 Task: Find a hotel in Neropolis, Brazil for 8 guests from 26 Aug to 10 Sep with 6 bedrooms, 6 beds, 6 bathrooms, price range ₹10,000 - ₹15,000, and amenities including Wifi, Free parking, TV, and Self check-in.
Action: Mouse moved to (487, 119)
Screenshot: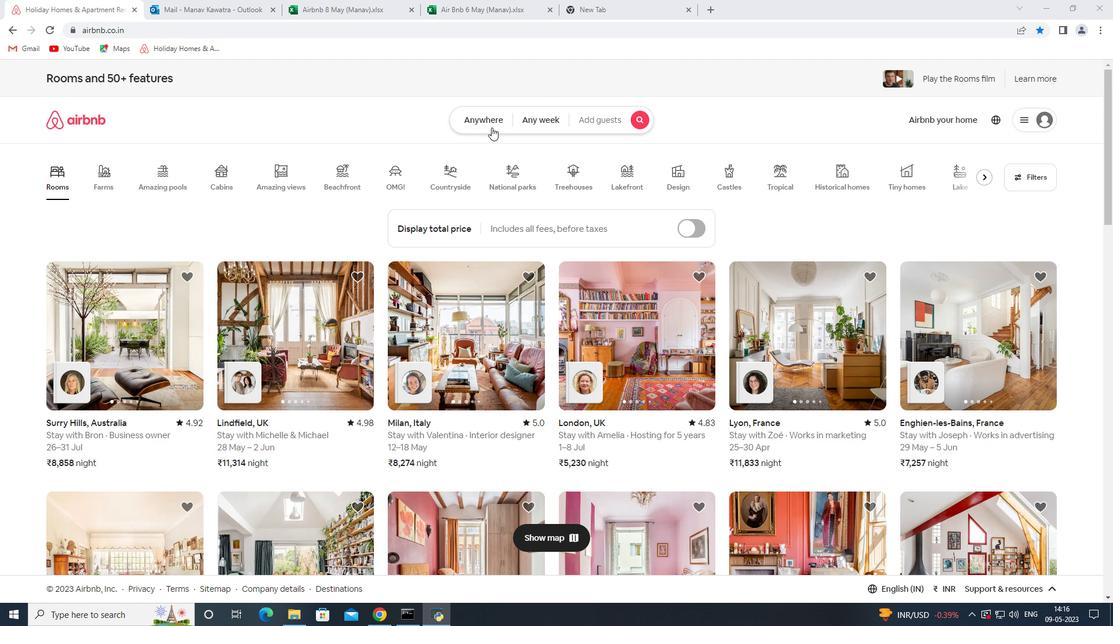 
Action: Mouse pressed left at (487, 119)
Screenshot: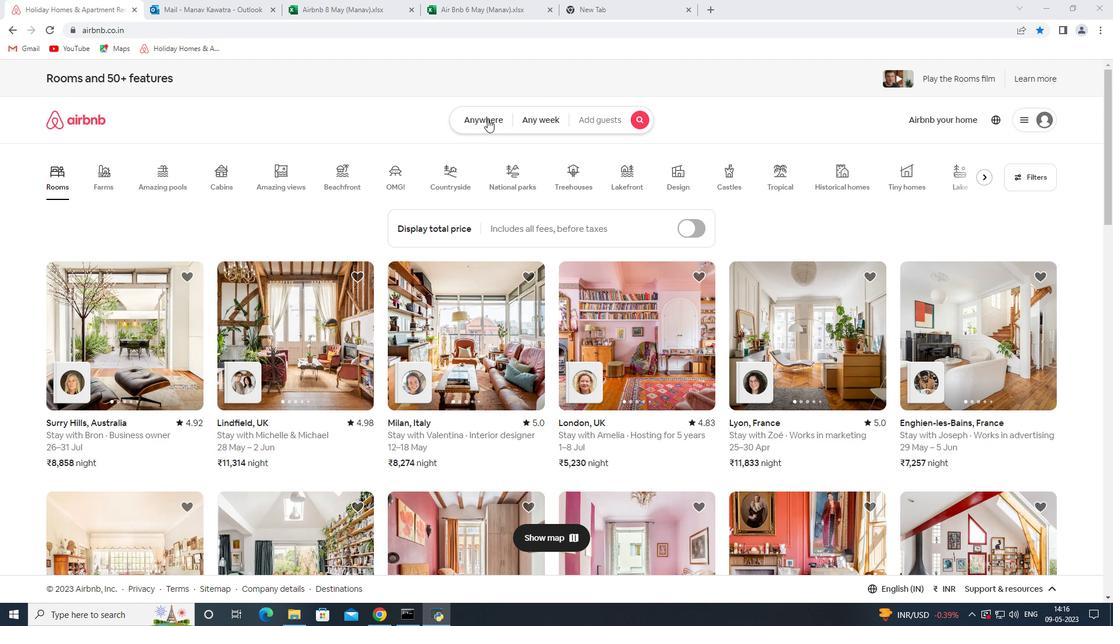 
Action: Mouse moved to (420, 165)
Screenshot: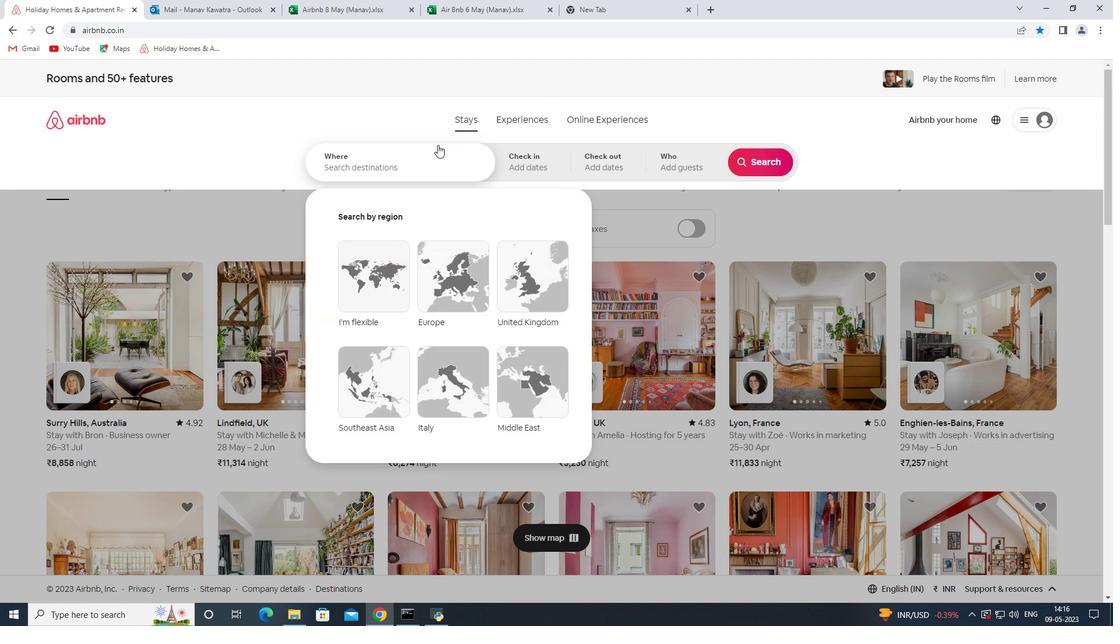 
Action: Mouse pressed left at (420, 165)
Screenshot: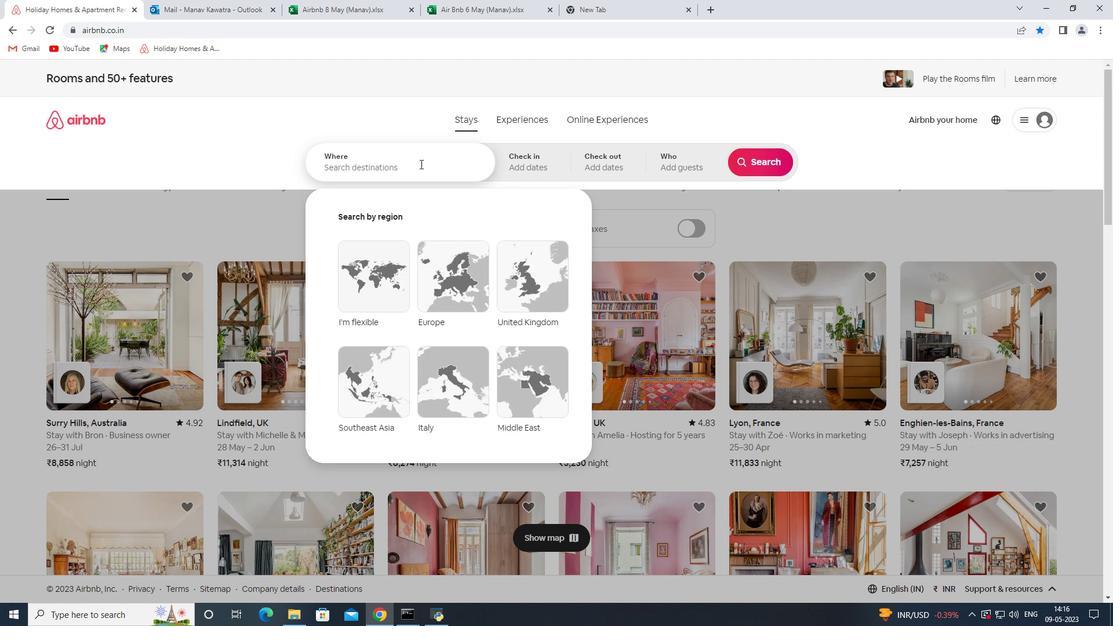 
Action: Key pressed <Key.shift>Neropolis<Key.space><Key.shift><Key.shift><Key.shift><Key.shift><Key.shift><Key.shift><Key.shift><Key.shift><Key.shift><Key.shift><Key.shift><Key.shift><Key.shift><Key.shift><Key.shift><Key.shift><Key.shift><Key.shift><Key.shift><Key.shift><Key.shift><Key.shift><Key.shift><Key.shift>Brazil<Key.space><Key.enter>
Screenshot: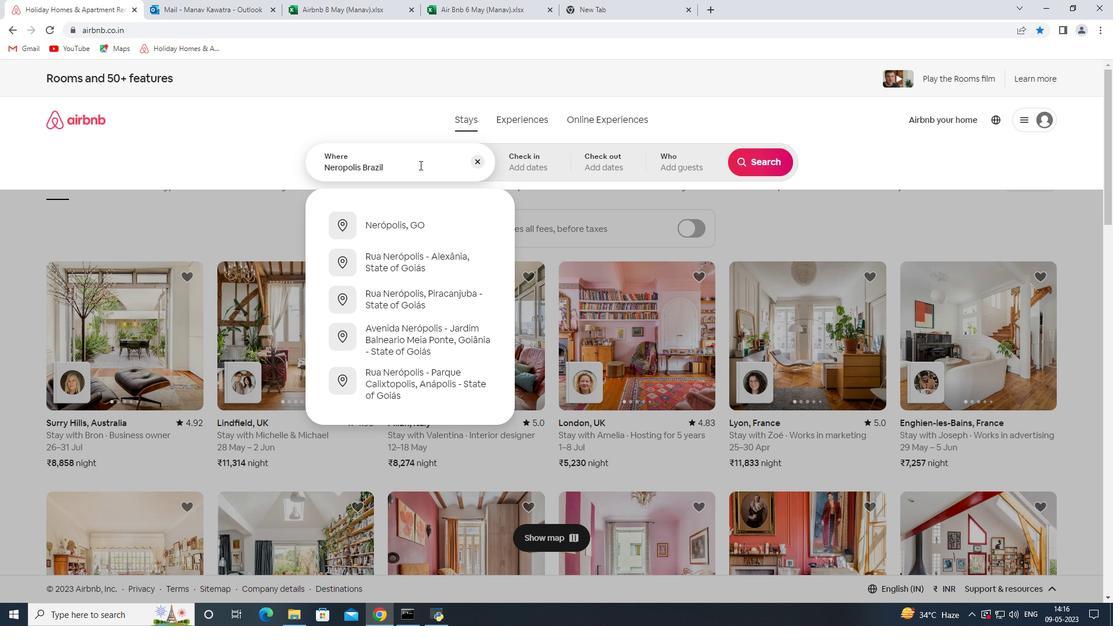 
Action: Mouse moved to (751, 255)
Screenshot: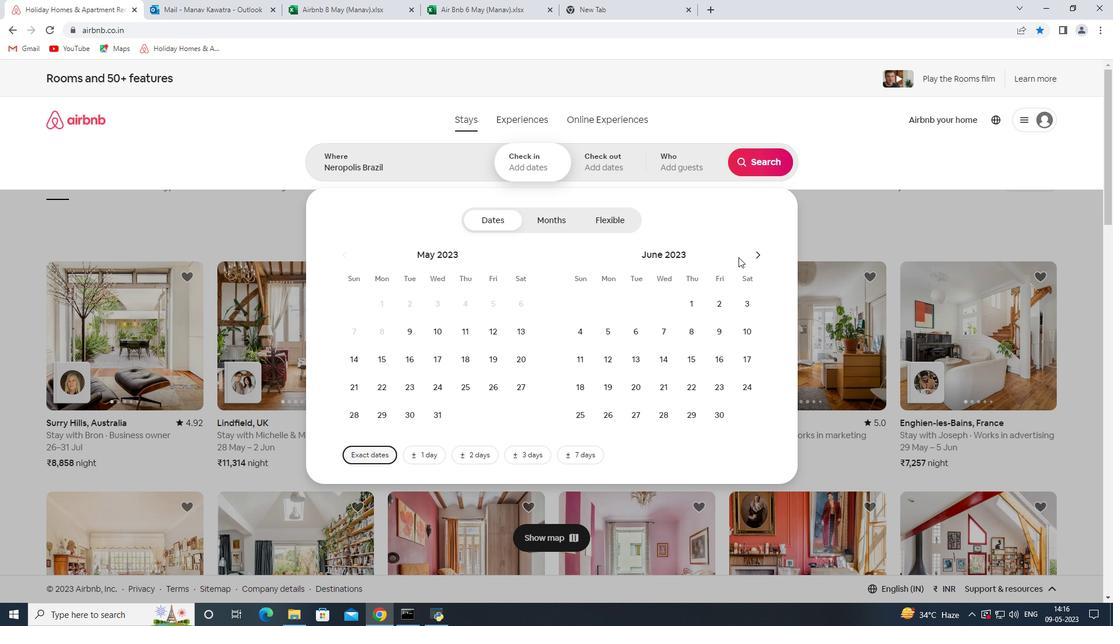 
Action: Mouse pressed left at (751, 255)
Screenshot: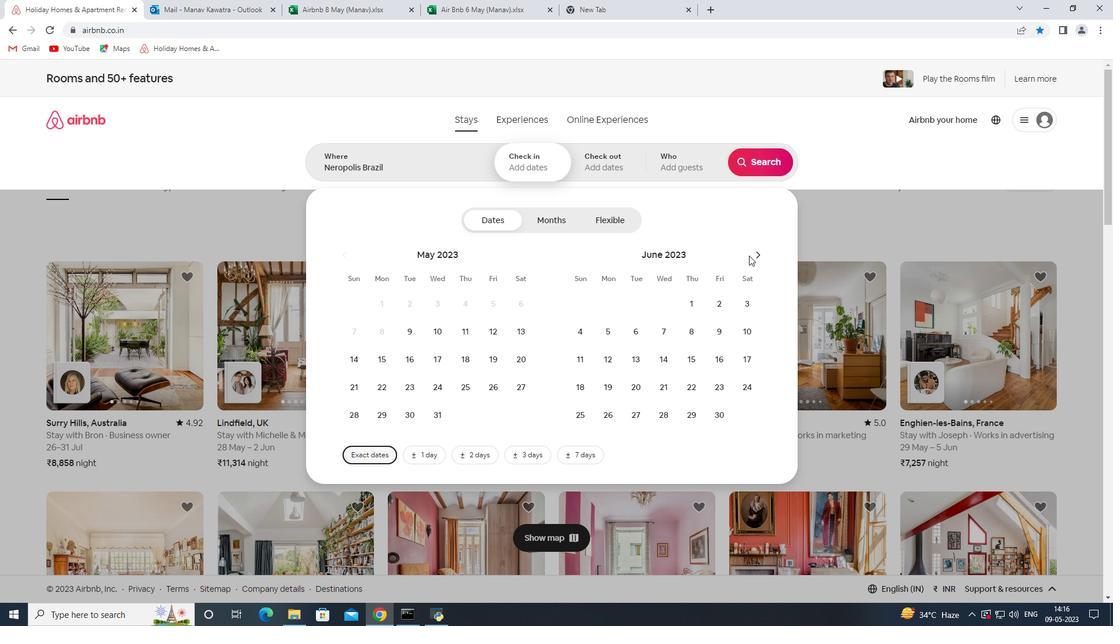 
Action: Mouse moved to (752, 255)
Screenshot: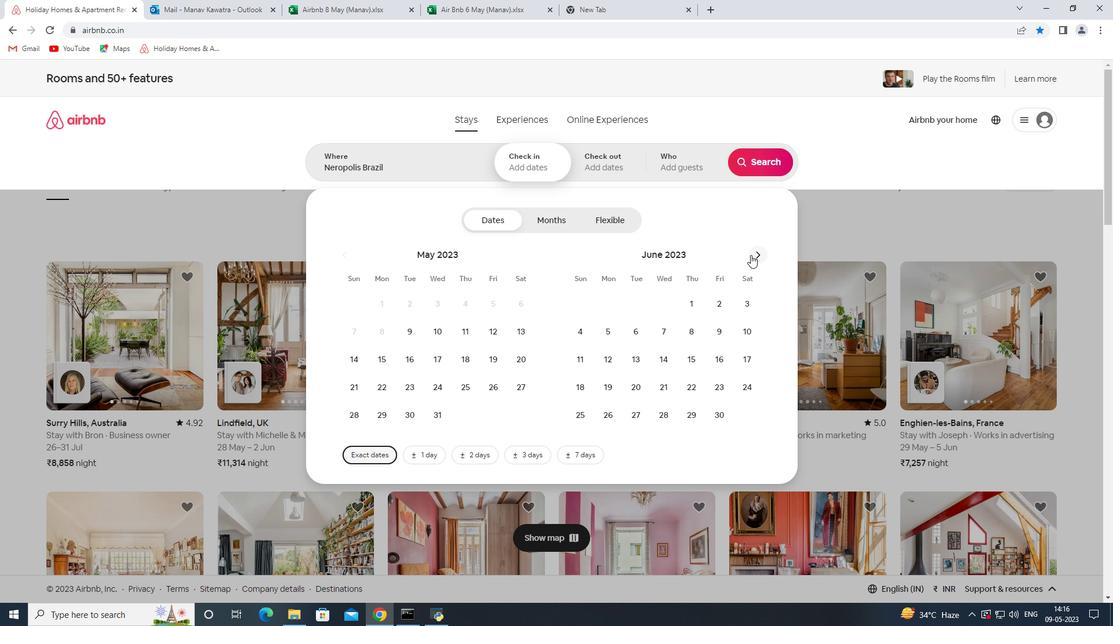 
Action: Mouse pressed left at (752, 255)
Screenshot: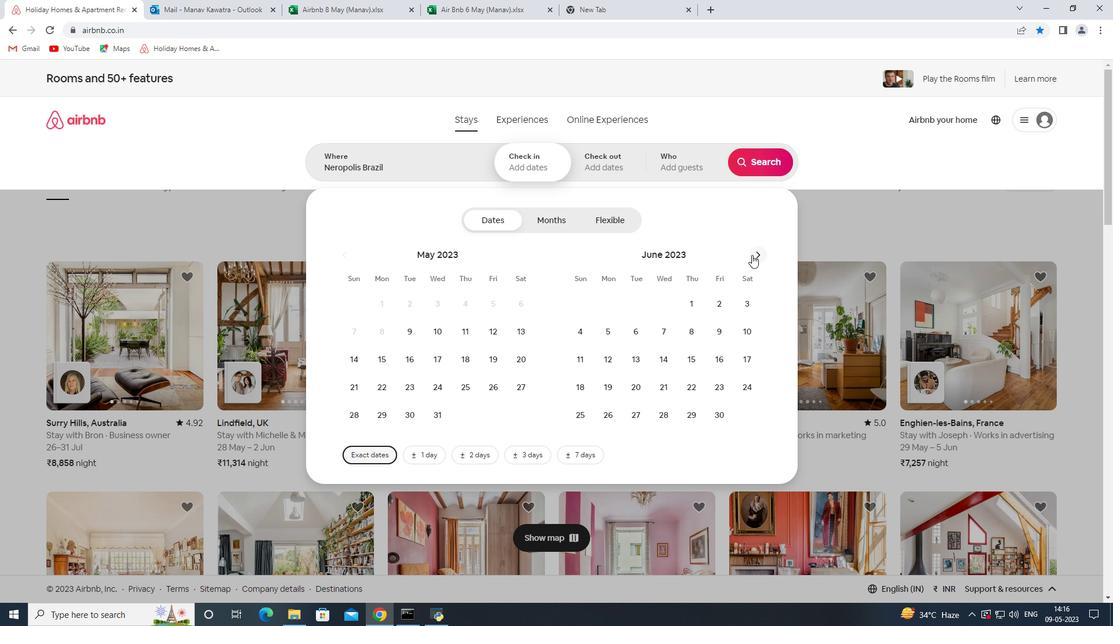 
Action: Mouse moved to (744, 385)
Screenshot: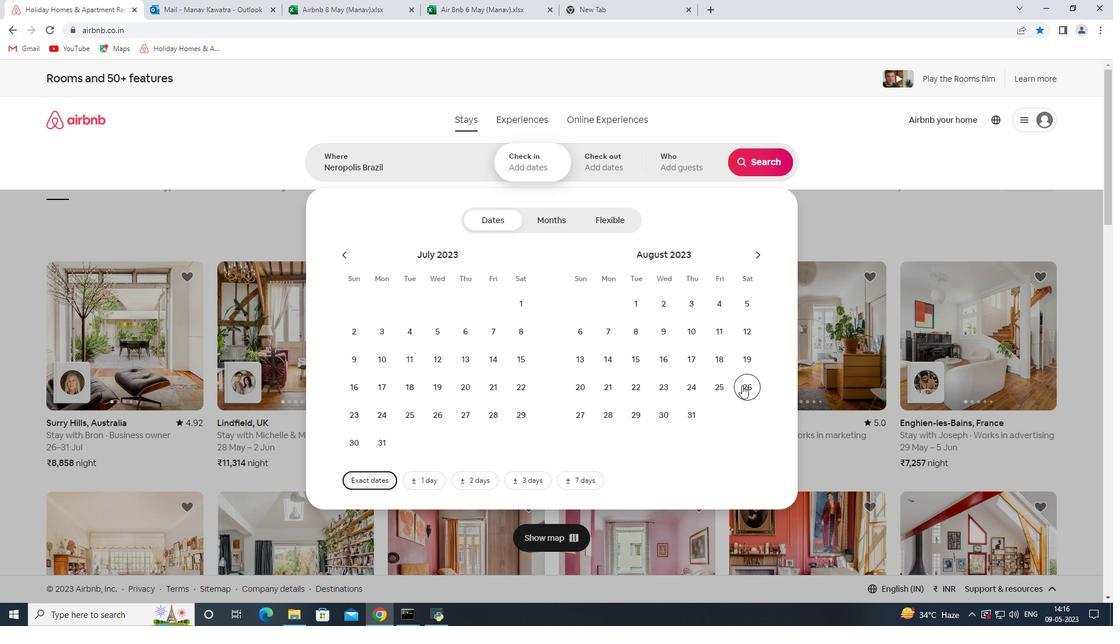 
Action: Mouse pressed left at (744, 385)
Screenshot: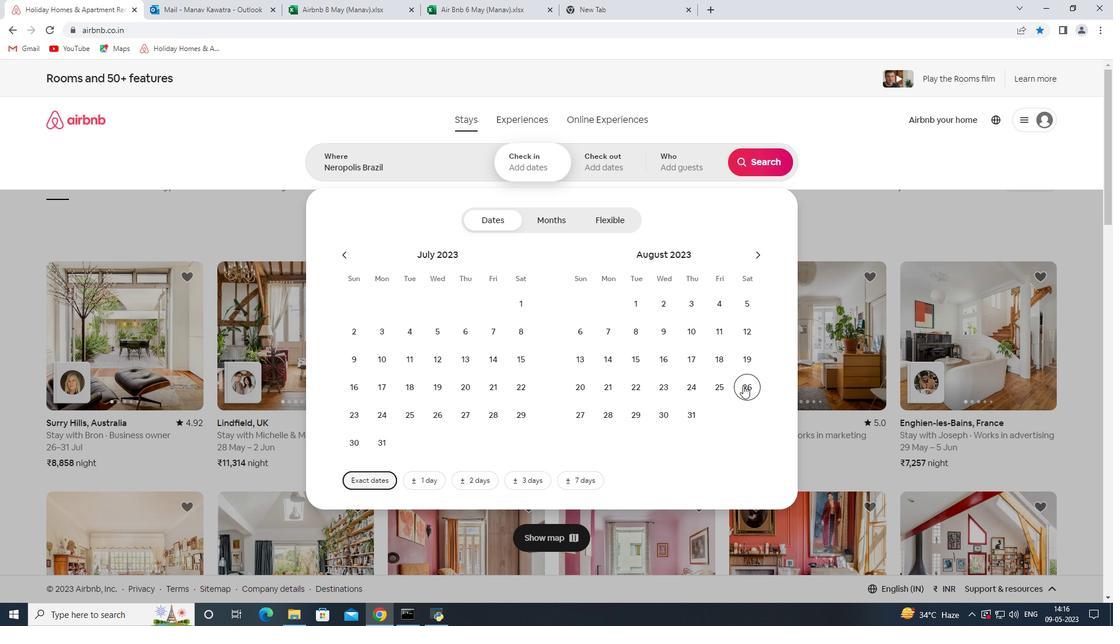 
Action: Mouse moved to (765, 258)
Screenshot: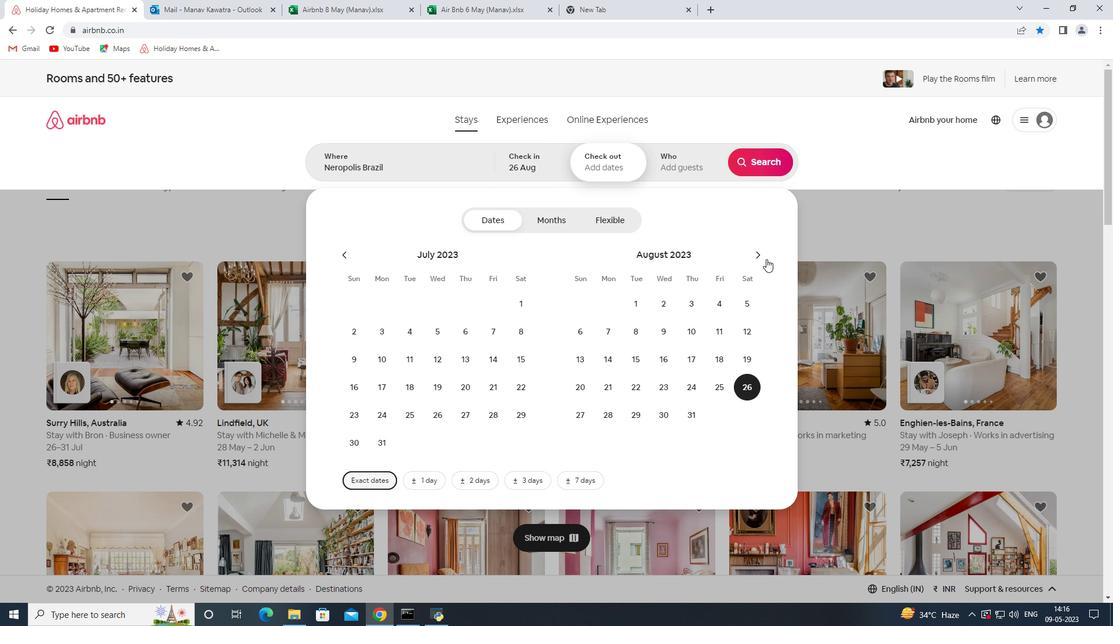 
Action: Mouse pressed left at (765, 258)
Screenshot: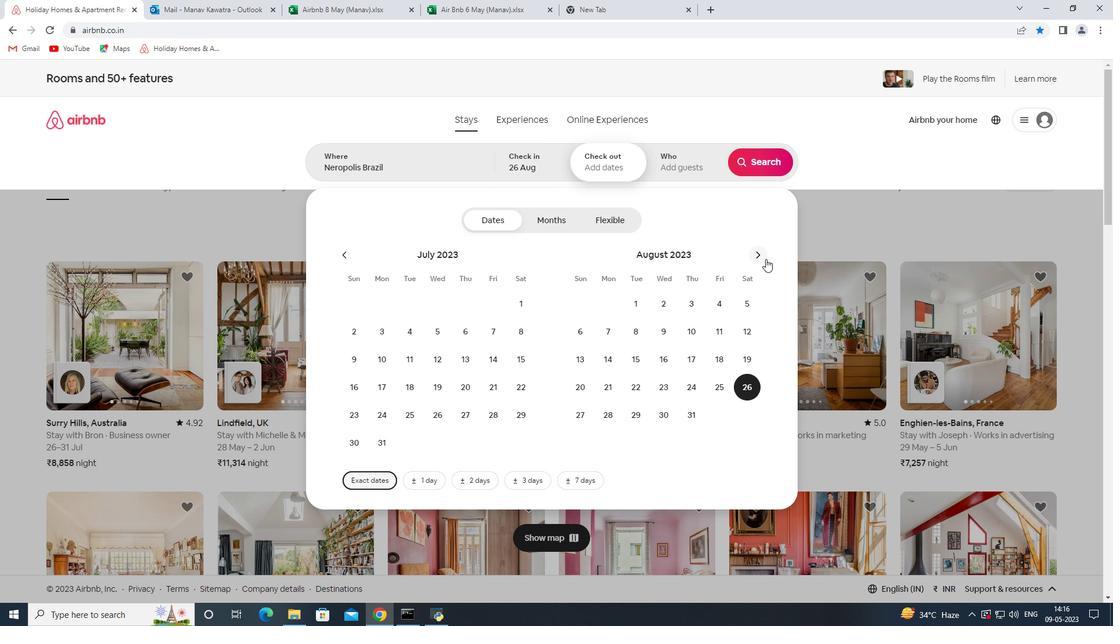 
Action: Mouse moved to (588, 357)
Screenshot: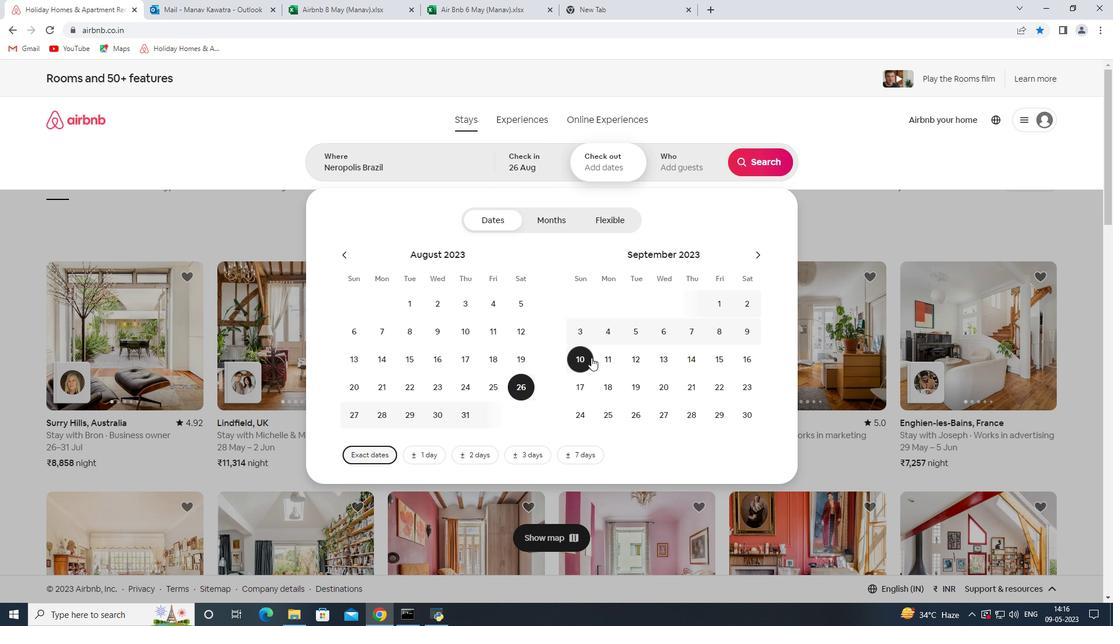 
Action: Mouse pressed left at (588, 357)
Screenshot: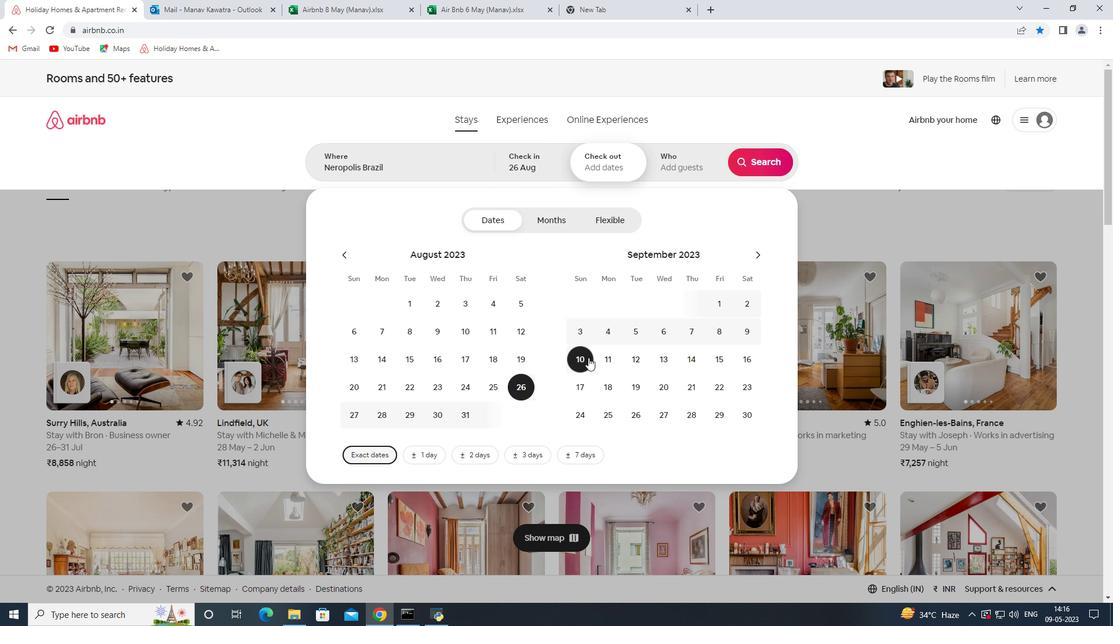 
Action: Mouse moved to (692, 170)
Screenshot: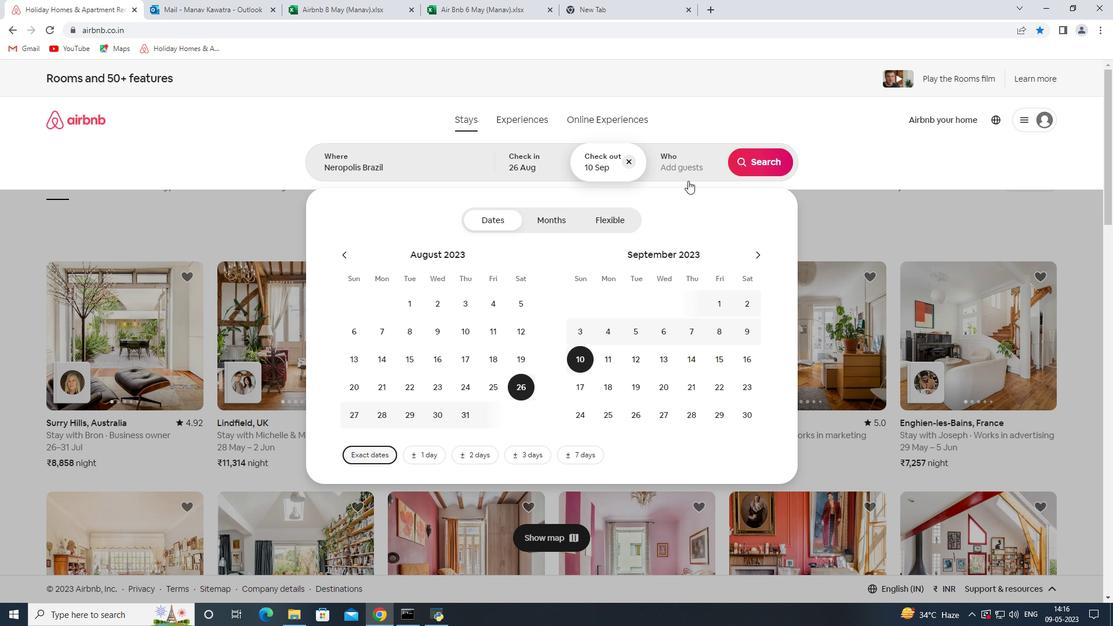 
Action: Mouse pressed left at (692, 170)
Screenshot: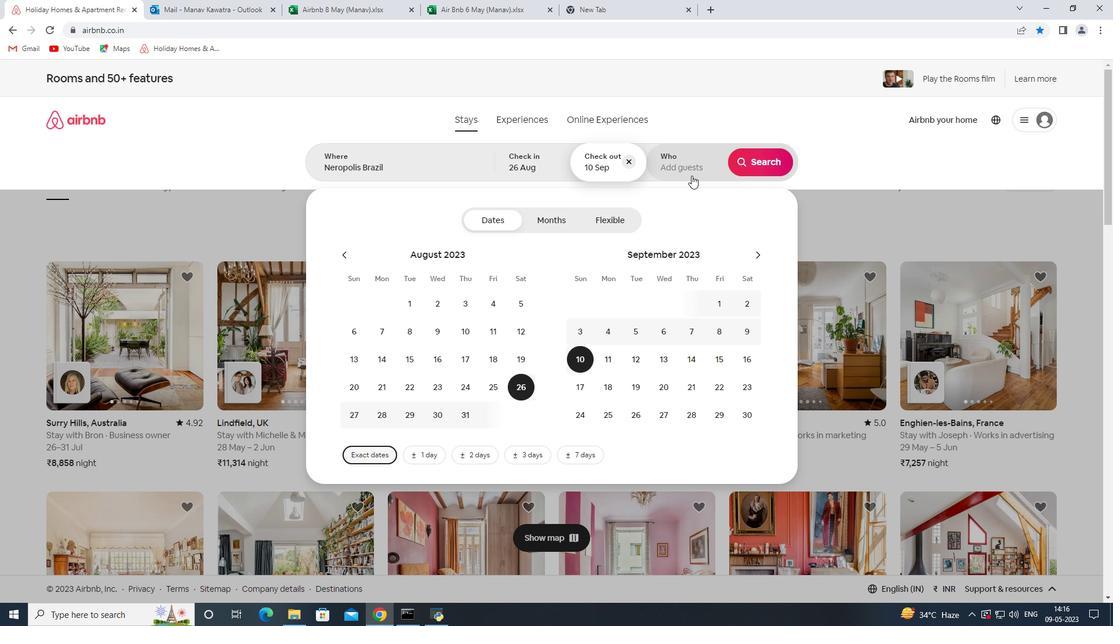 
Action: Mouse moved to (767, 219)
Screenshot: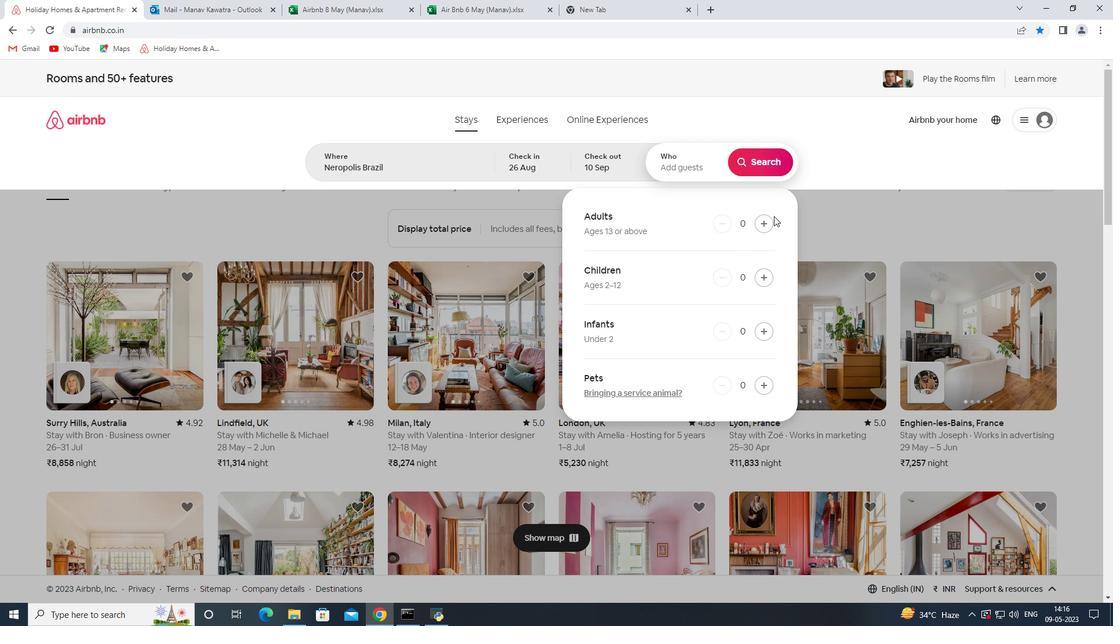 
Action: Mouse pressed left at (767, 219)
Screenshot: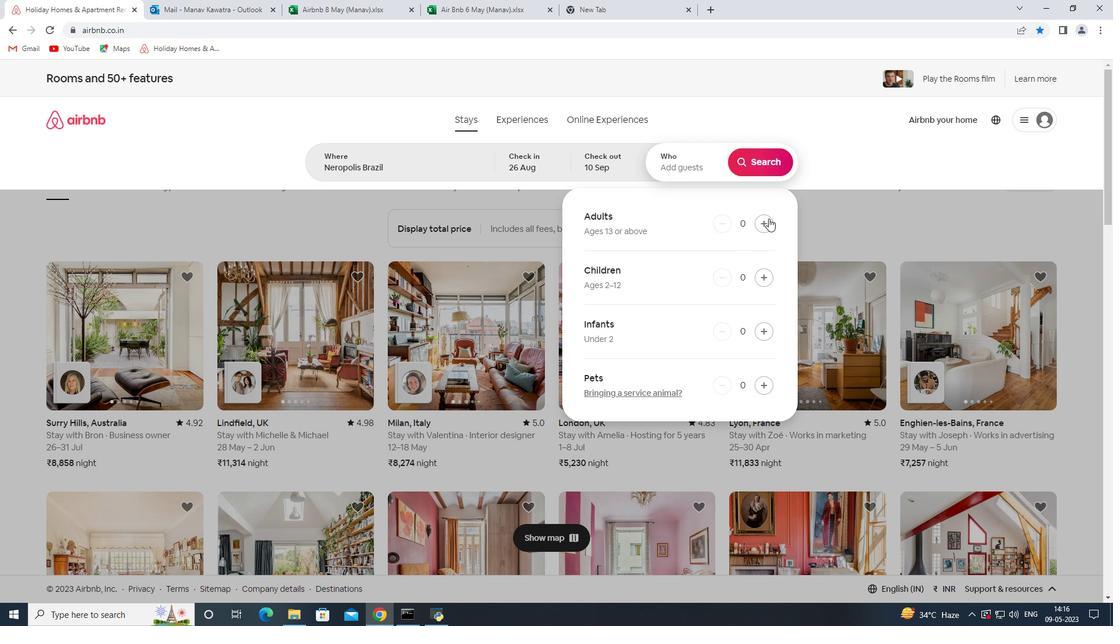 
Action: Mouse pressed left at (767, 219)
Screenshot: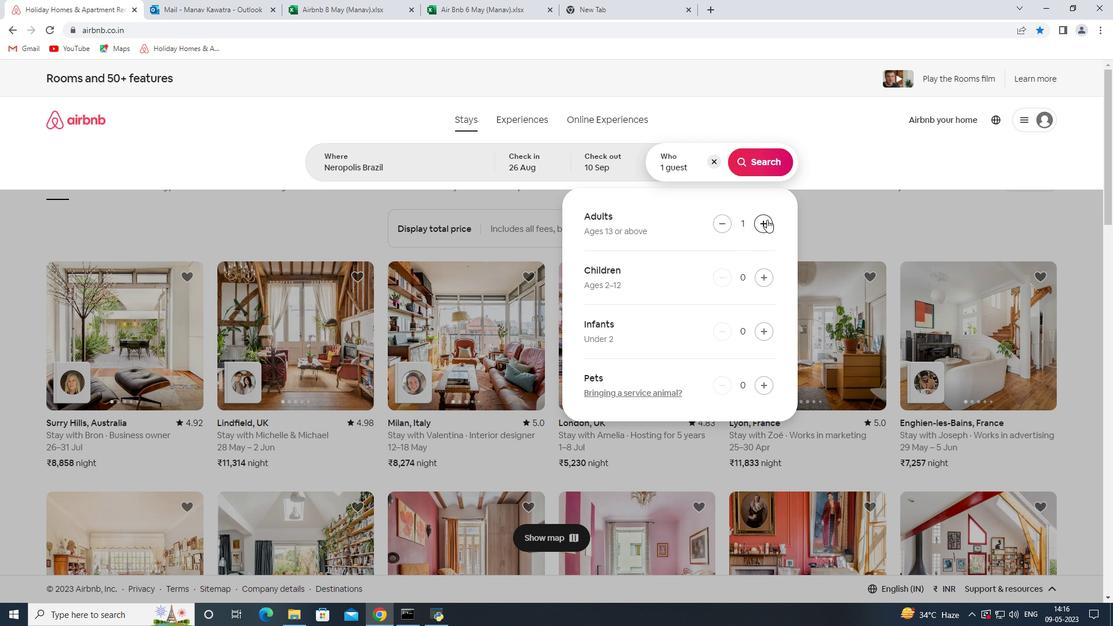 
Action: Mouse pressed left at (767, 219)
Screenshot: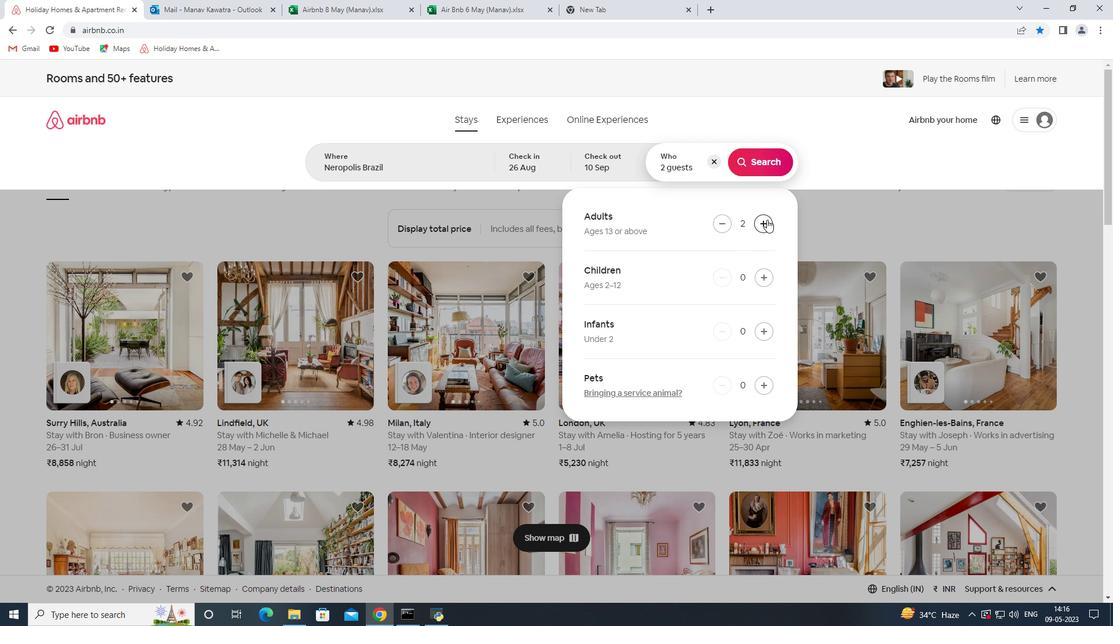 
Action: Mouse pressed left at (767, 219)
Screenshot: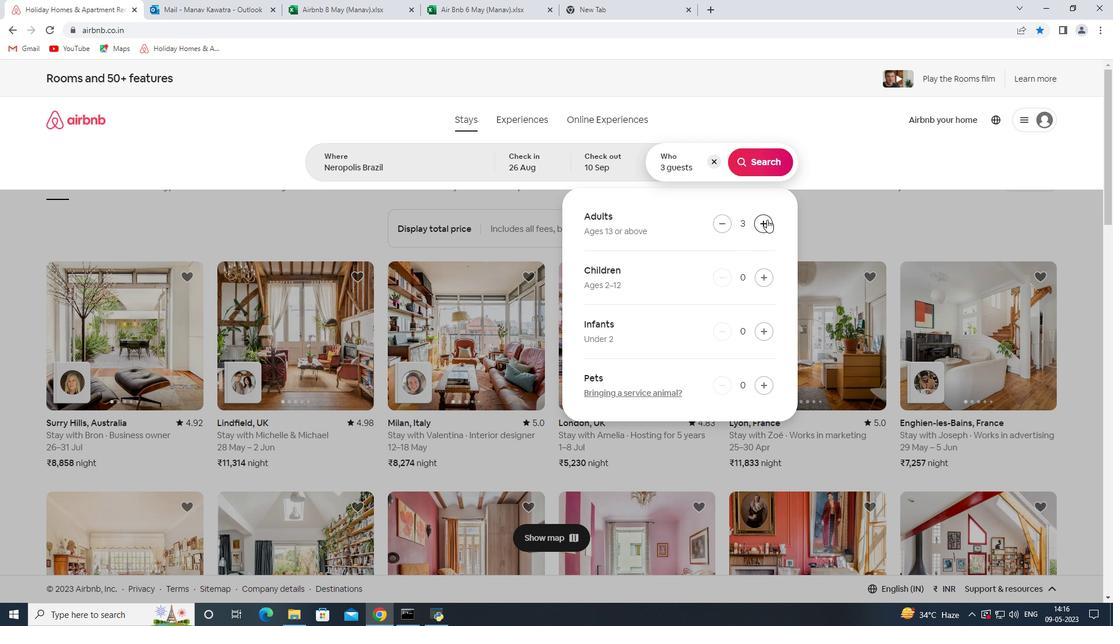 
Action: Mouse pressed left at (767, 219)
Screenshot: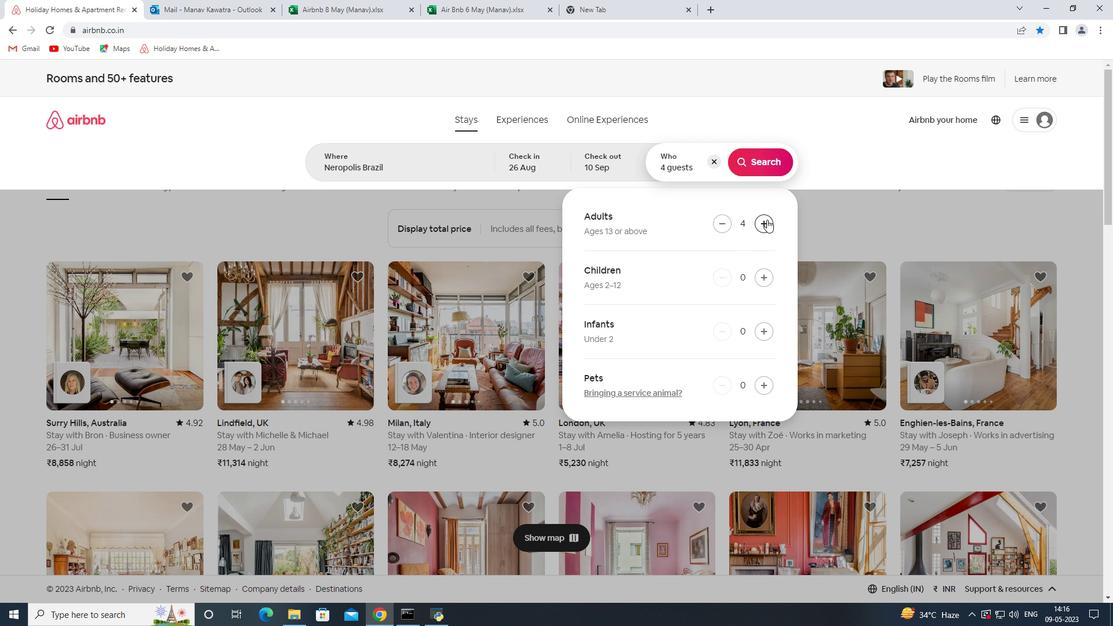 
Action: Mouse pressed left at (767, 219)
Screenshot: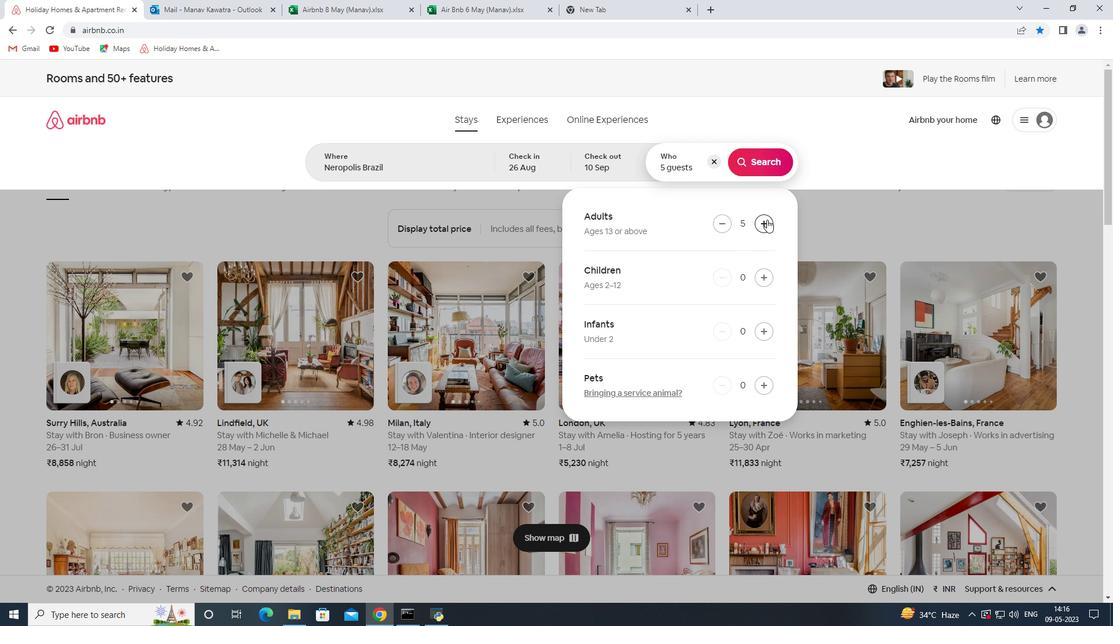 
Action: Mouse moved to (762, 280)
Screenshot: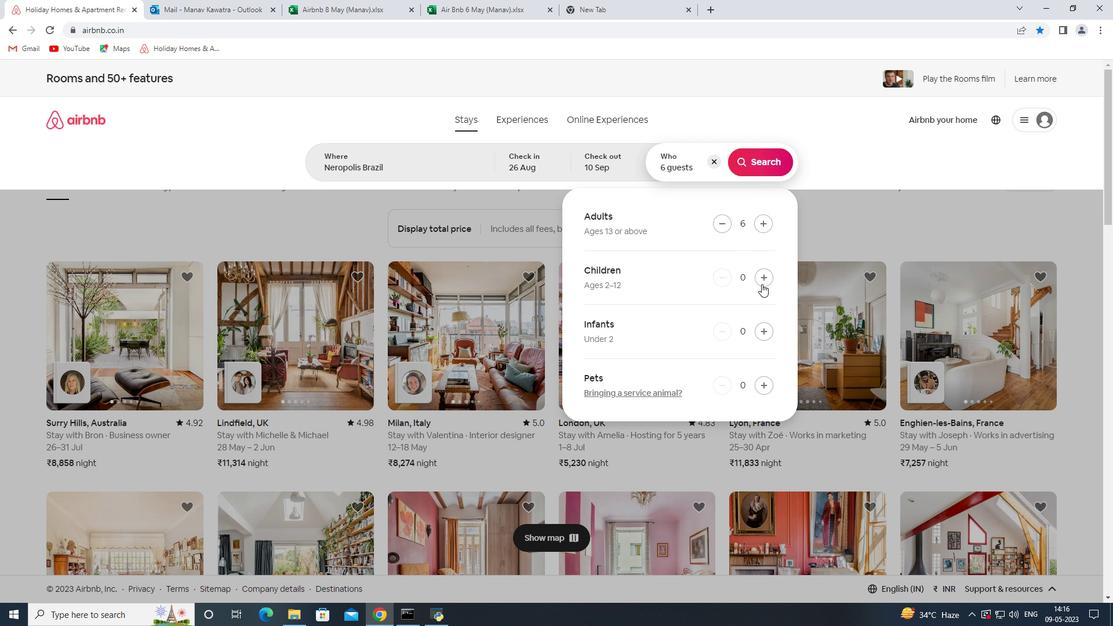 
Action: Mouse pressed left at (762, 280)
Screenshot: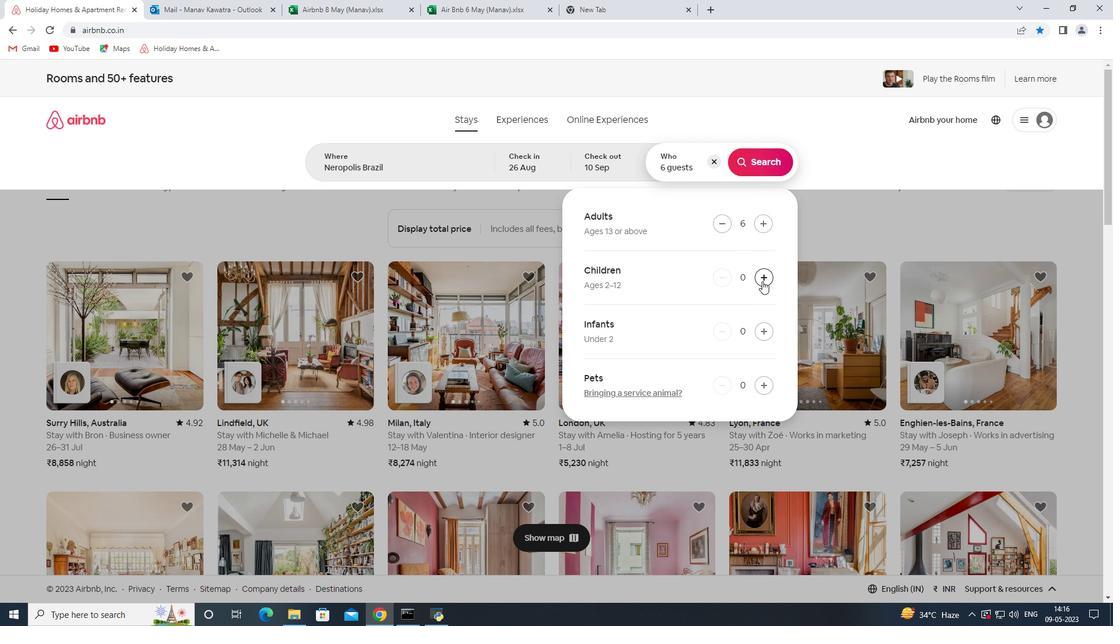 
Action: Mouse pressed left at (762, 280)
Screenshot: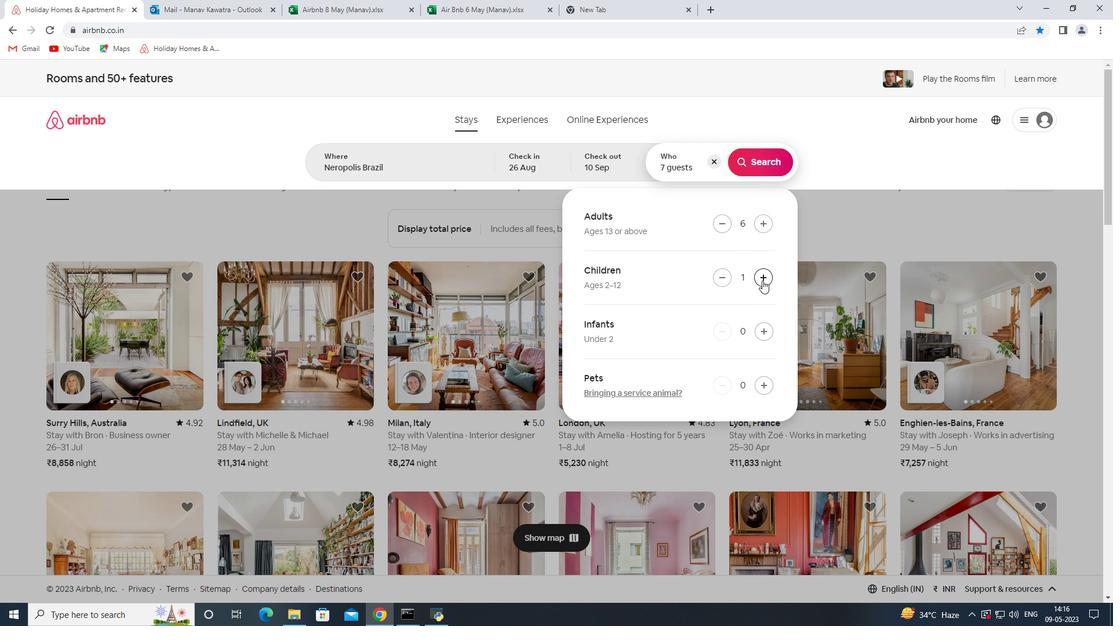 
Action: Mouse moved to (751, 162)
Screenshot: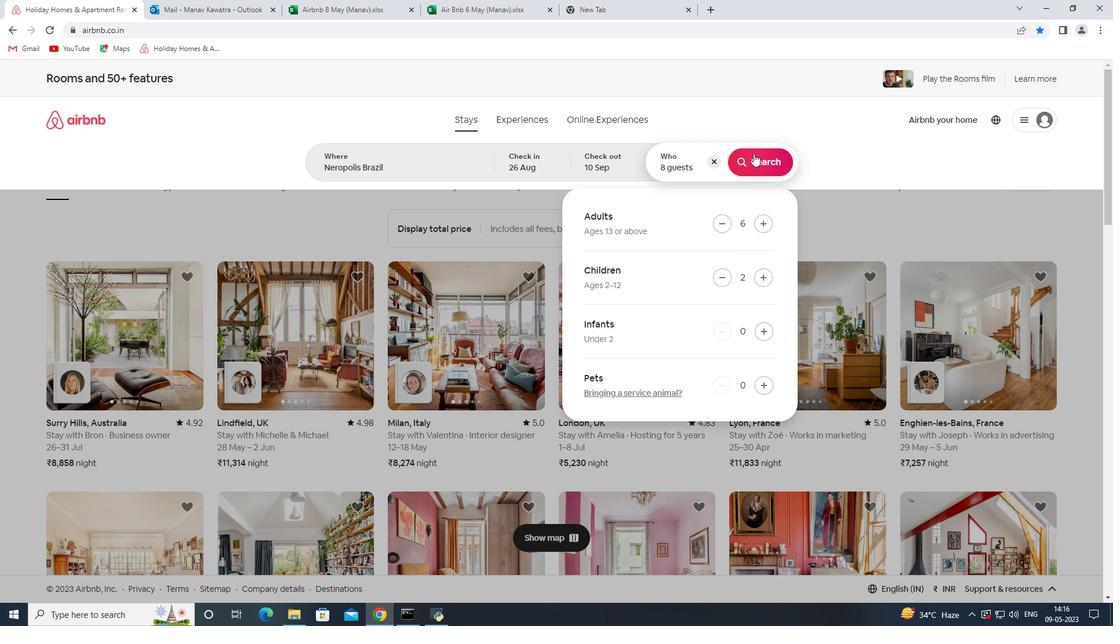 
Action: Mouse pressed left at (751, 162)
Screenshot: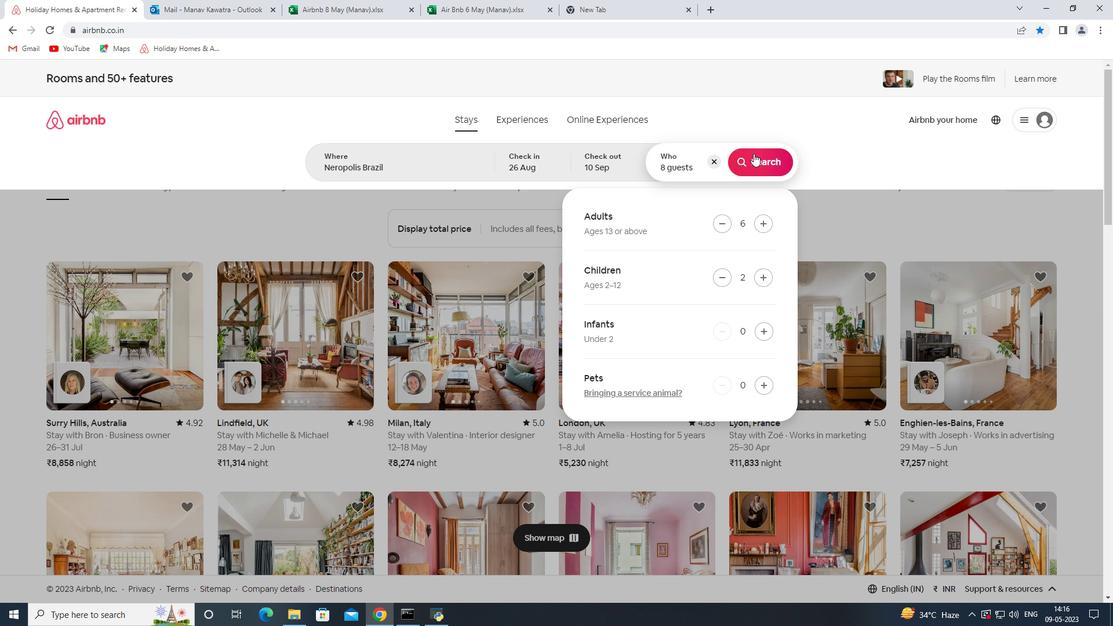 
Action: Mouse moved to (1076, 133)
Screenshot: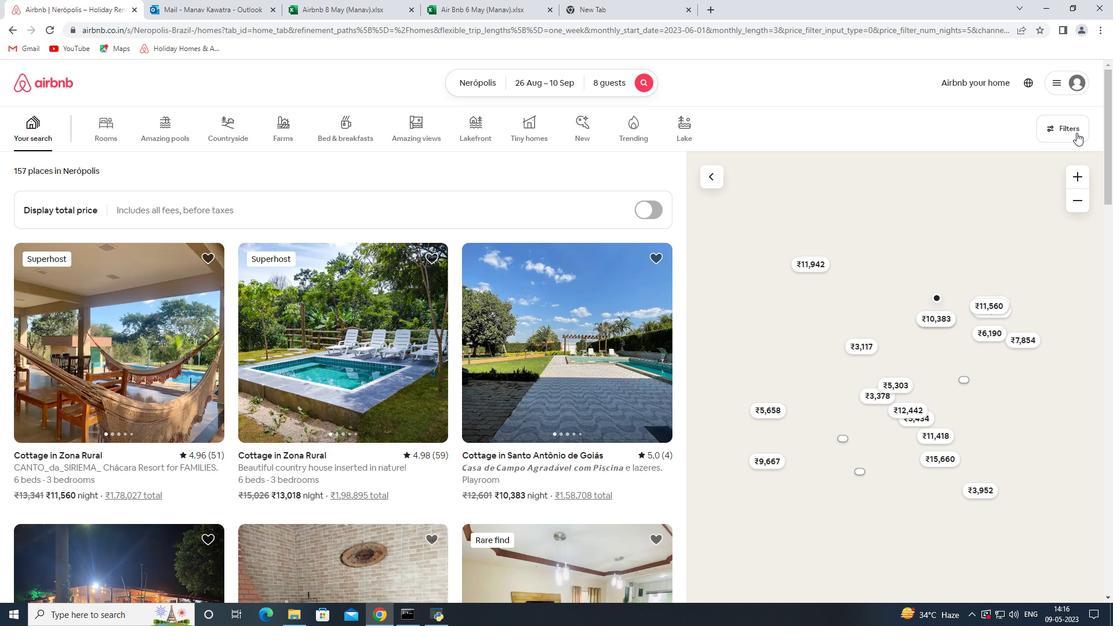 
Action: Mouse pressed left at (1076, 133)
Screenshot: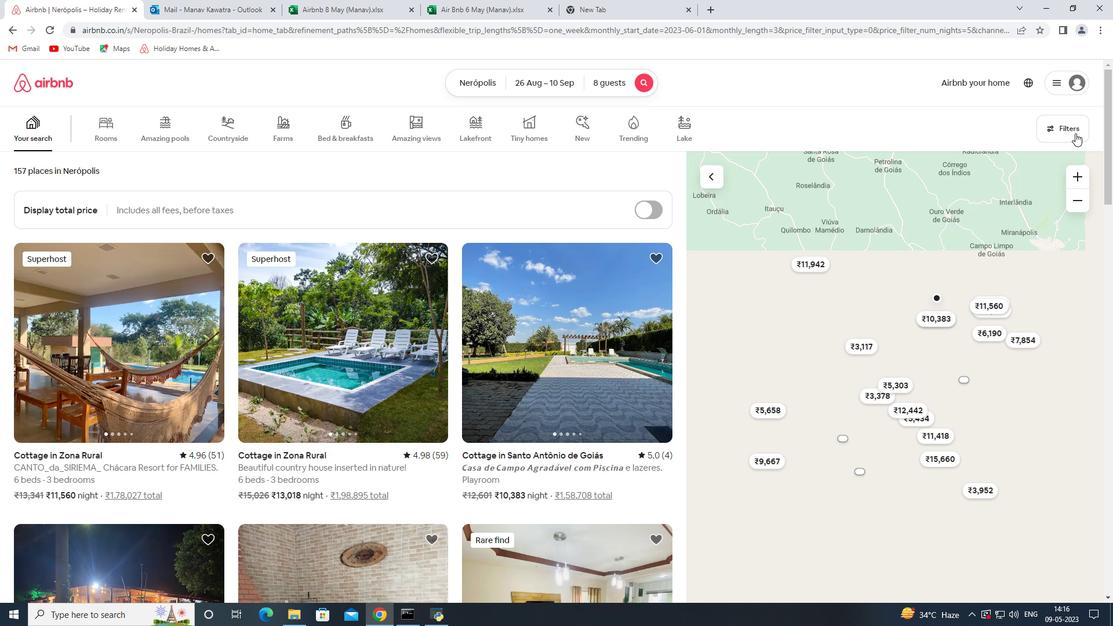 
Action: Mouse moved to (435, 416)
Screenshot: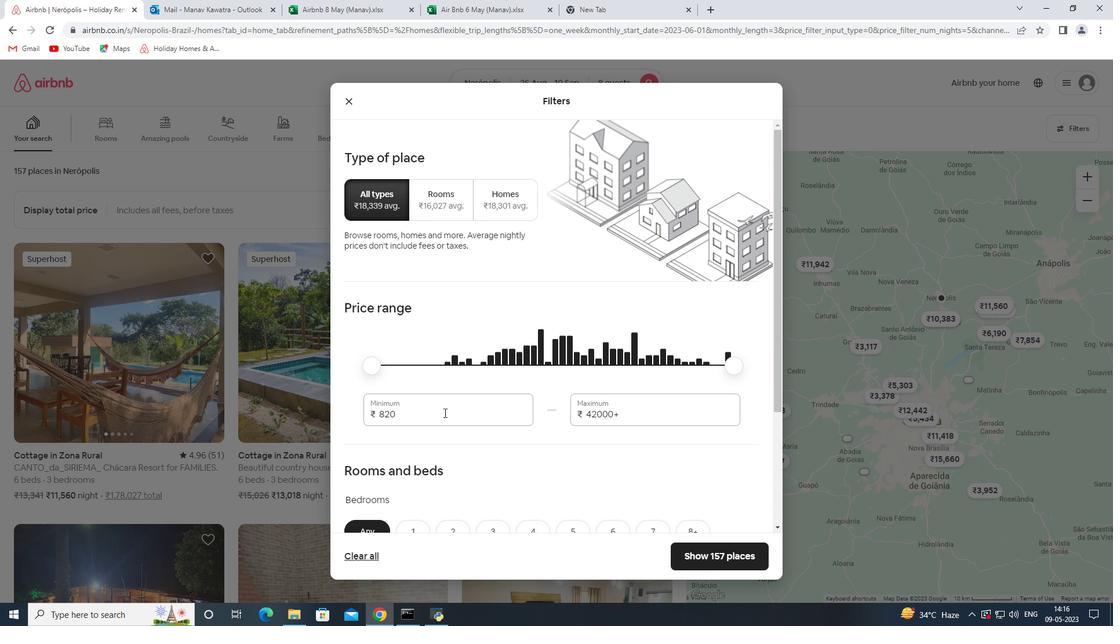 
Action: Mouse pressed left at (435, 416)
Screenshot: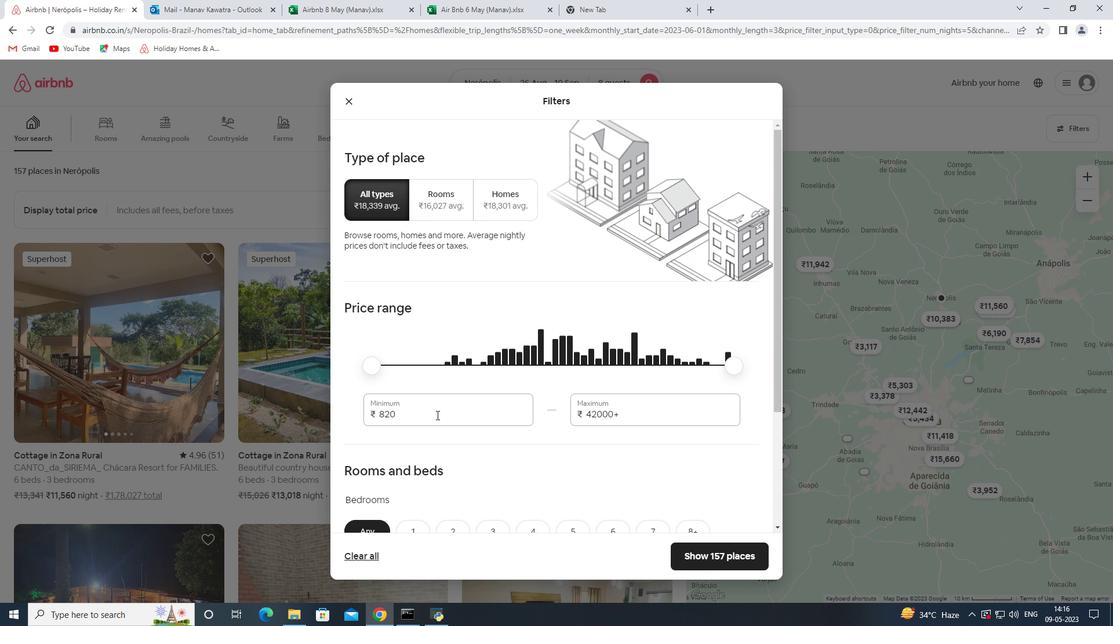 
Action: Mouse pressed left at (435, 416)
Screenshot: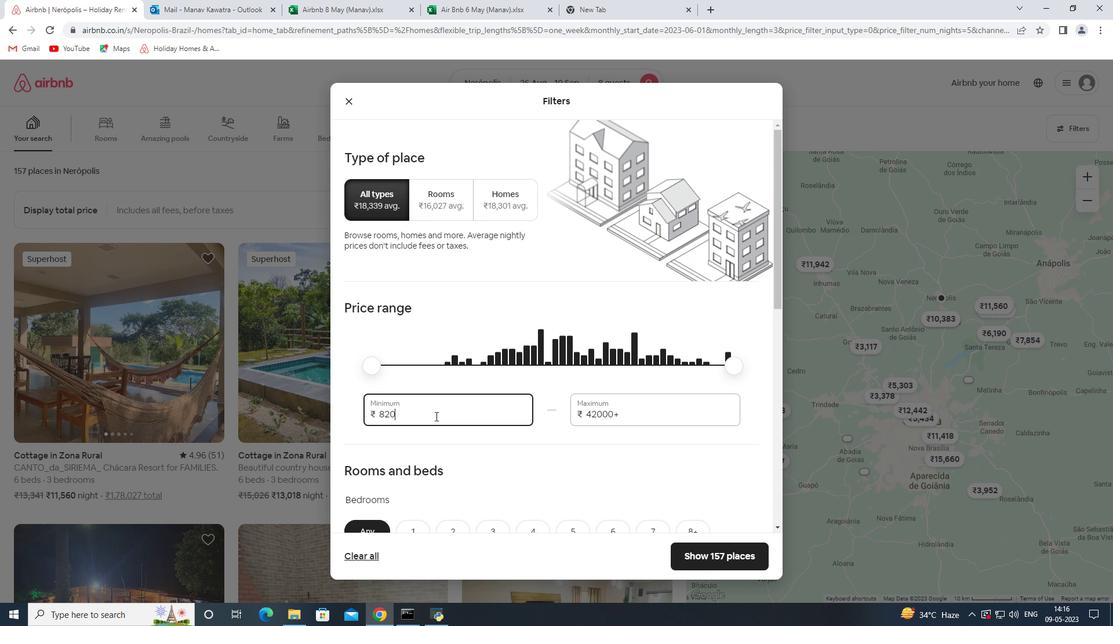 
Action: Mouse moved to (433, 406)
Screenshot: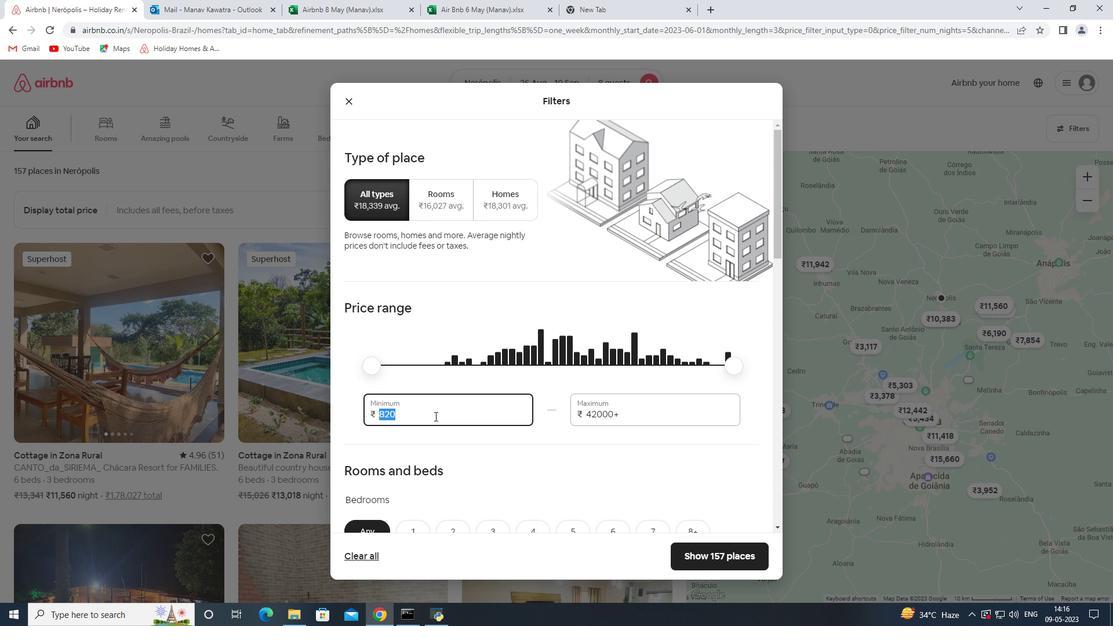 
Action: Key pressed 10000<Key.tab>15000
Screenshot: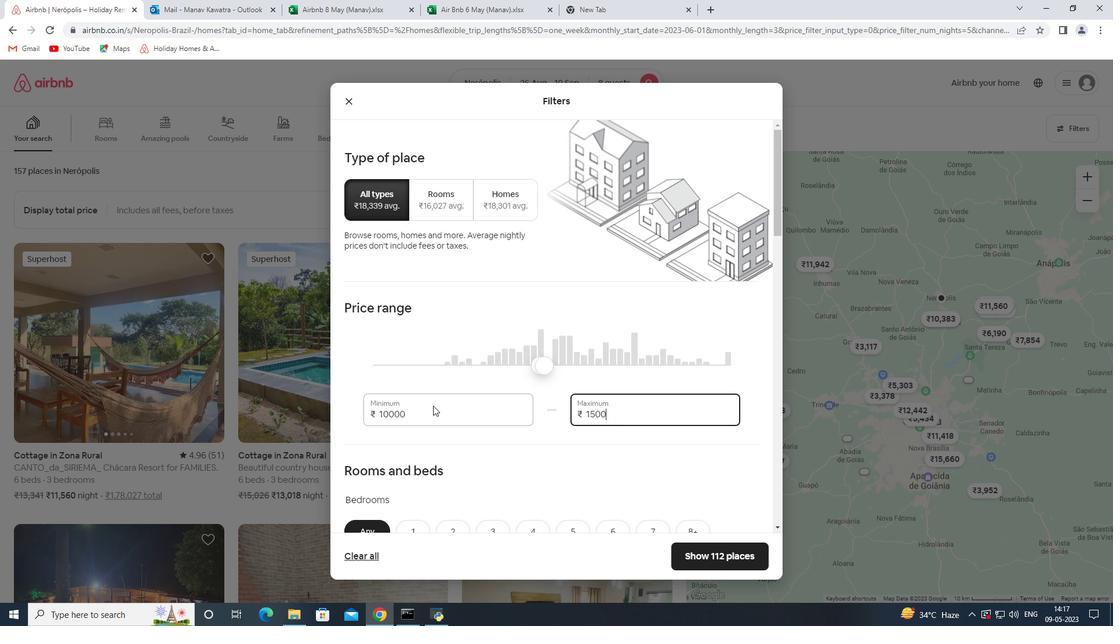 
Action: Mouse moved to (479, 386)
Screenshot: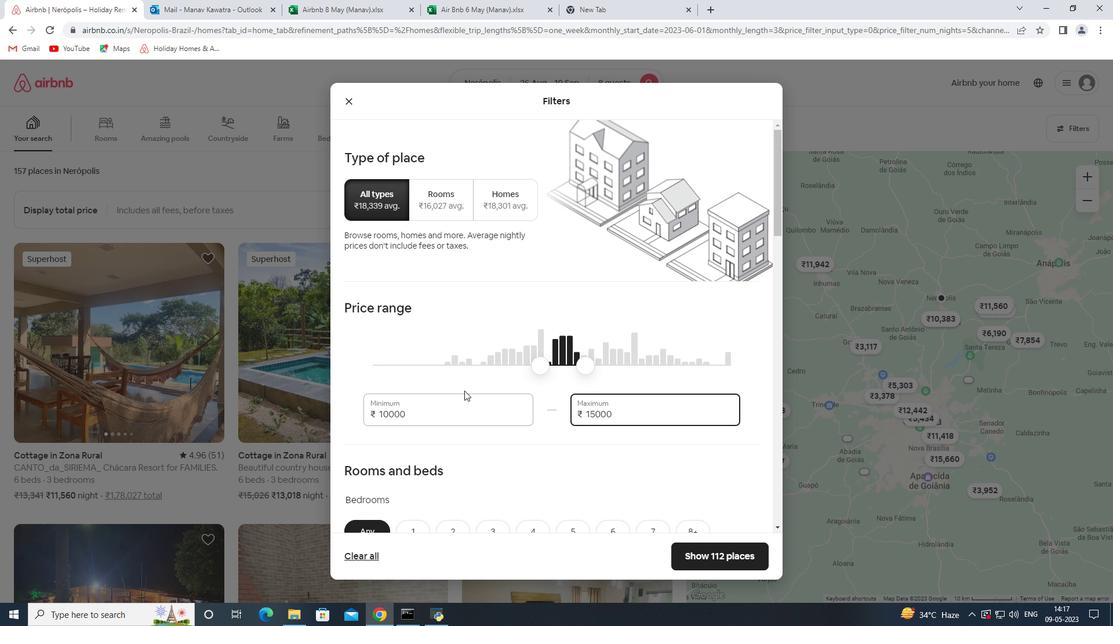 
Action: Mouse scrolled (479, 385) with delta (0, 0)
Screenshot: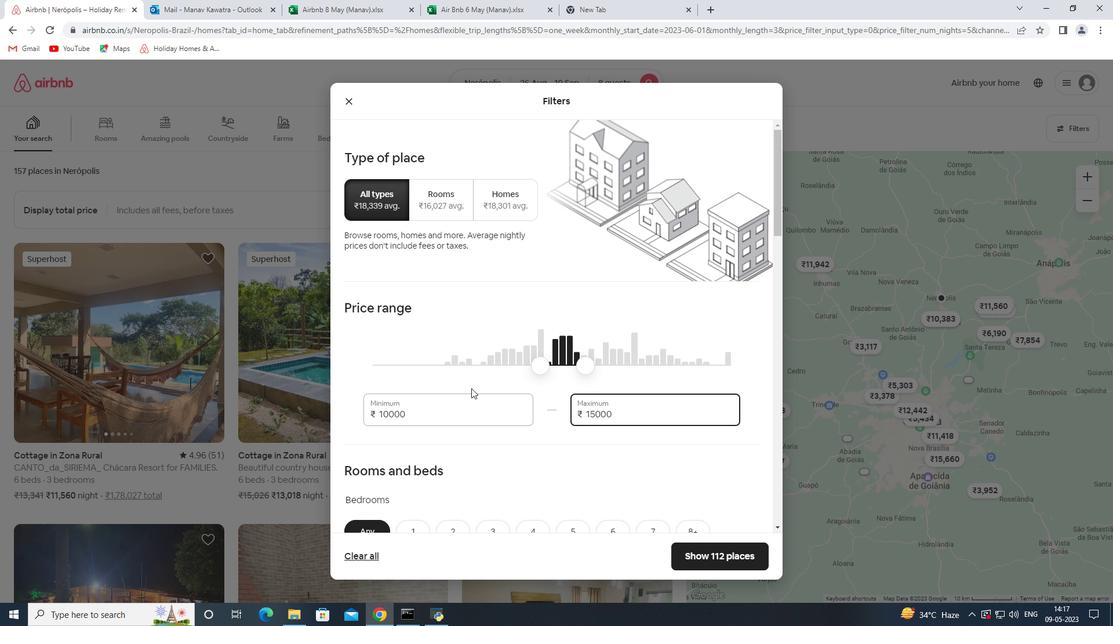 
Action: Mouse scrolled (479, 385) with delta (0, 0)
Screenshot: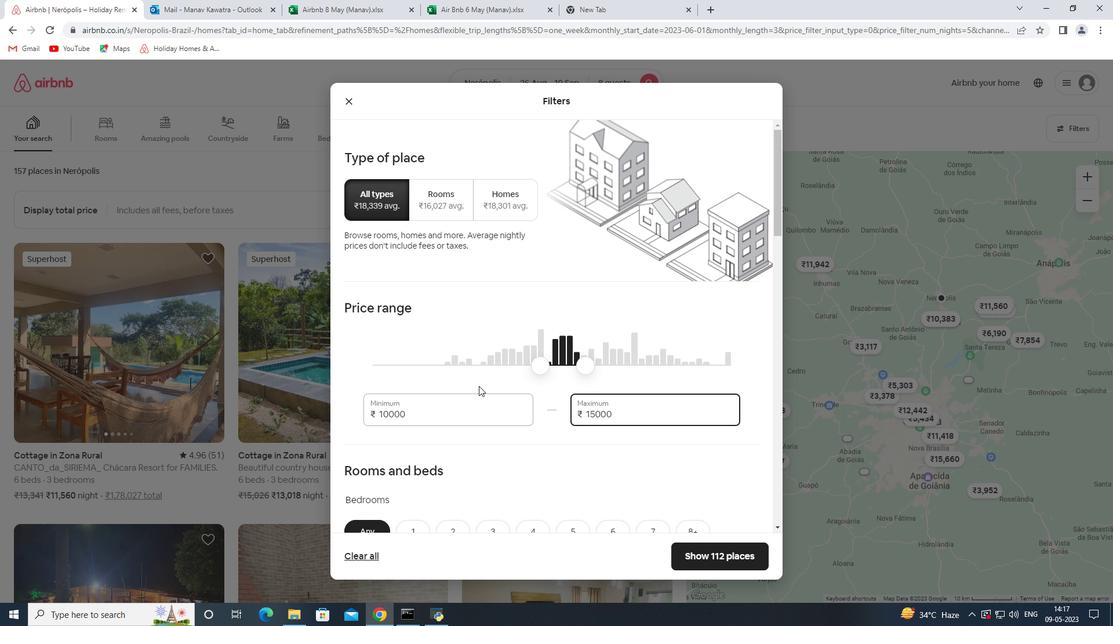
Action: Mouse moved to (499, 397)
Screenshot: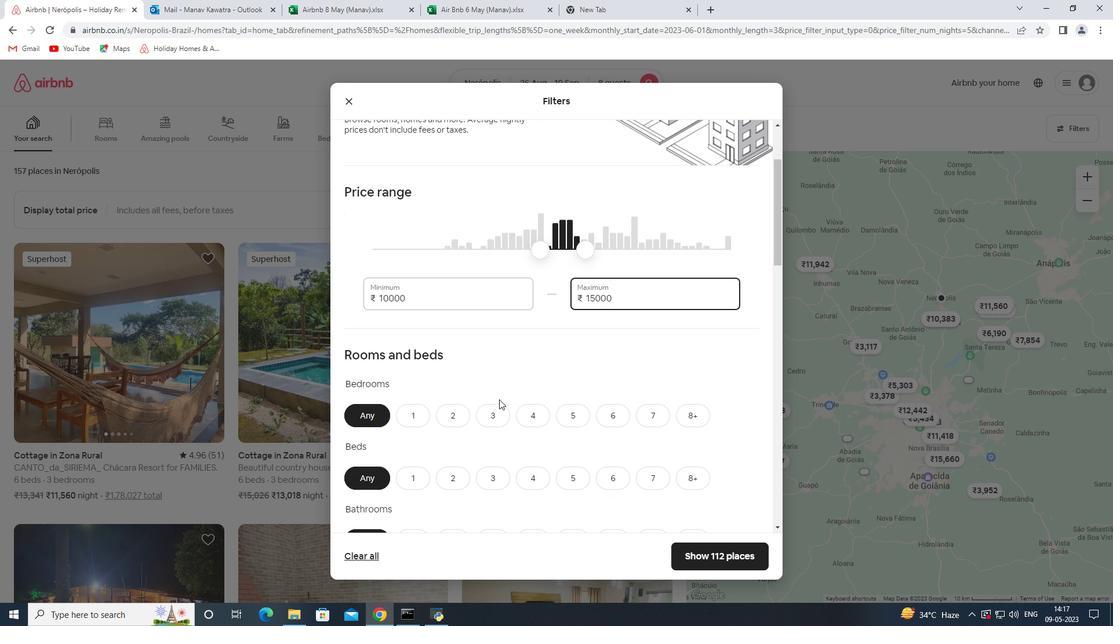 
Action: Mouse scrolled (499, 397) with delta (0, 0)
Screenshot: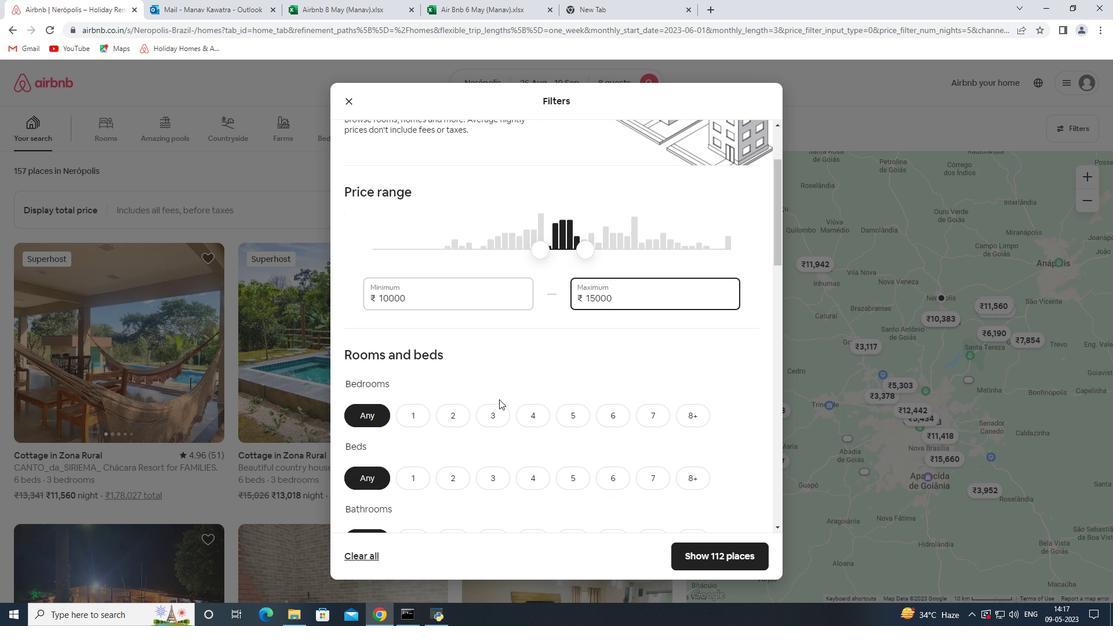 
Action: Mouse moved to (500, 392)
Screenshot: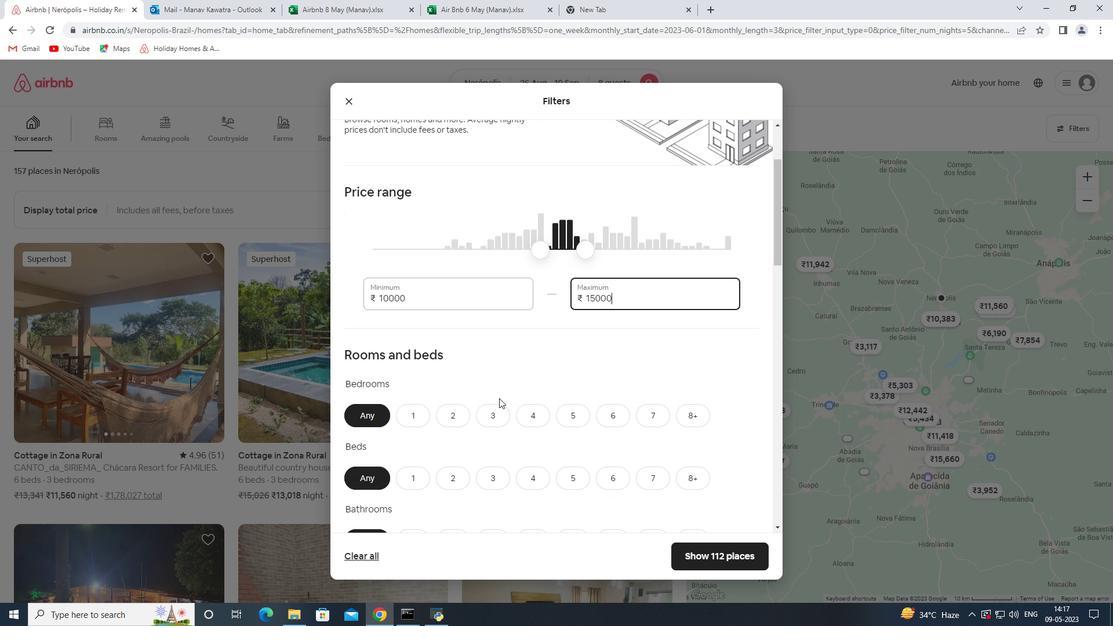 
Action: Mouse scrolled (499, 395) with delta (0, 0)
Screenshot: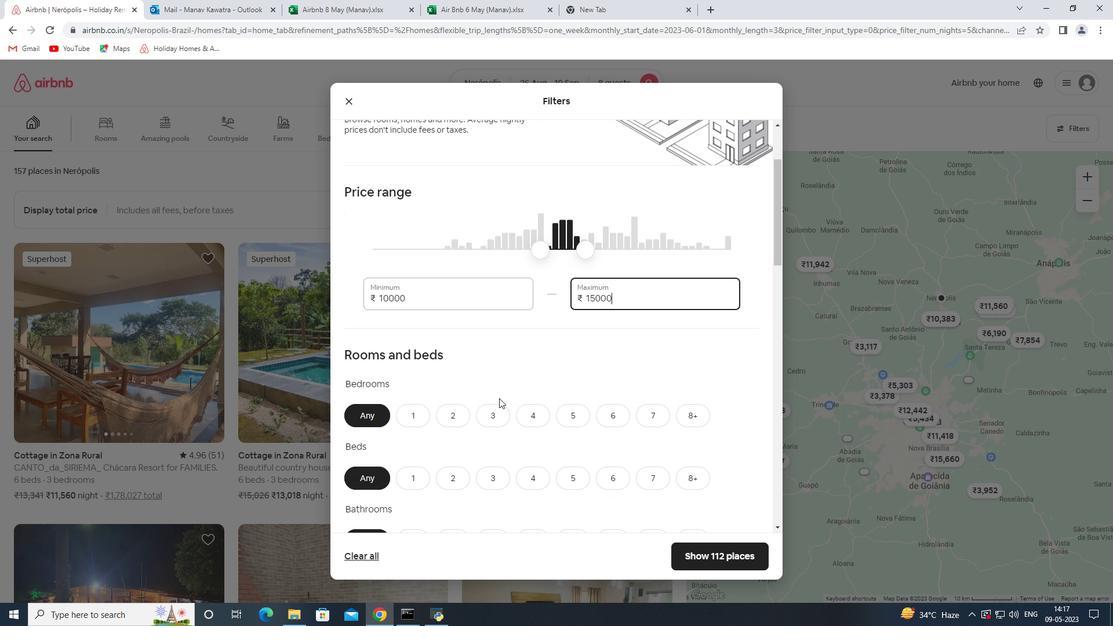 
Action: Mouse moved to (617, 294)
Screenshot: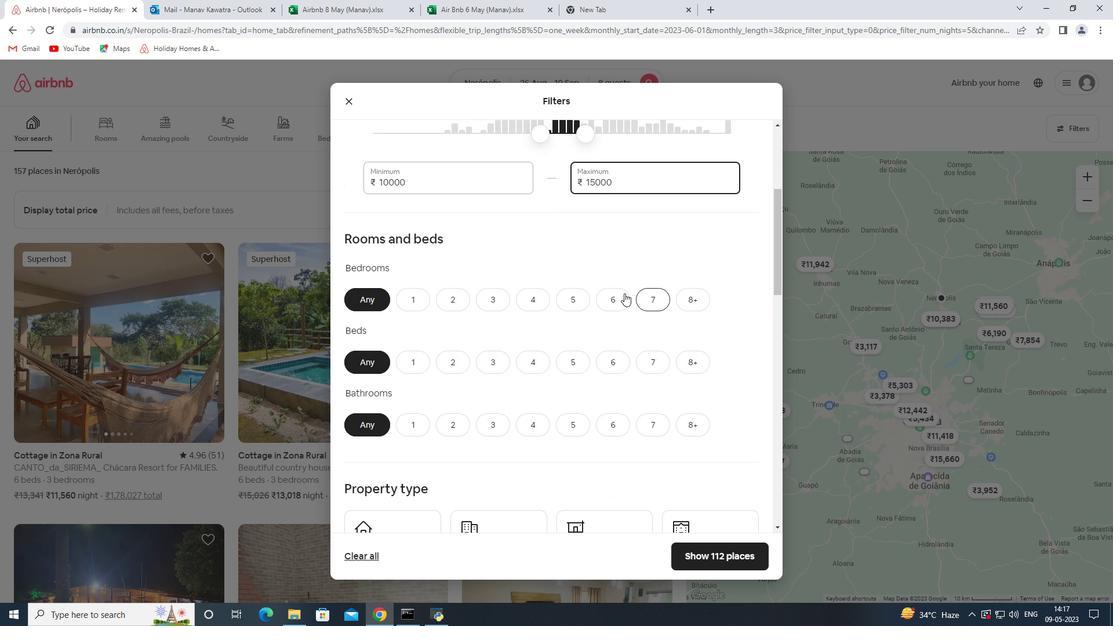 
Action: Mouse pressed left at (617, 294)
Screenshot: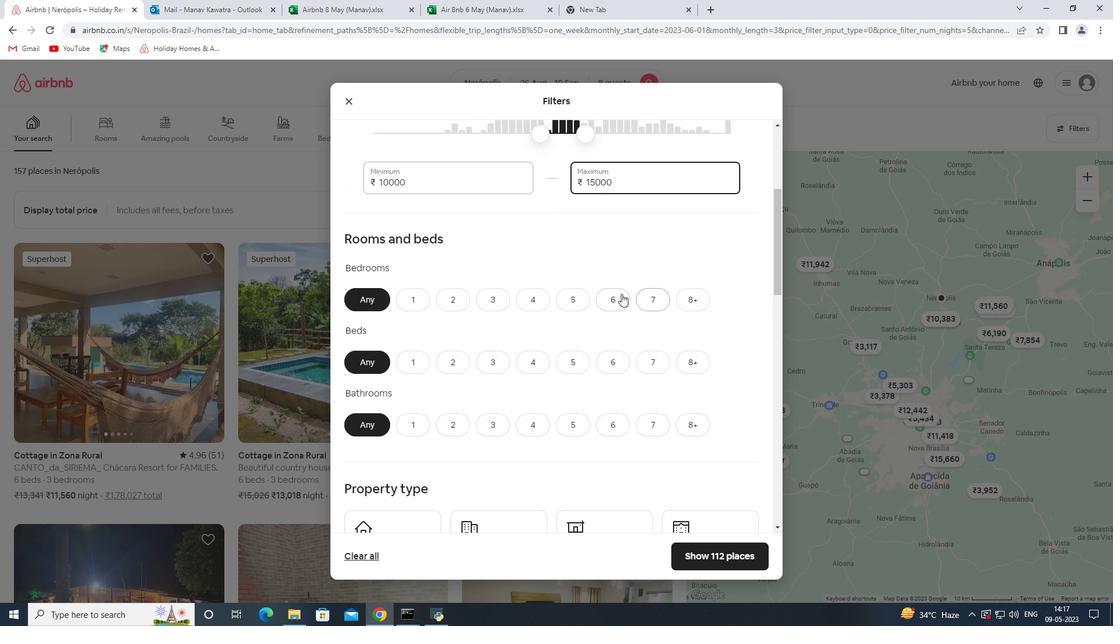 
Action: Mouse moved to (612, 368)
Screenshot: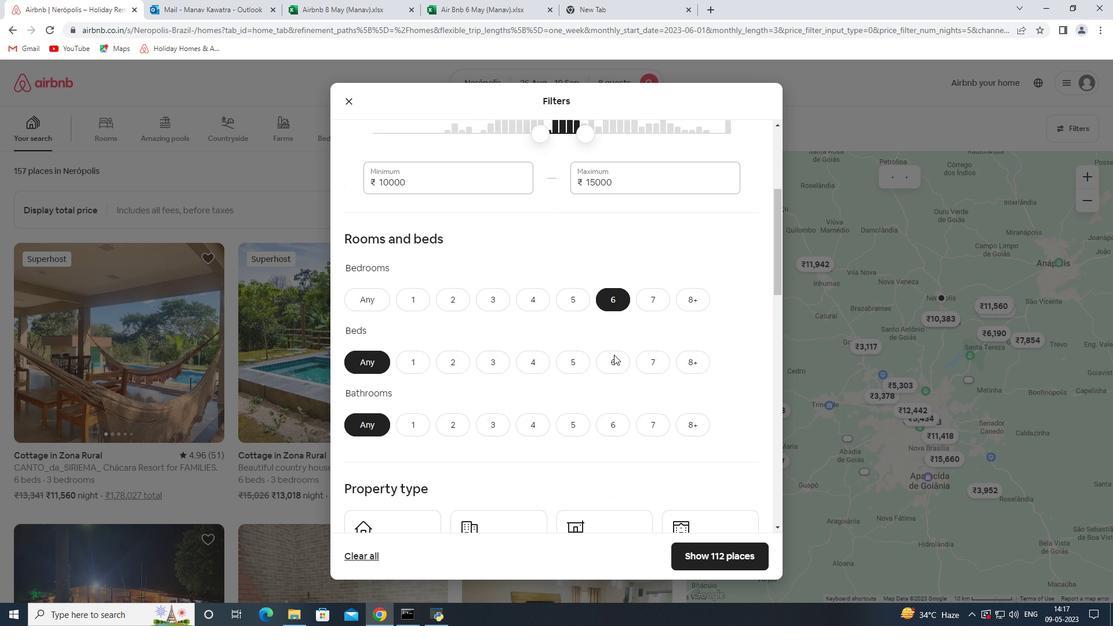 
Action: Mouse pressed left at (612, 368)
Screenshot: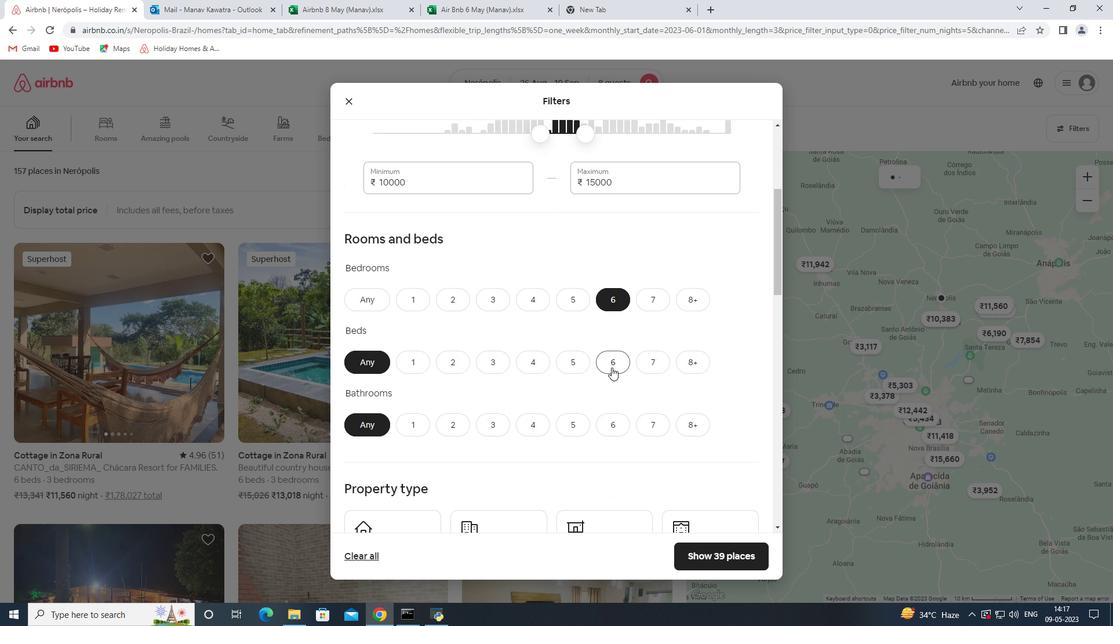 
Action: Mouse moved to (616, 425)
Screenshot: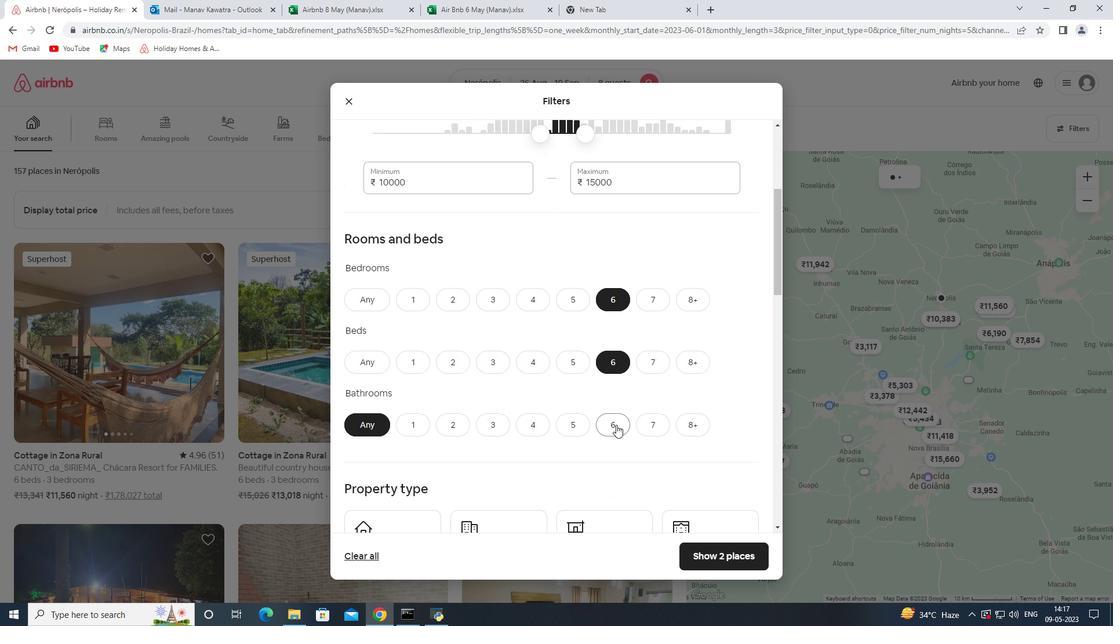 
Action: Mouse pressed left at (616, 425)
Screenshot: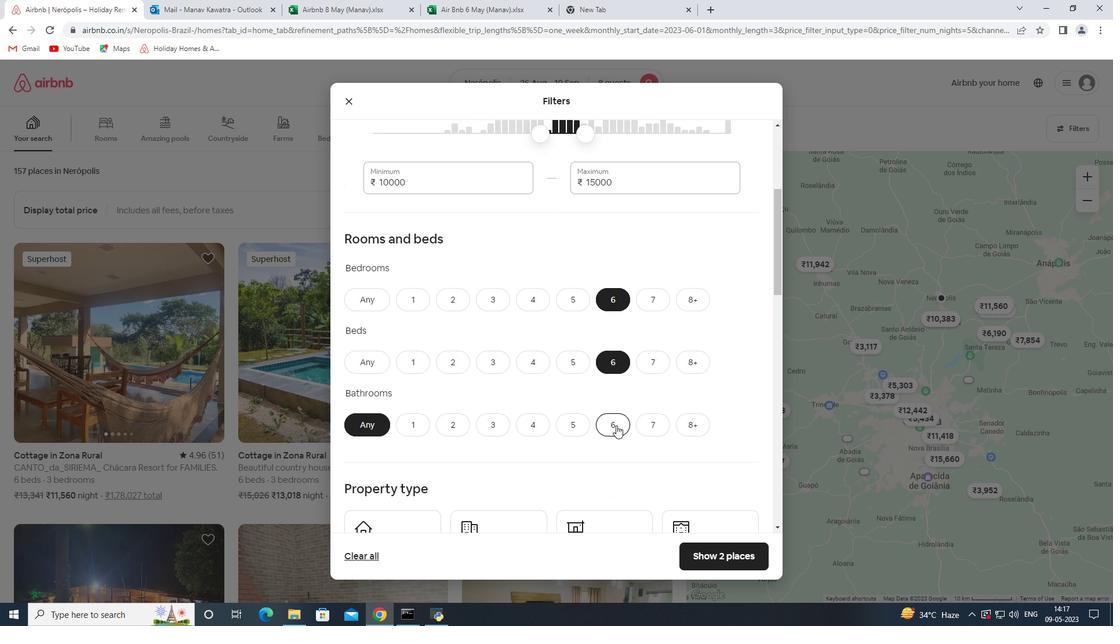 
Action: Mouse moved to (643, 391)
Screenshot: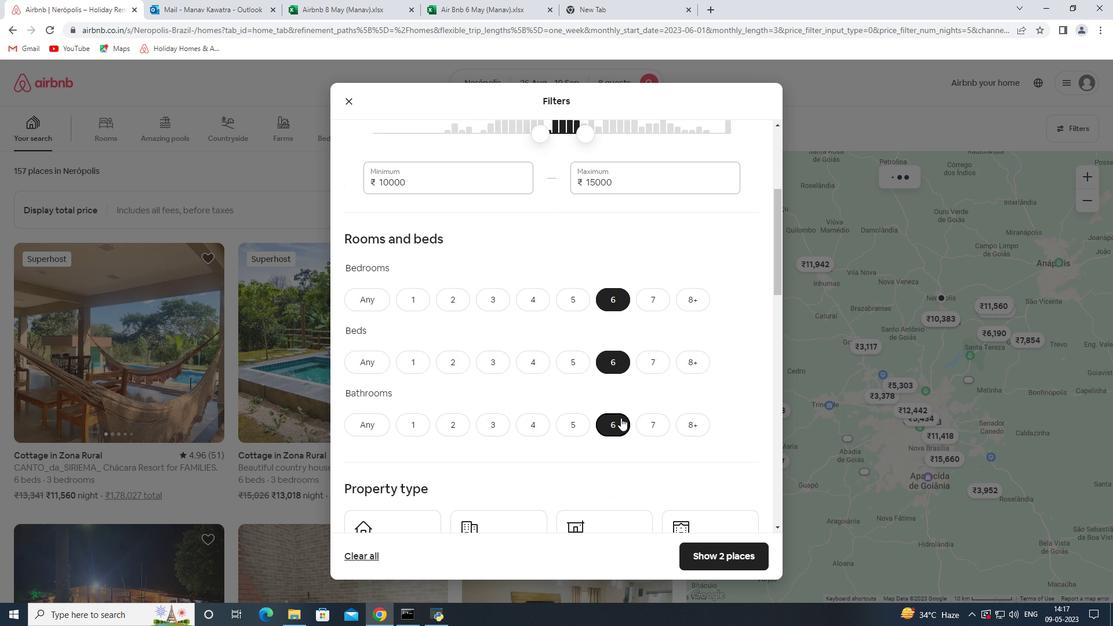 
Action: Mouse scrolled (643, 391) with delta (0, 0)
Screenshot: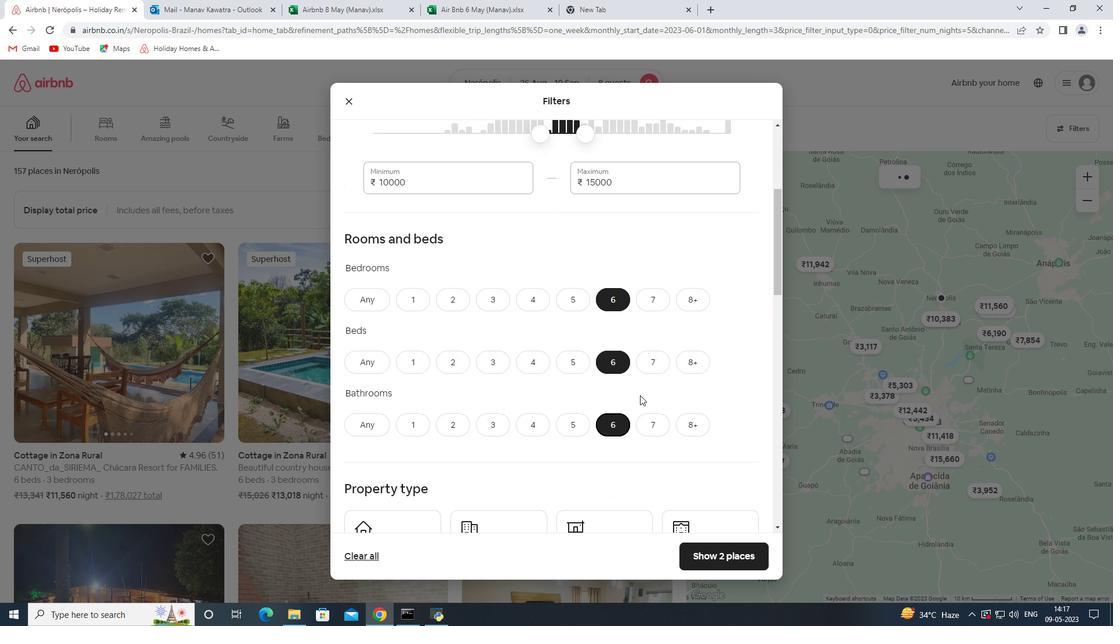 
Action: Mouse scrolled (643, 391) with delta (0, 0)
Screenshot: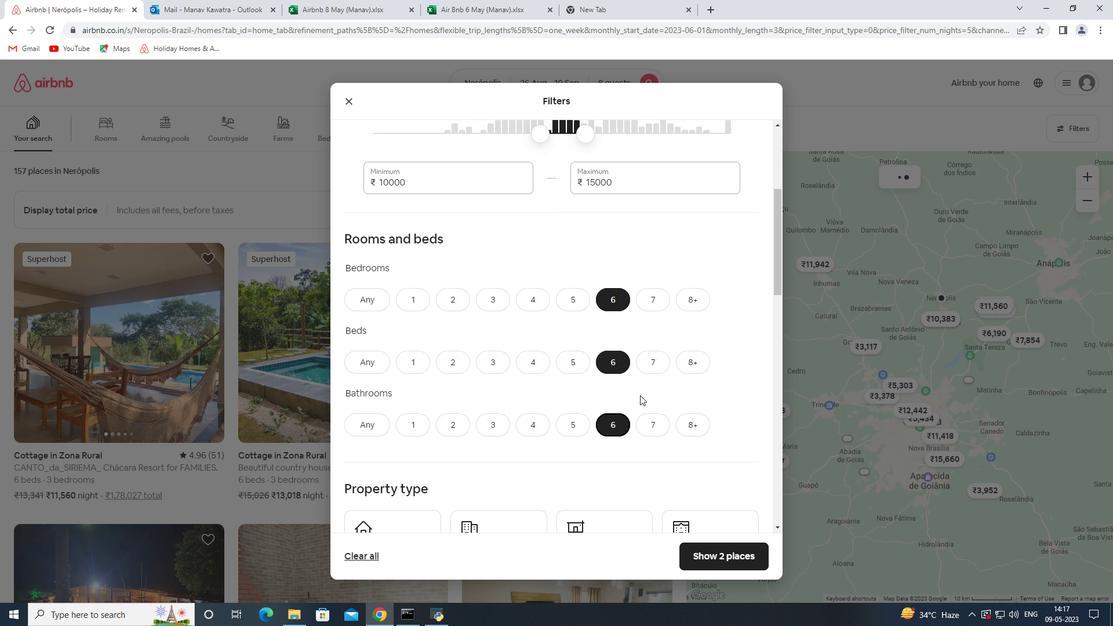 
Action: Mouse moved to (643, 391)
Screenshot: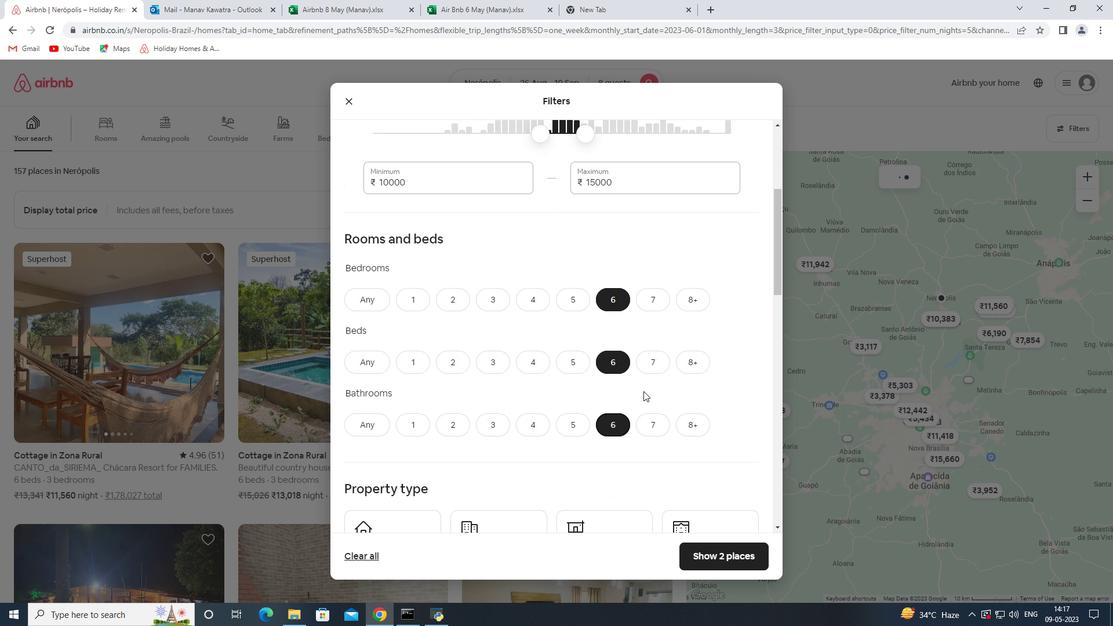 
Action: Mouse scrolled (643, 391) with delta (0, 0)
Screenshot: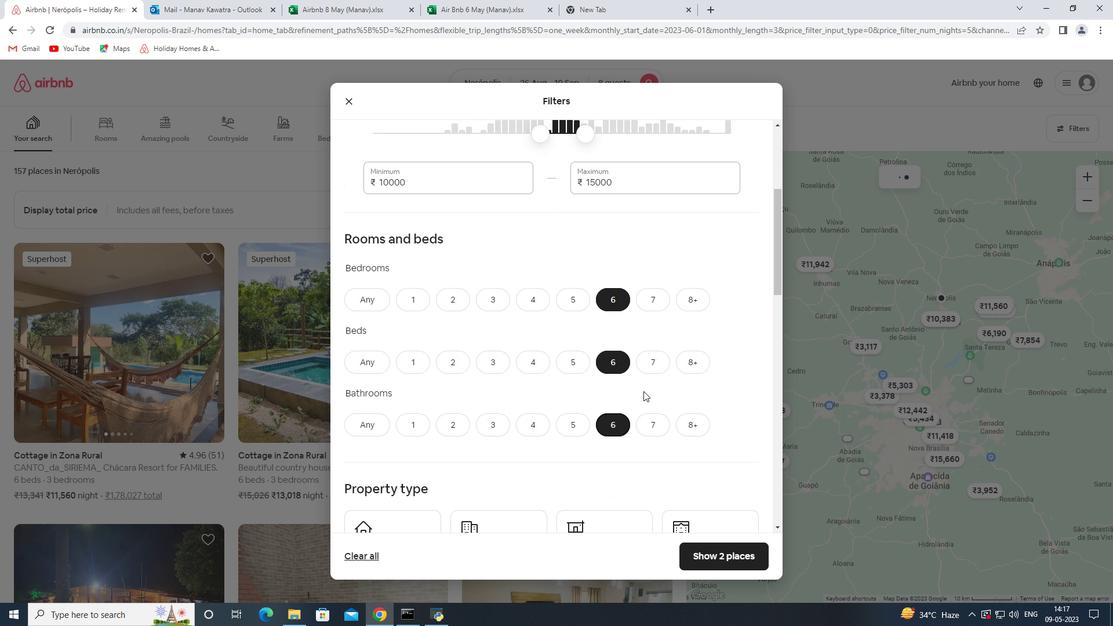 
Action: Mouse moved to (412, 385)
Screenshot: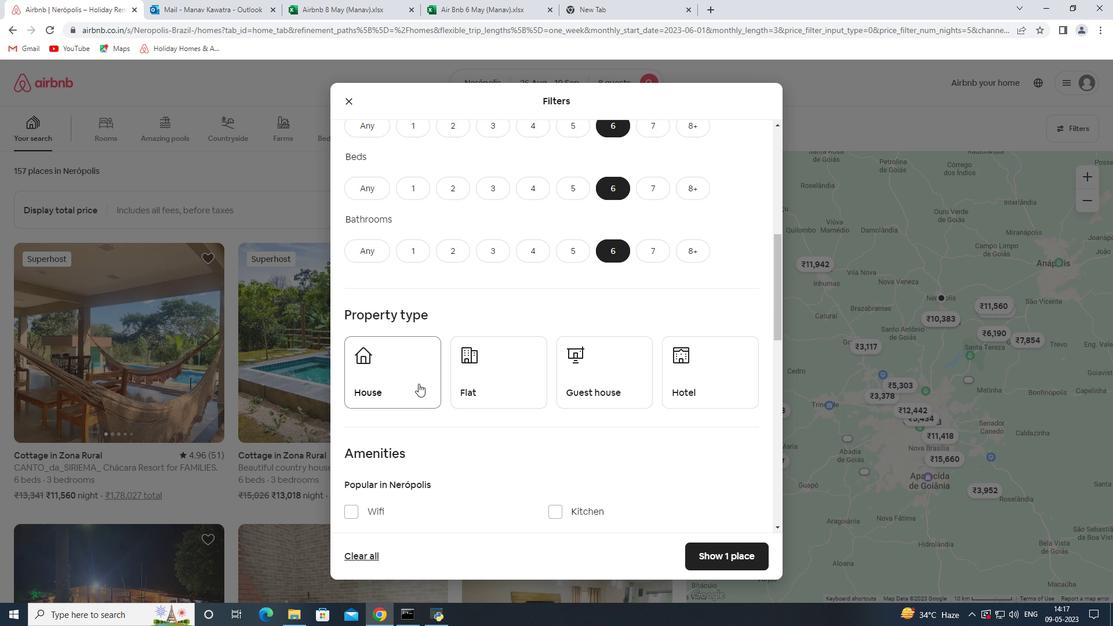 
Action: Mouse pressed left at (412, 385)
Screenshot: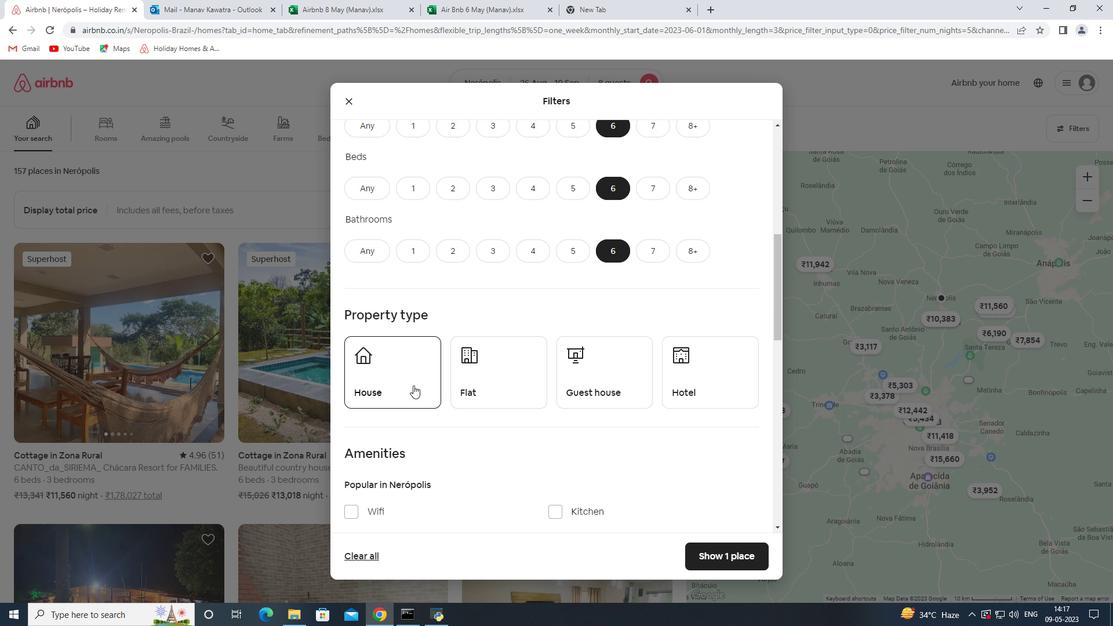 
Action: Mouse moved to (498, 379)
Screenshot: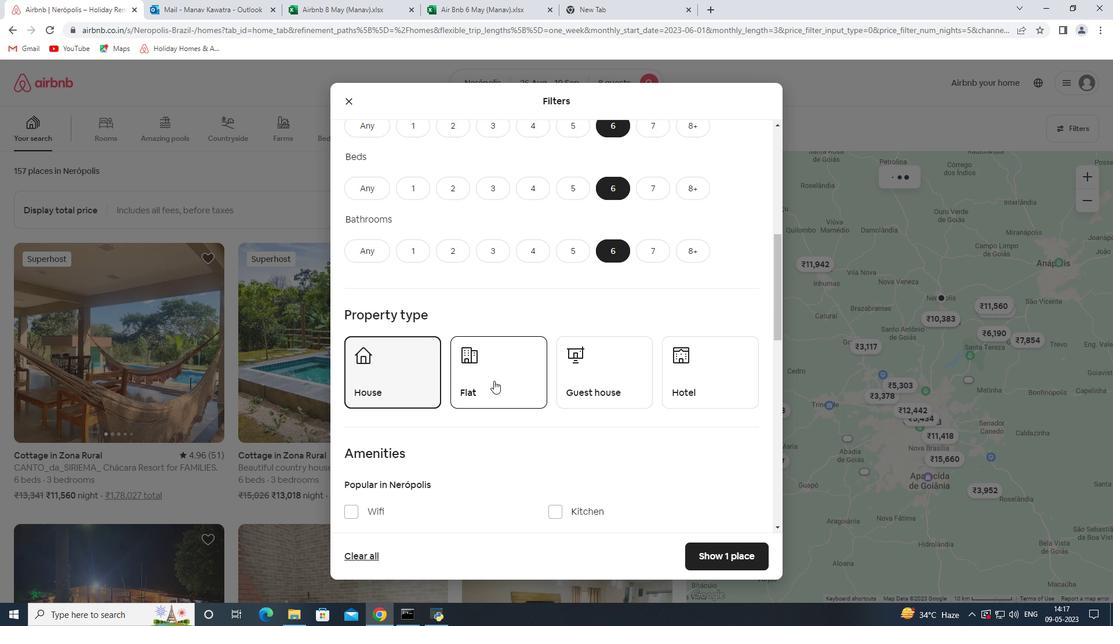 
Action: Mouse pressed left at (498, 379)
Screenshot: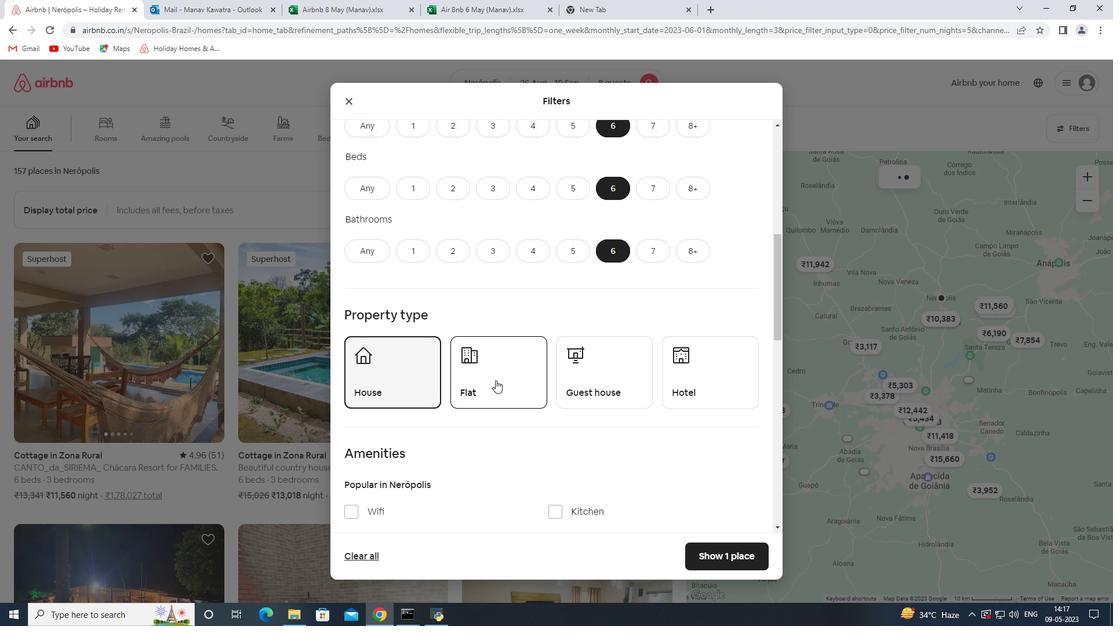 
Action: Mouse moved to (595, 358)
Screenshot: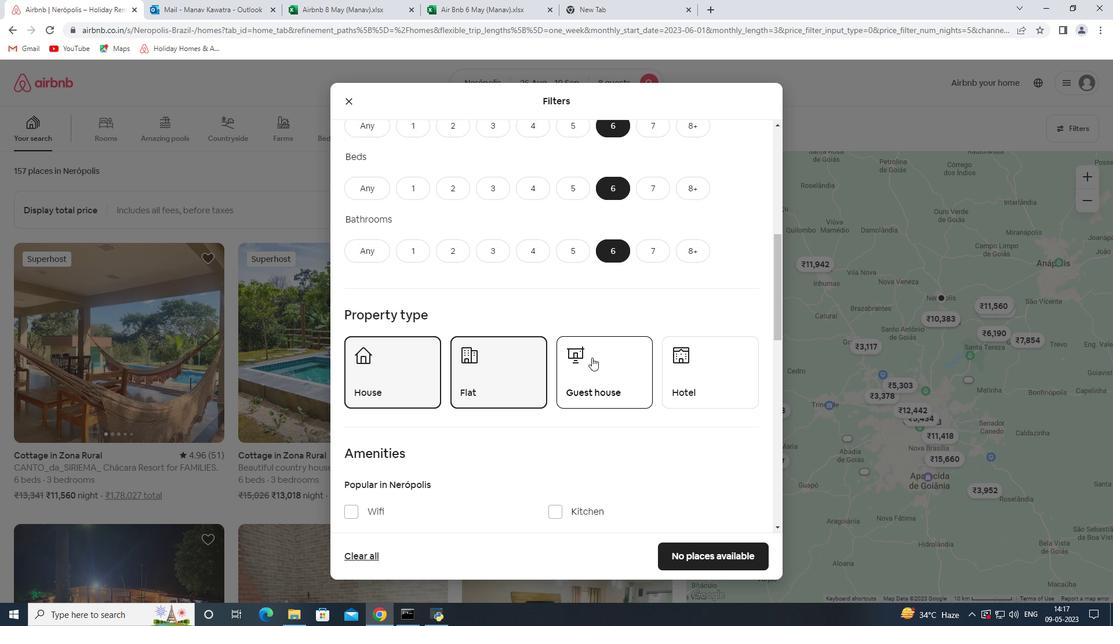 
Action: Mouse pressed left at (595, 358)
Screenshot: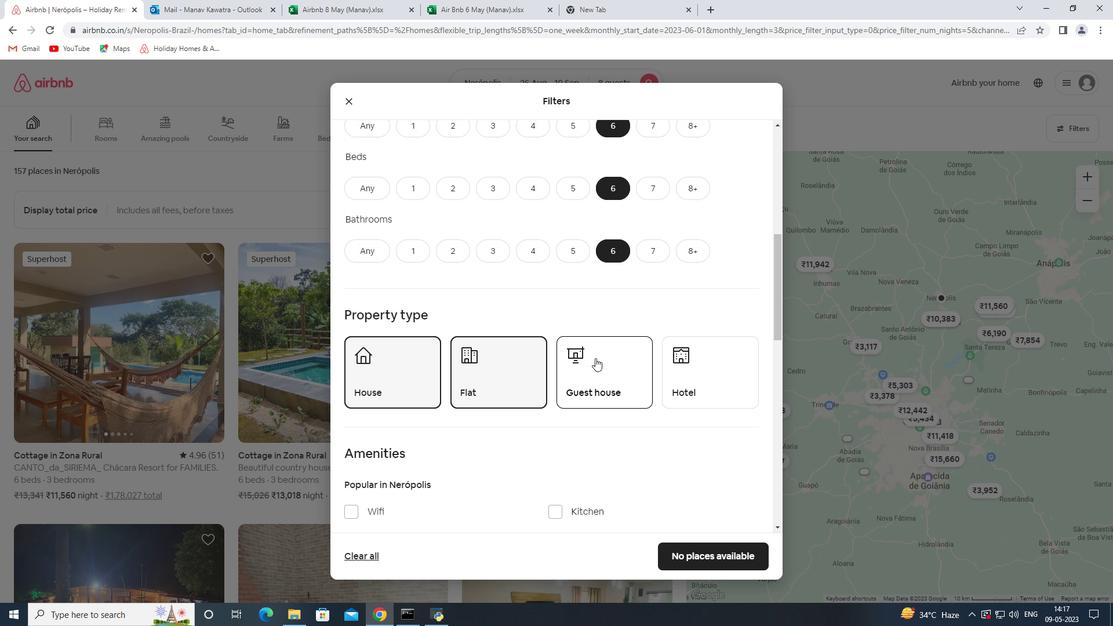 
Action: Mouse moved to (671, 364)
Screenshot: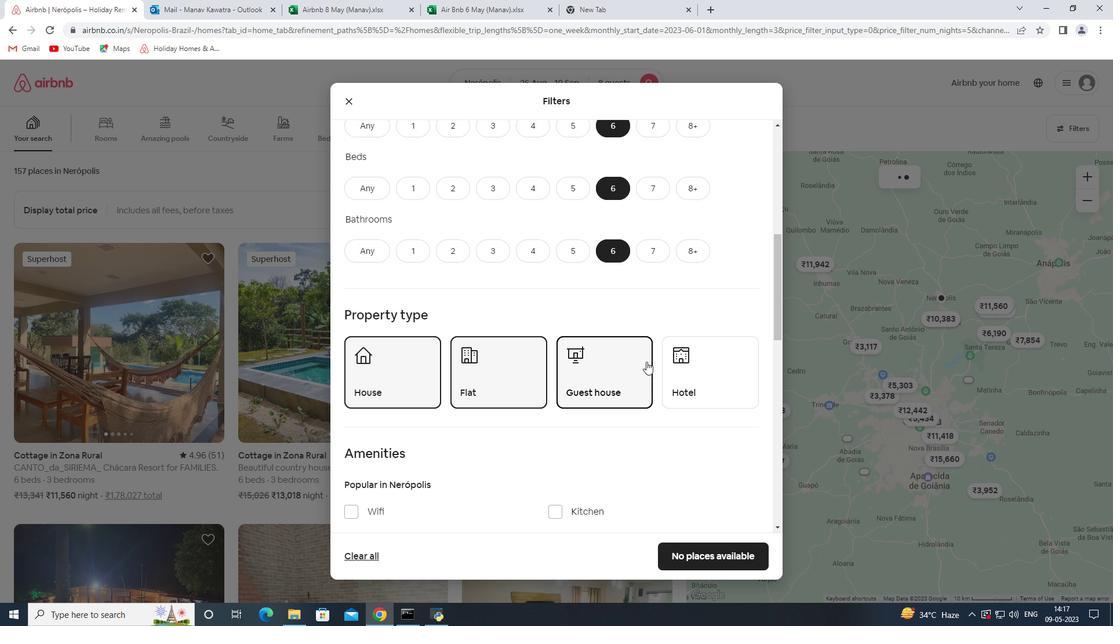 
Action: Mouse pressed left at (671, 364)
Screenshot: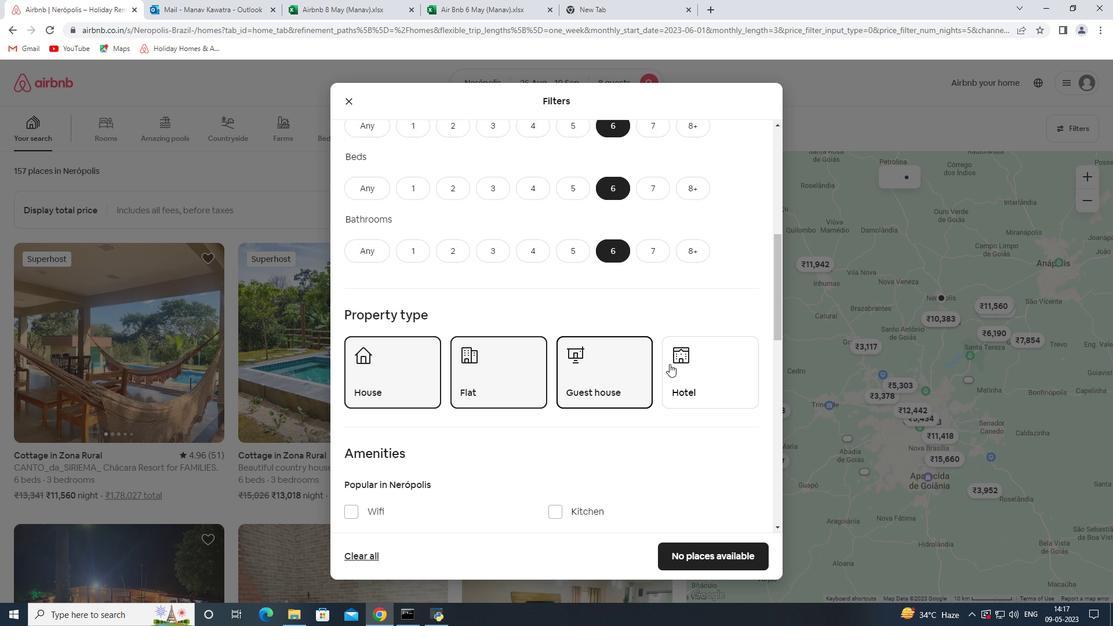 
Action: Mouse moved to (708, 362)
Screenshot: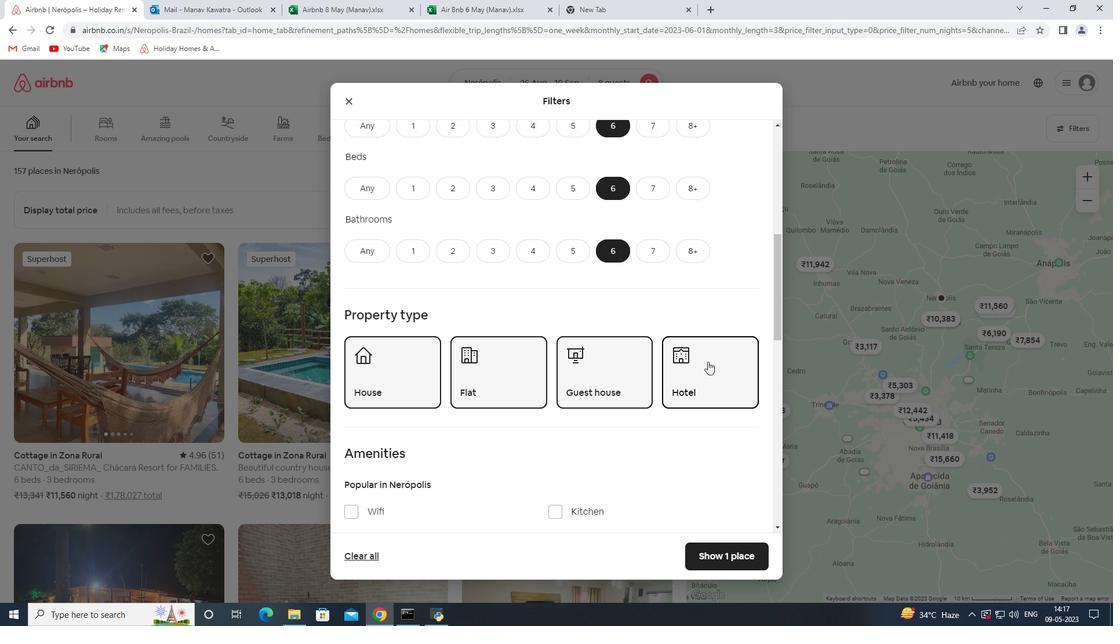 
Action: Mouse pressed left at (708, 362)
Screenshot: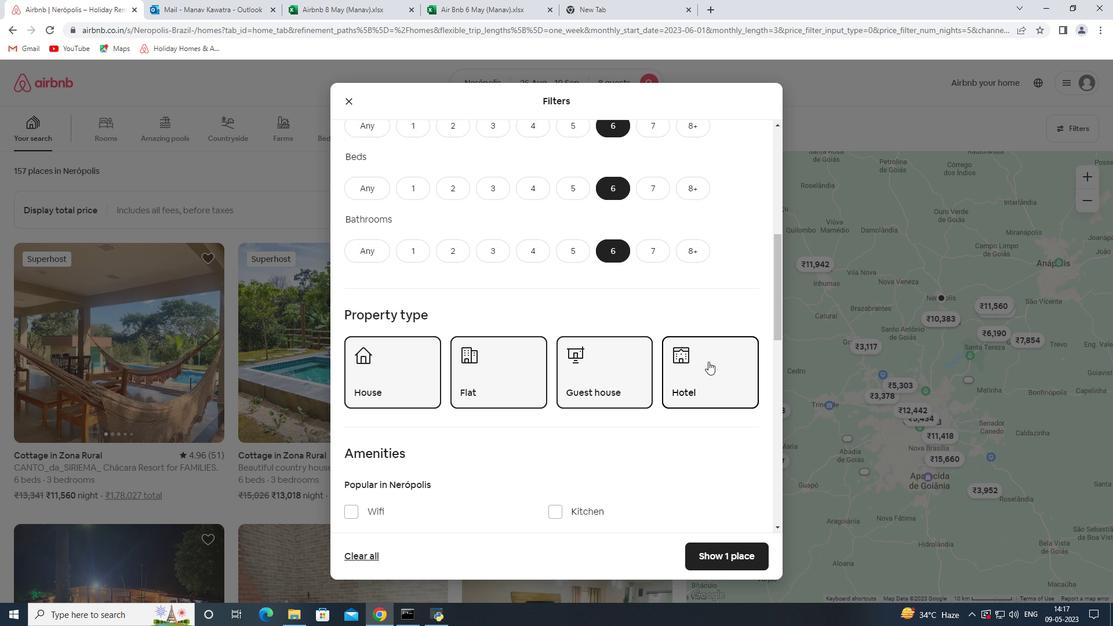 
Action: Mouse moved to (652, 411)
Screenshot: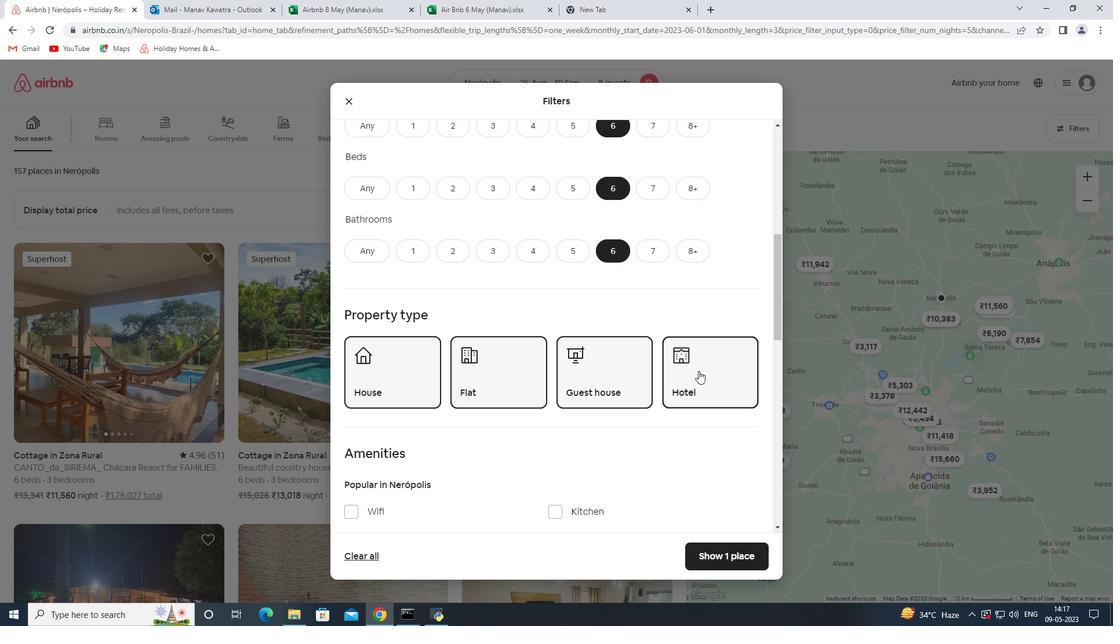 
Action: Mouse scrolled (652, 411) with delta (0, 0)
Screenshot: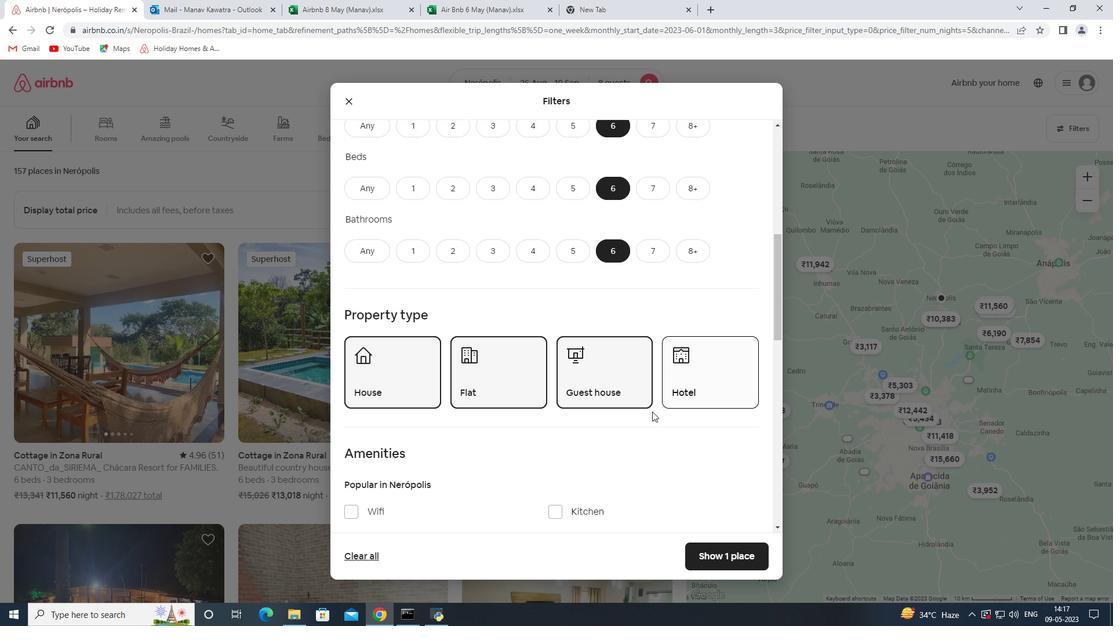 
Action: Mouse scrolled (652, 411) with delta (0, 0)
Screenshot: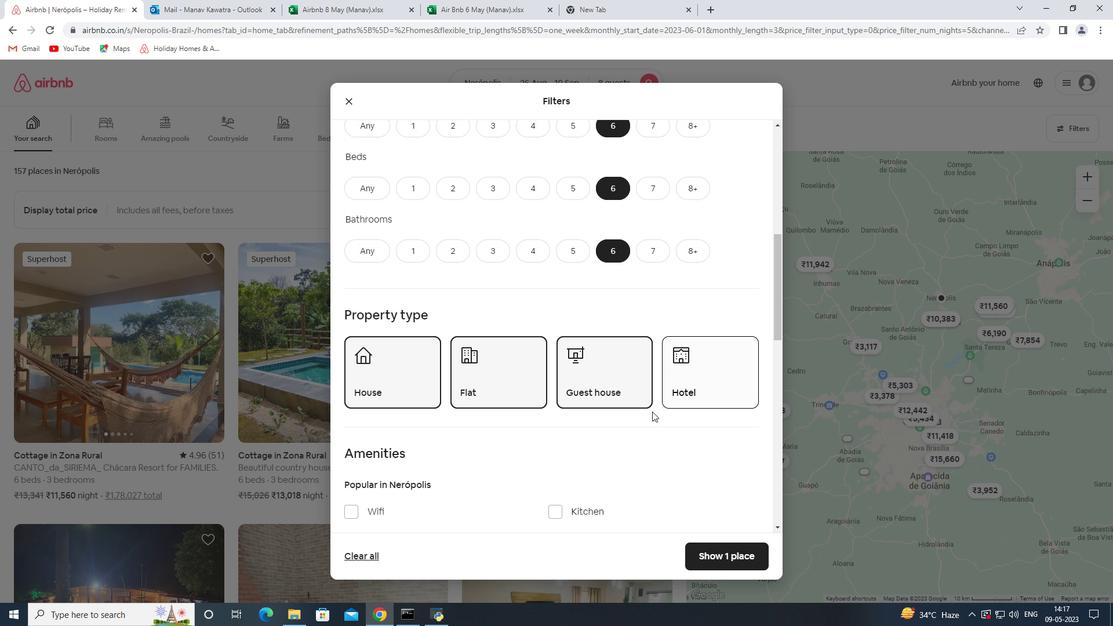 
Action: Mouse scrolled (652, 411) with delta (0, 0)
Screenshot: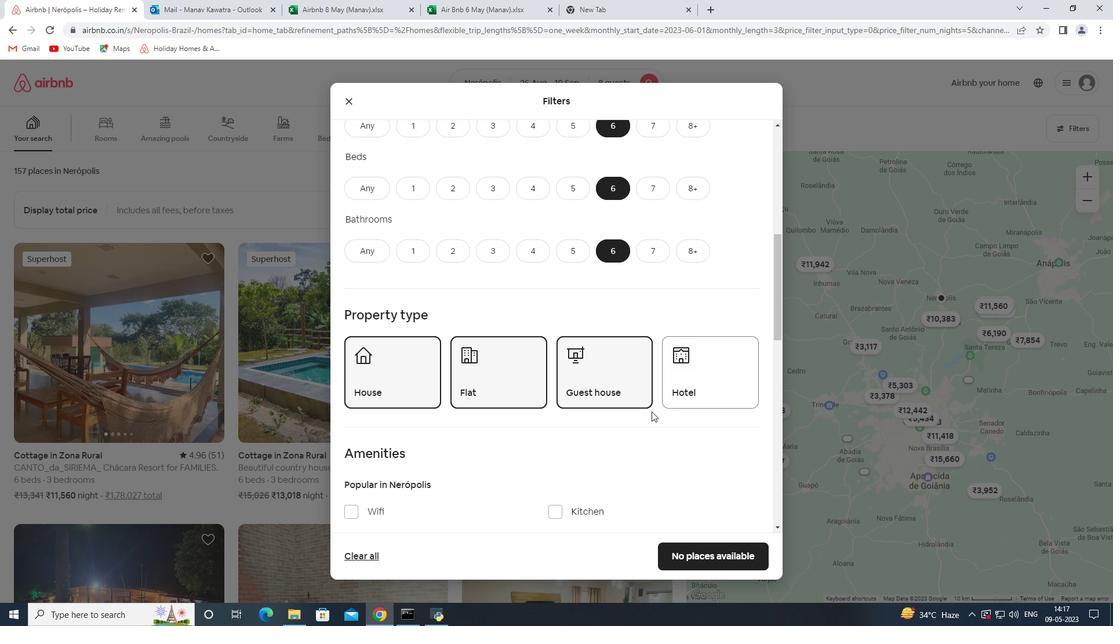 
Action: Mouse scrolled (652, 411) with delta (0, 0)
Screenshot: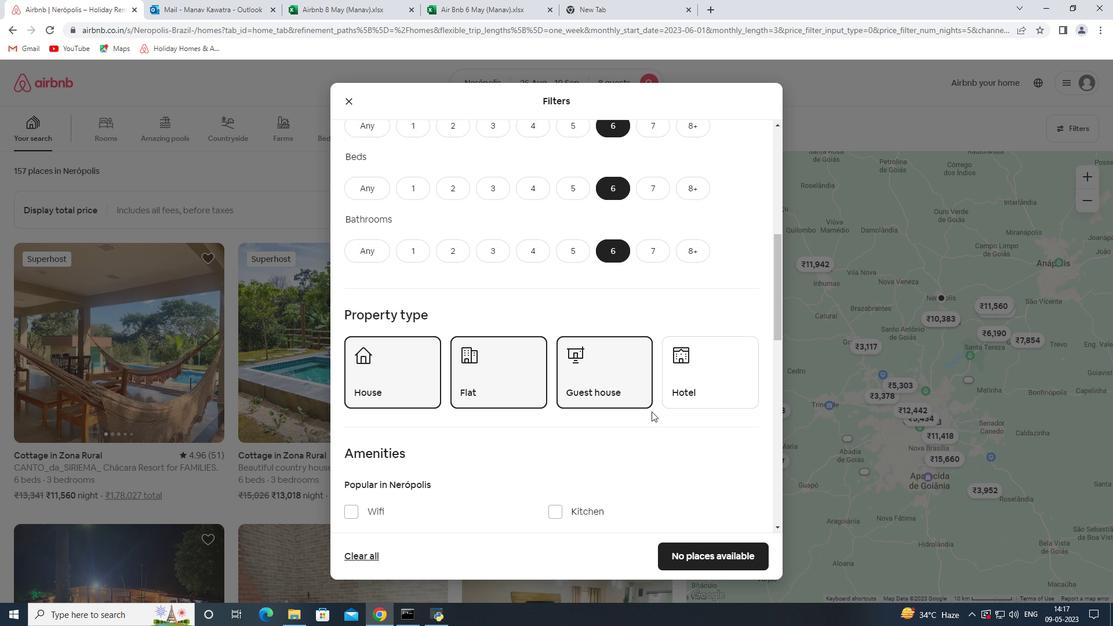 
Action: Mouse moved to (375, 277)
Screenshot: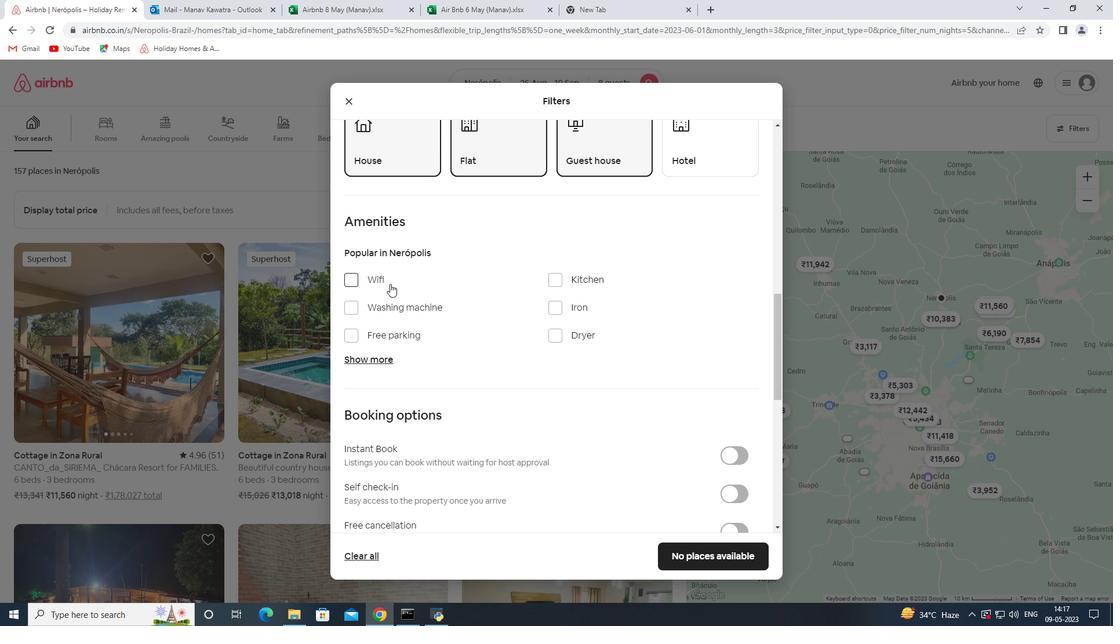 
Action: Mouse pressed left at (375, 277)
Screenshot: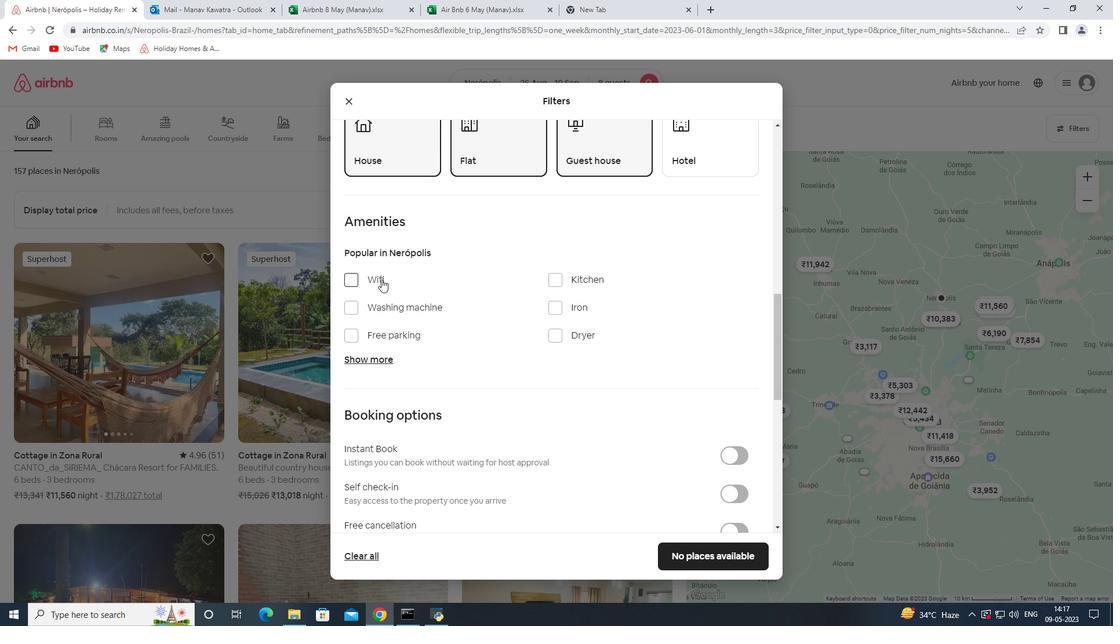 
Action: Mouse moved to (398, 333)
Screenshot: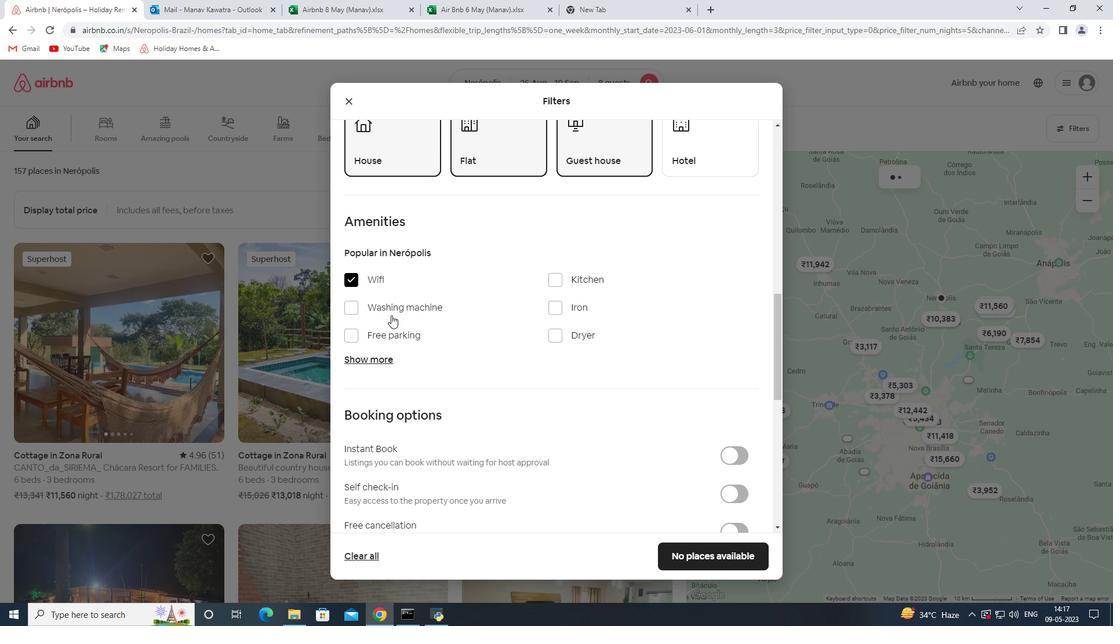 
Action: Mouse pressed left at (398, 333)
Screenshot: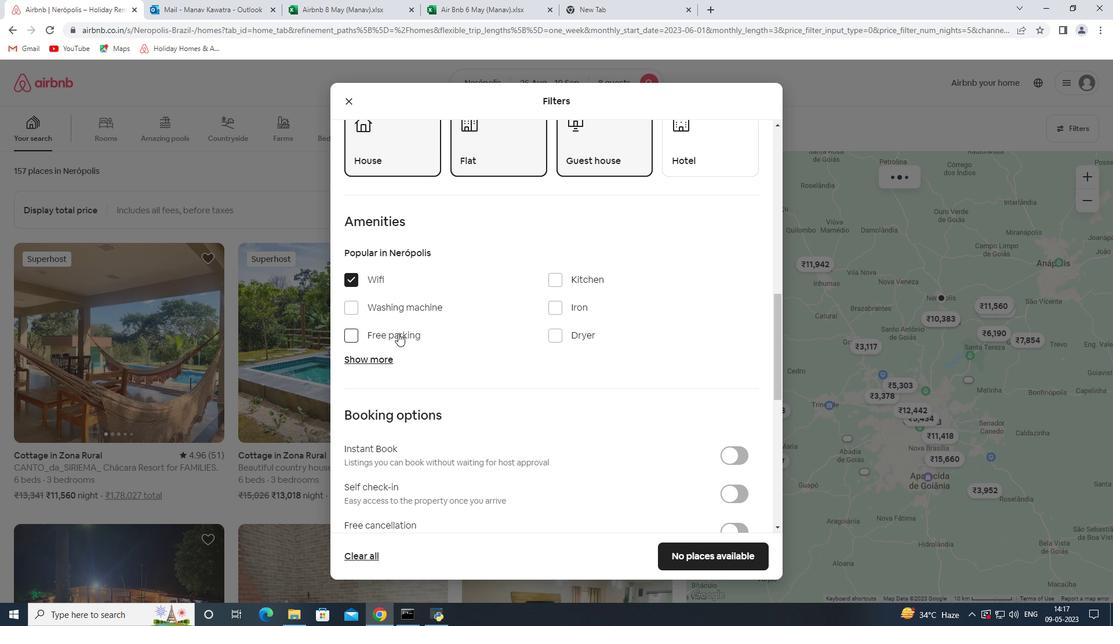 
Action: Mouse moved to (381, 356)
Screenshot: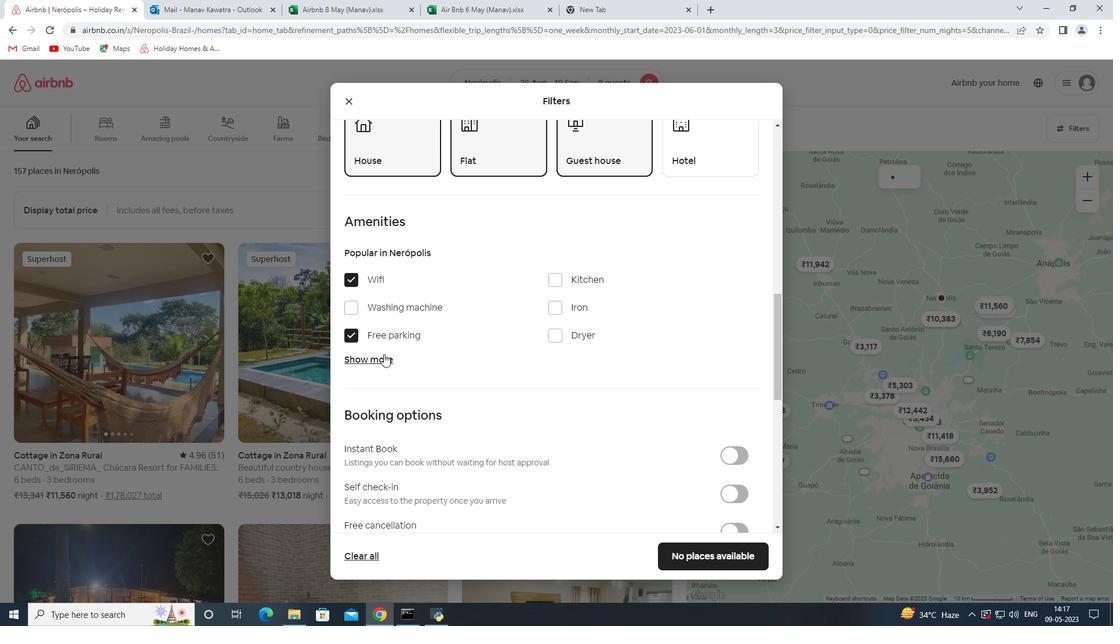 
Action: Mouse pressed left at (381, 356)
Screenshot: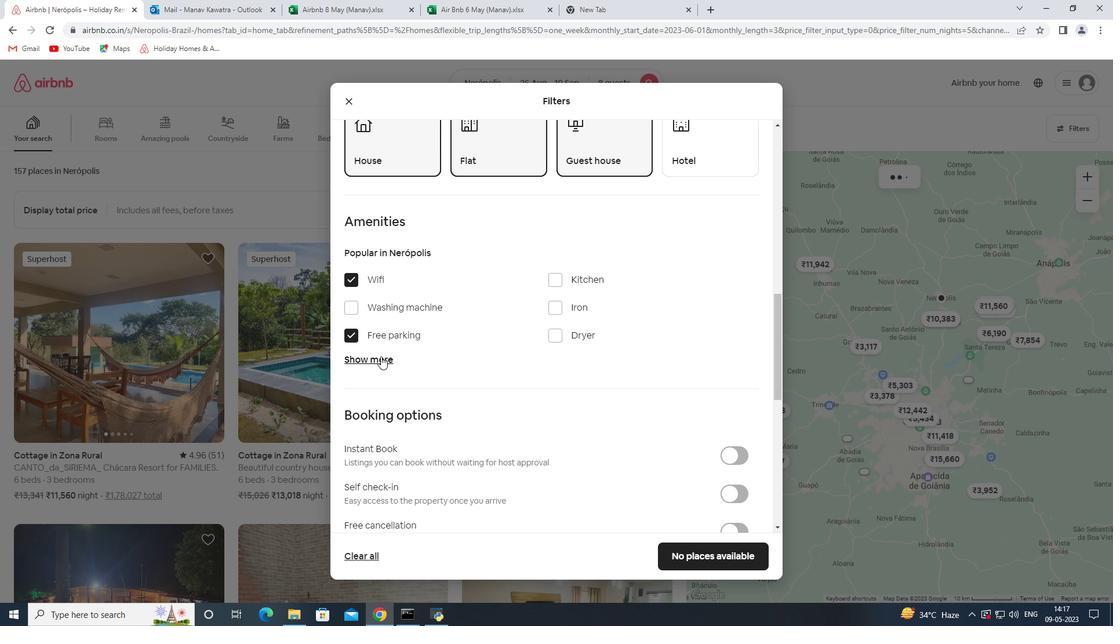 
Action: Mouse moved to (567, 429)
Screenshot: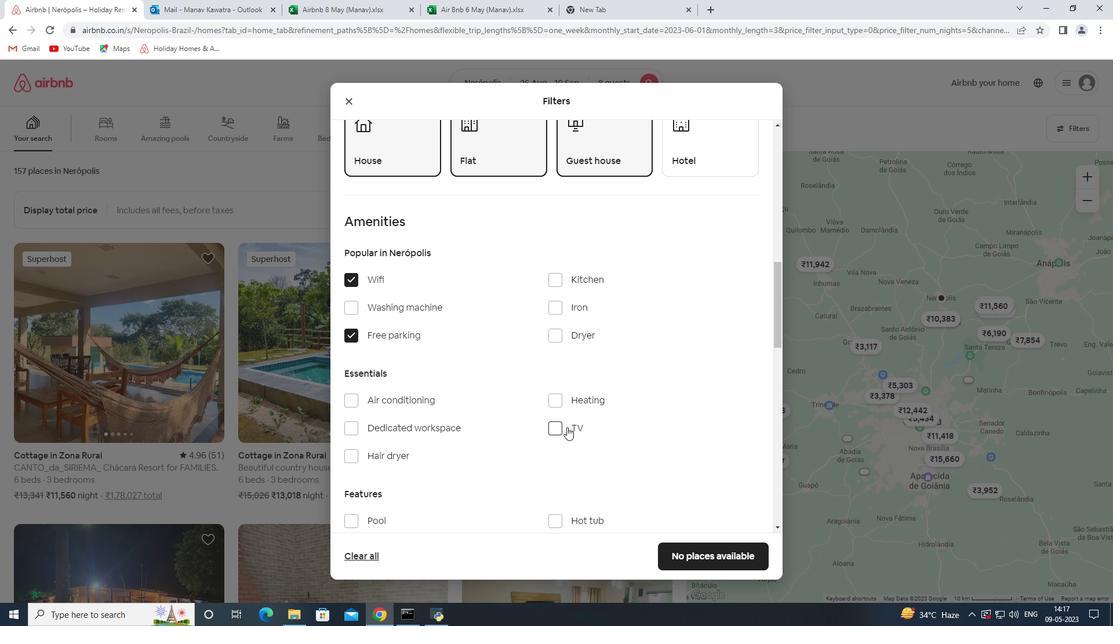 
Action: Mouse pressed left at (567, 429)
Screenshot: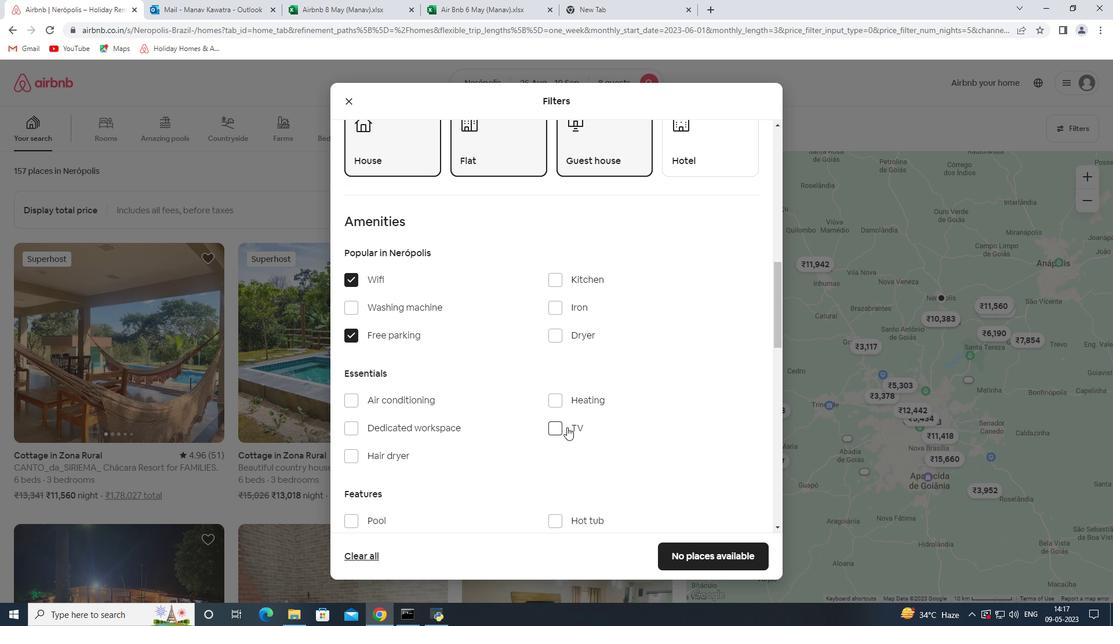 
Action: Mouse moved to (584, 386)
Screenshot: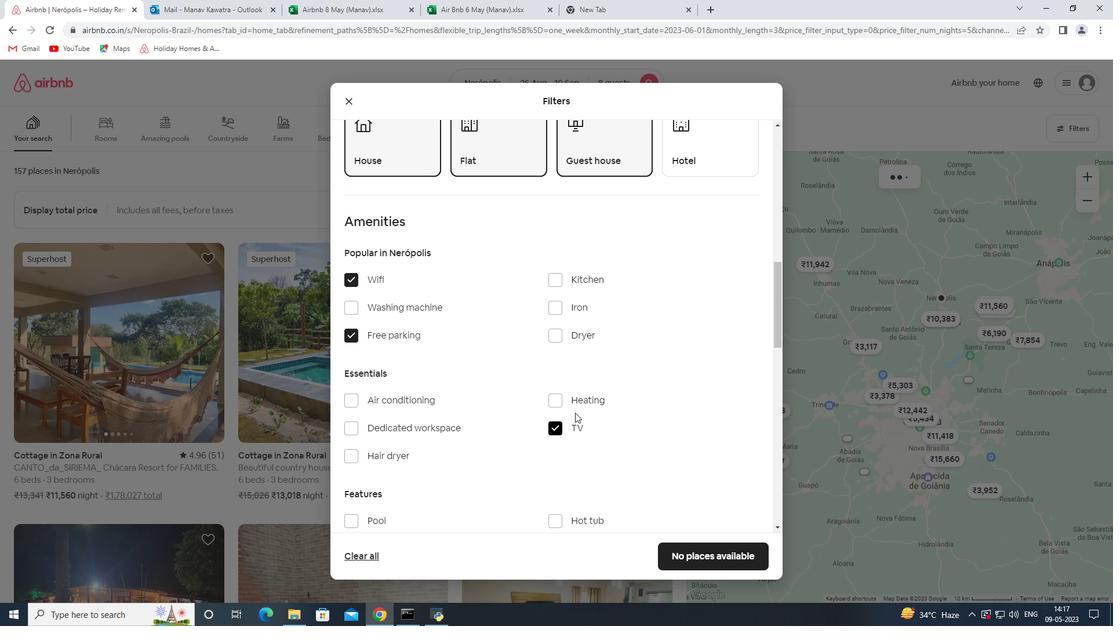 
Action: Mouse scrolled (584, 385) with delta (0, 0)
Screenshot: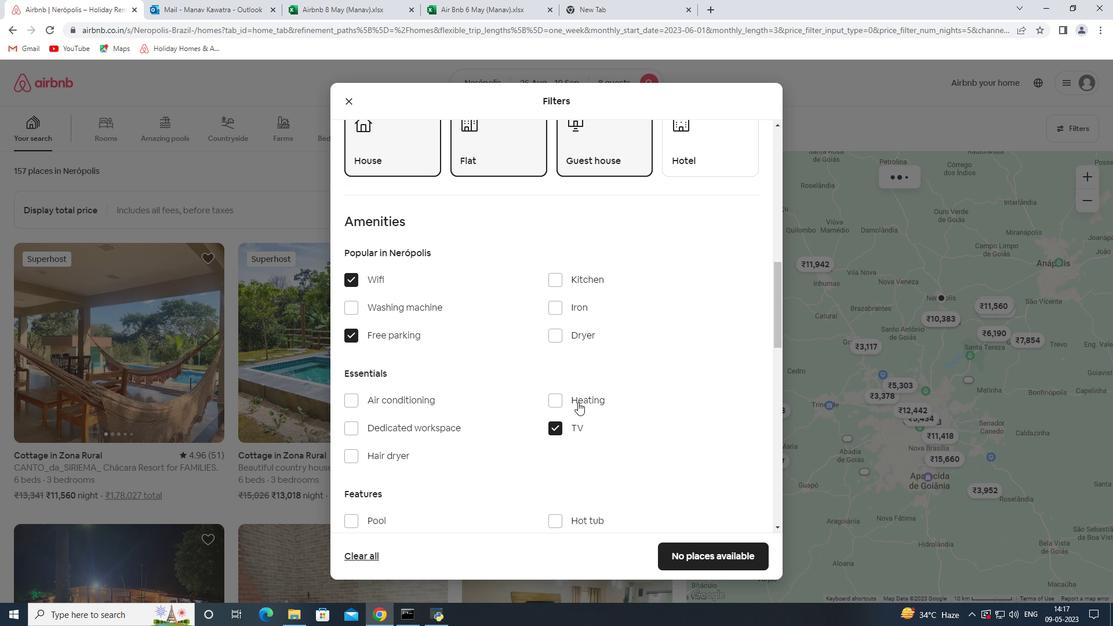 
Action: Mouse moved to (584, 385)
Screenshot: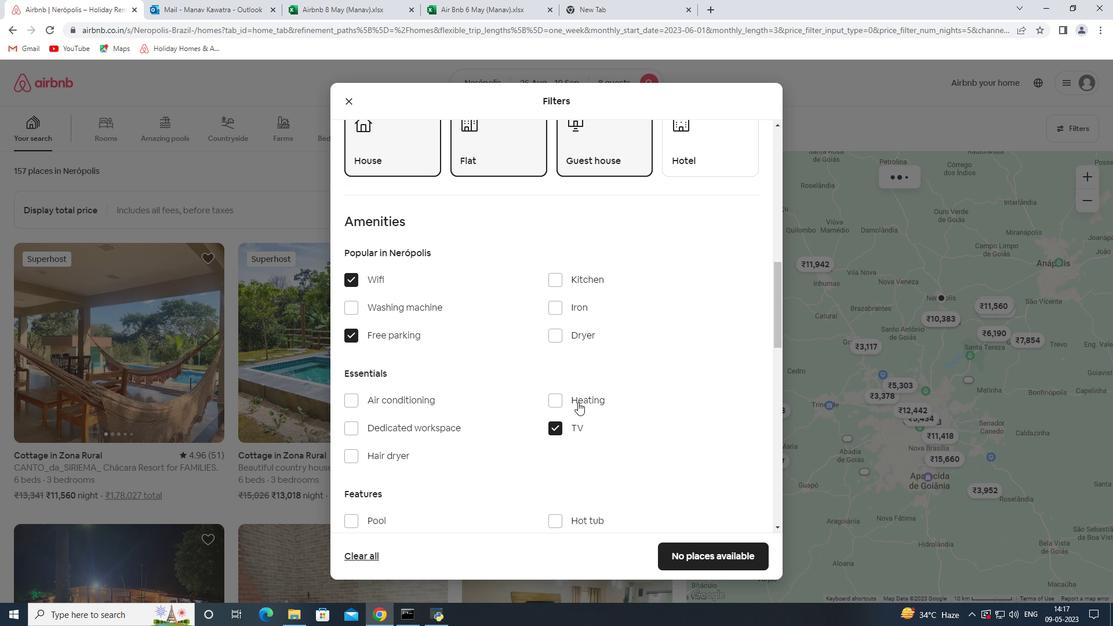 
Action: Mouse scrolled (584, 385) with delta (0, 0)
Screenshot: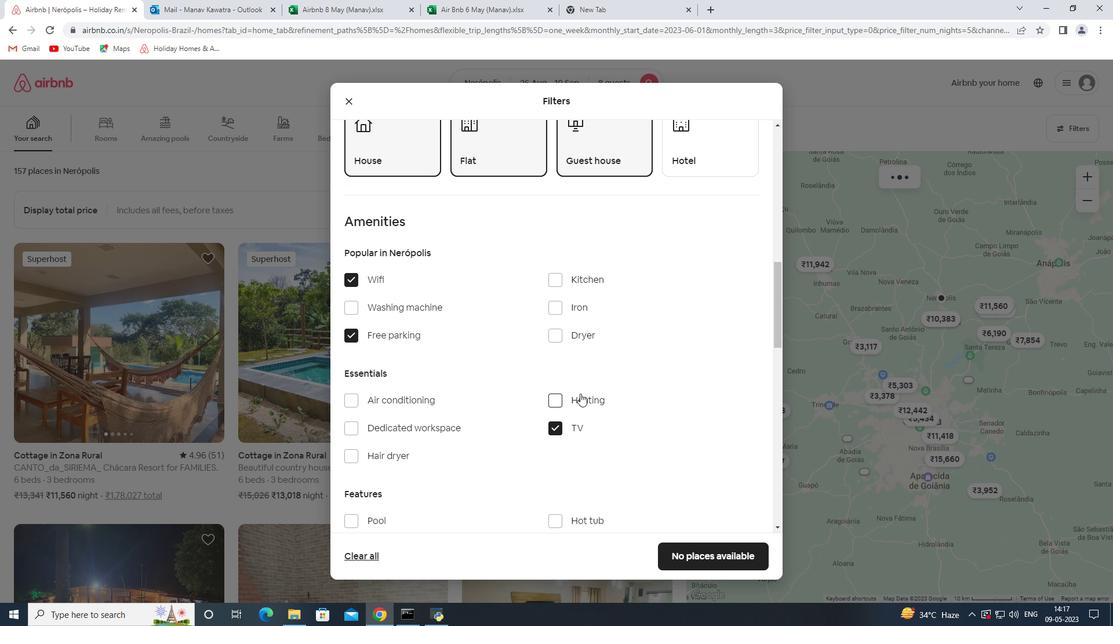 
Action: Mouse scrolled (584, 385) with delta (0, 0)
Screenshot: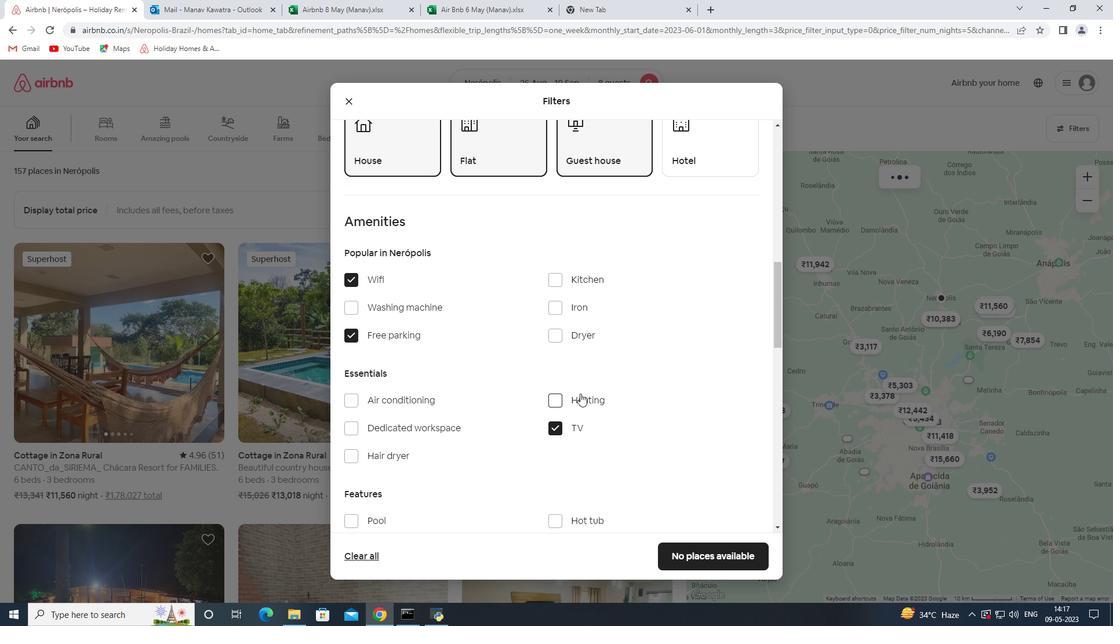 
Action: Mouse scrolled (584, 385) with delta (0, 0)
Screenshot: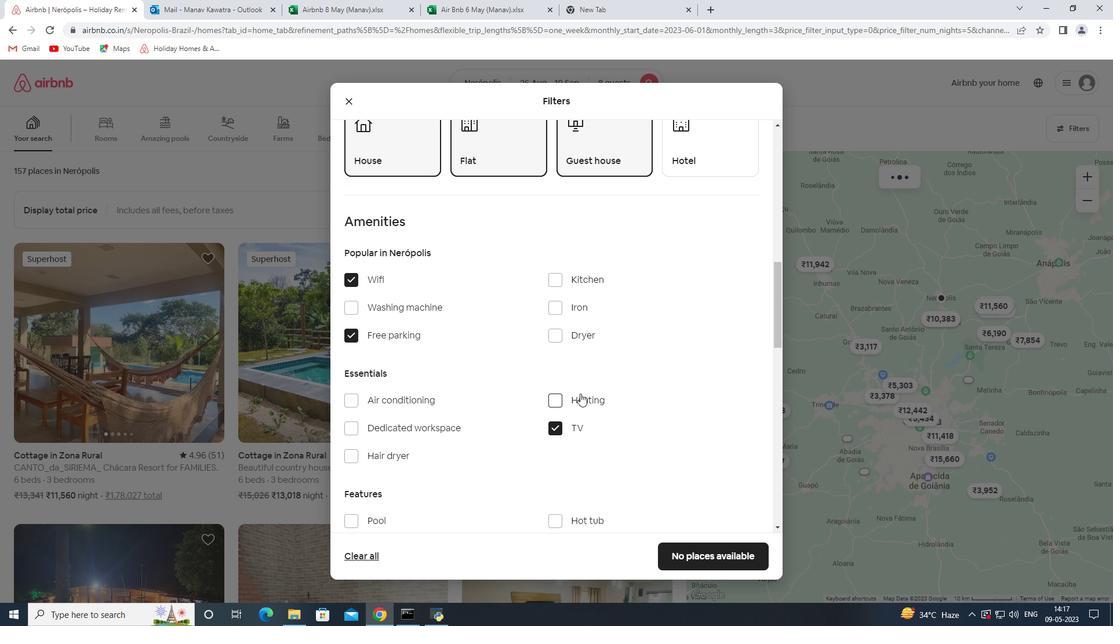 
Action: Mouse moved to (374, 348)
Screenshot: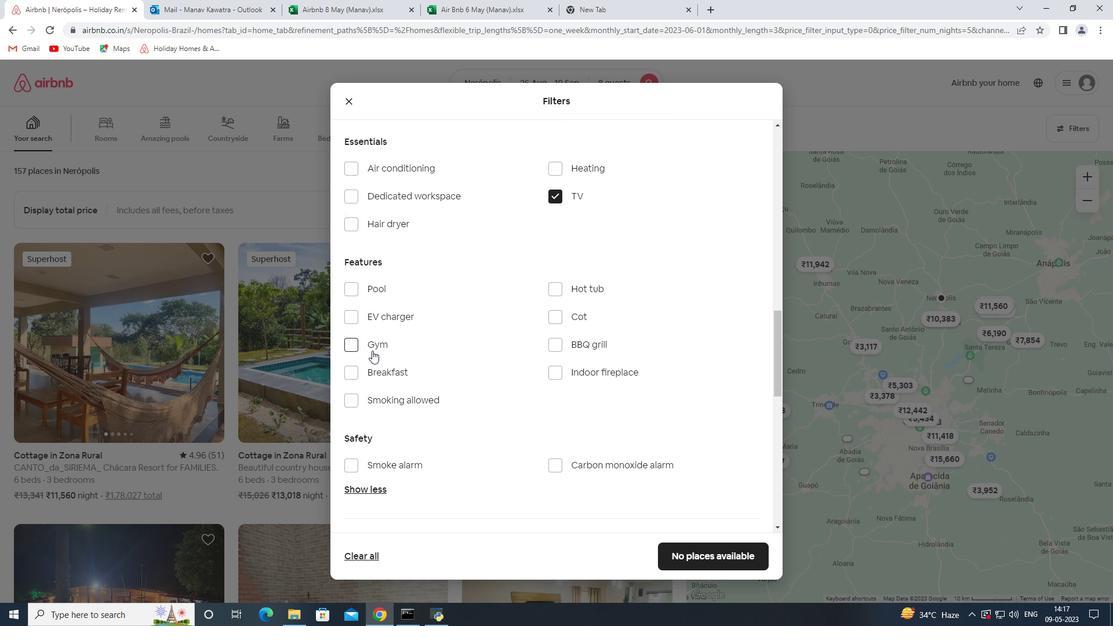 
Action: Mouse pressed left at (374, 348)
Screenshot: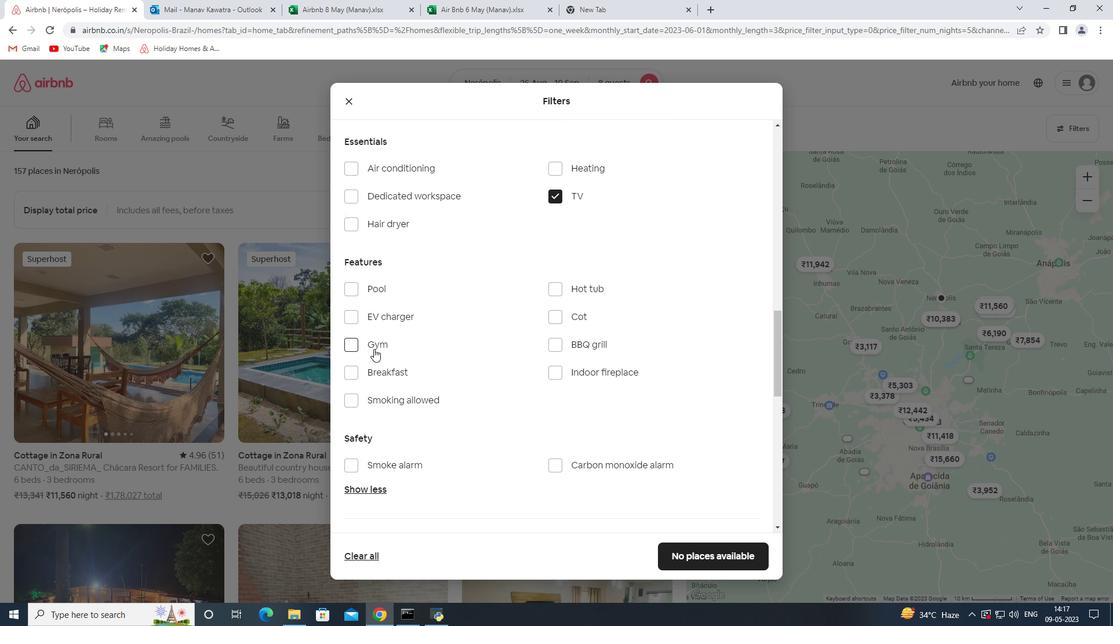 
Action: Mouse moved to (379, 368)
Screenshot: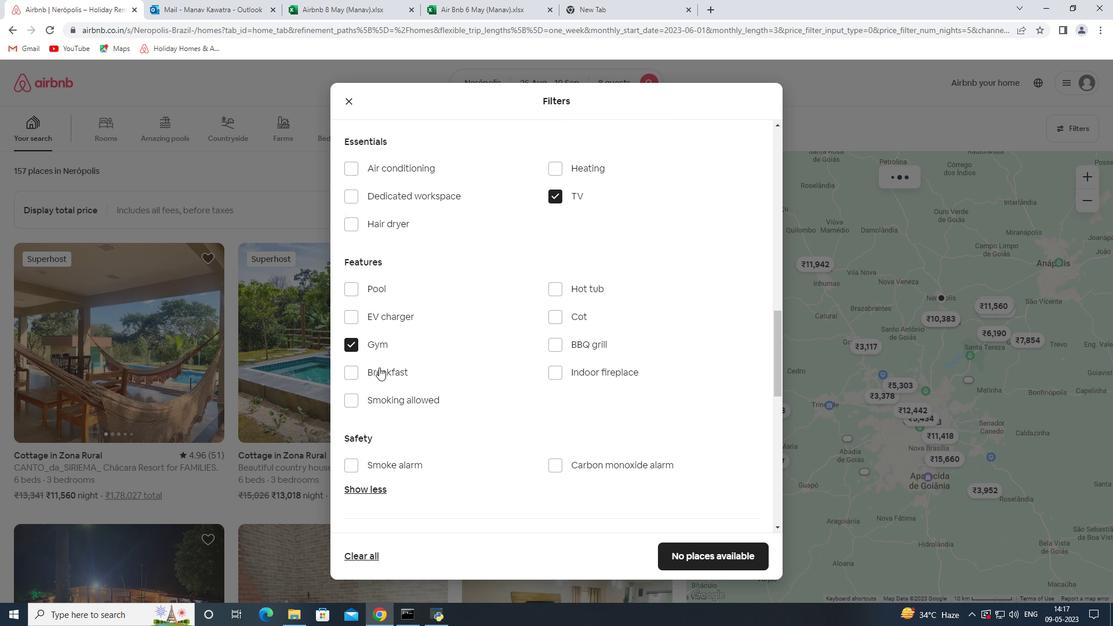 
Action: Mouse pressed left at (379, 368)
Screenshot: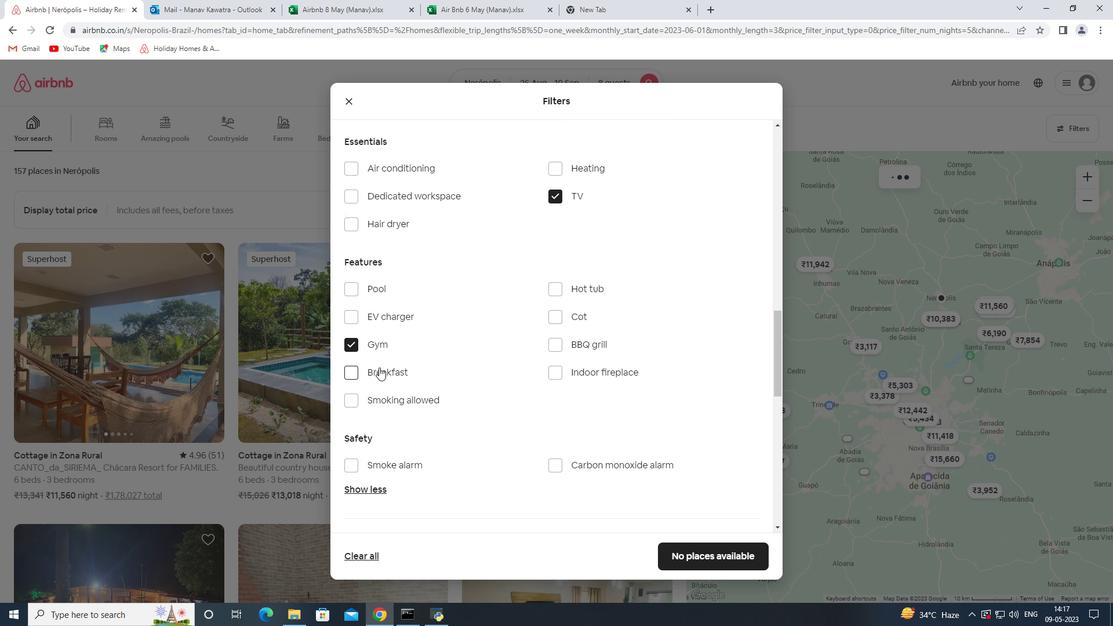 
Action: Mouse moved to (501, 362)
Screenshot: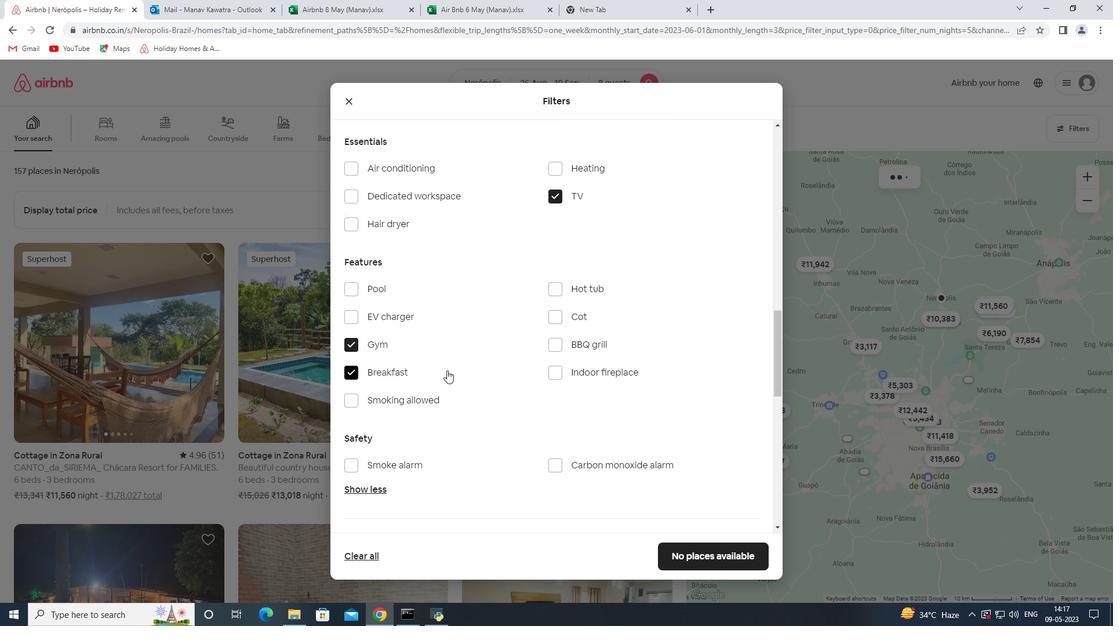 
Action: Mouse scrolled (501, 362) with delta (0, 0)
Screenshot: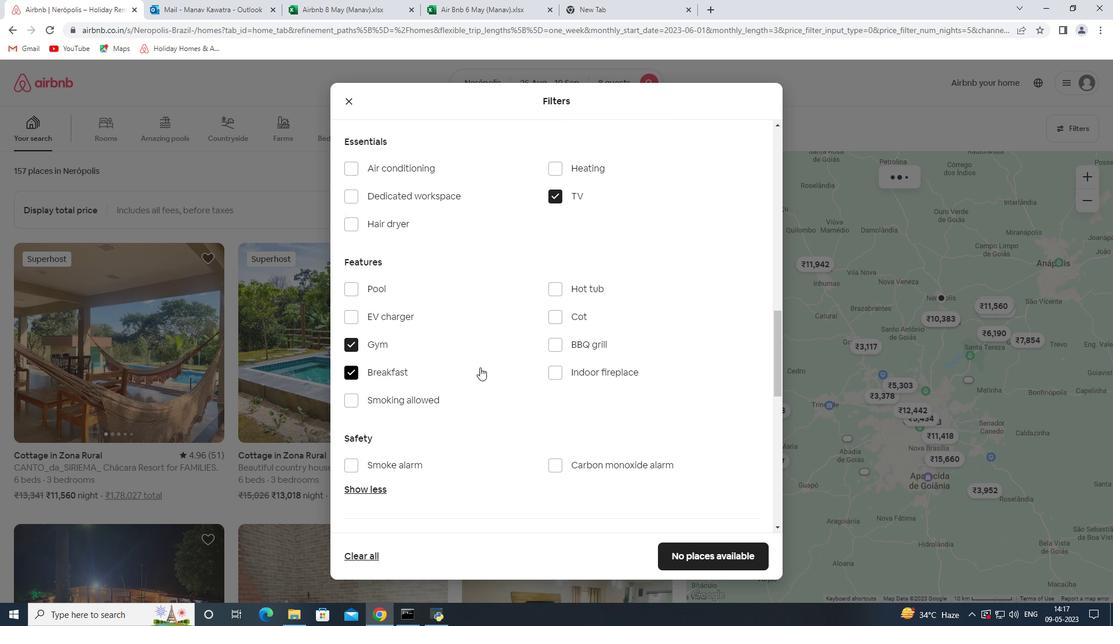 
Action: Mouse scrolled (501, 362) with delta (0, 0)
Screenshot: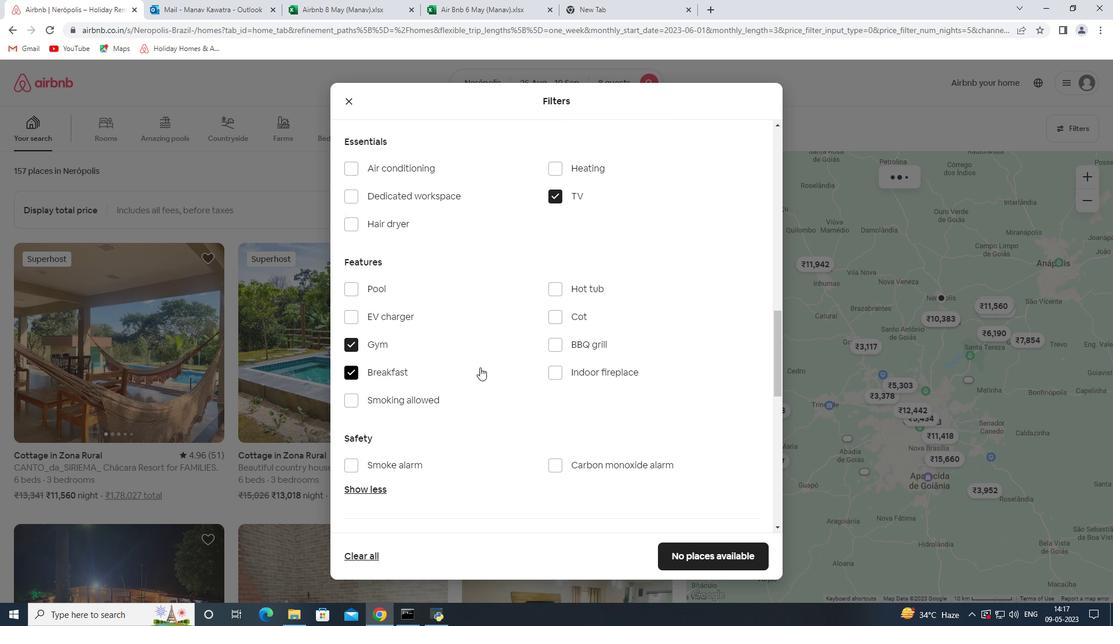 
Action: Mouse moved to (501, 362)
Screenshot: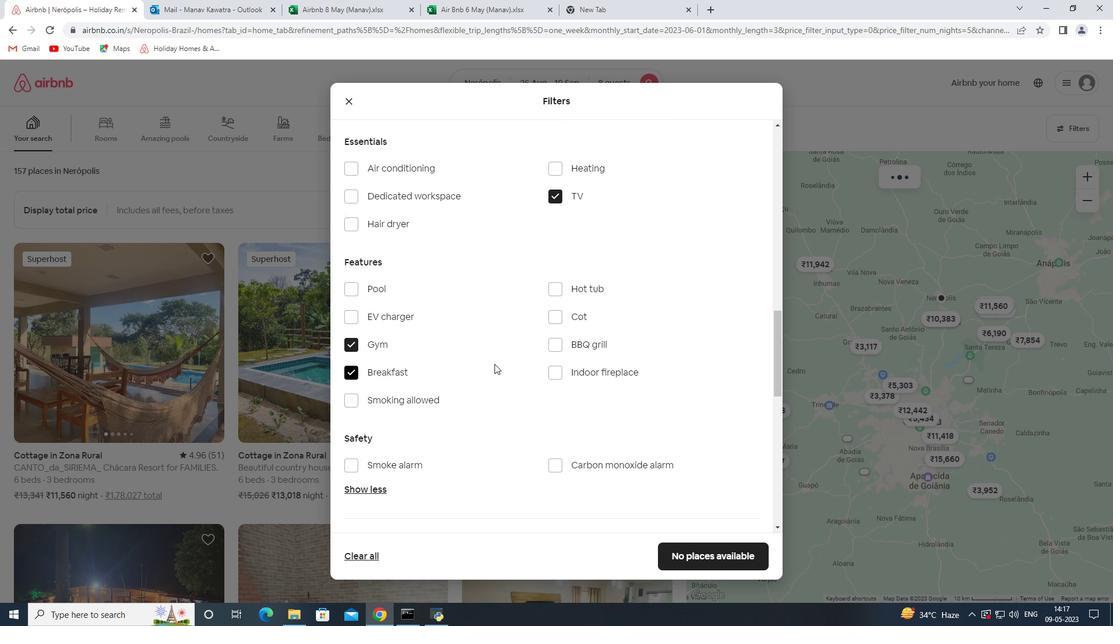 
Action: Mouse scrolled (501, 362) with delta (0, 0)
Screenshot: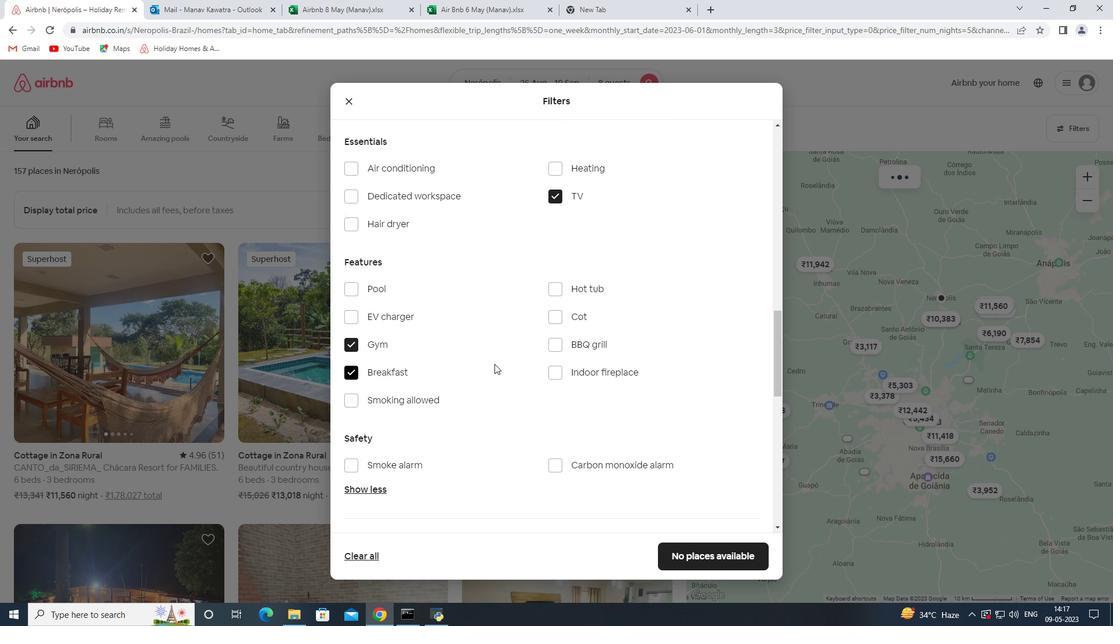 
Action: Mouse moved to (502, 361)
Screenshot: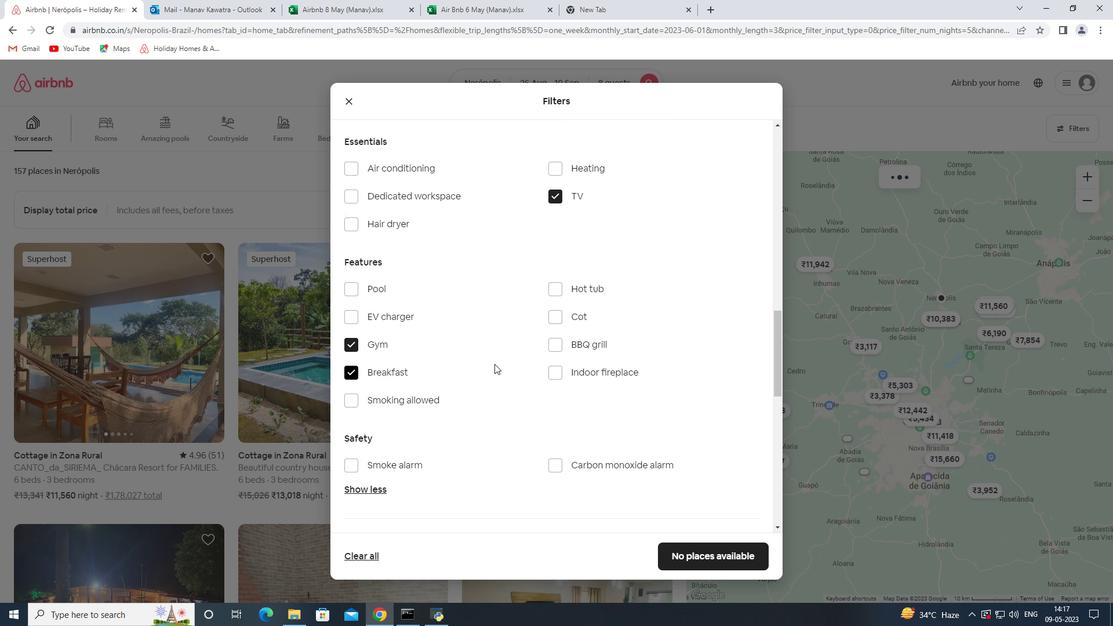 
Action: Mouse scrolled (502, 360) with delta (0, 0)
Screenshot: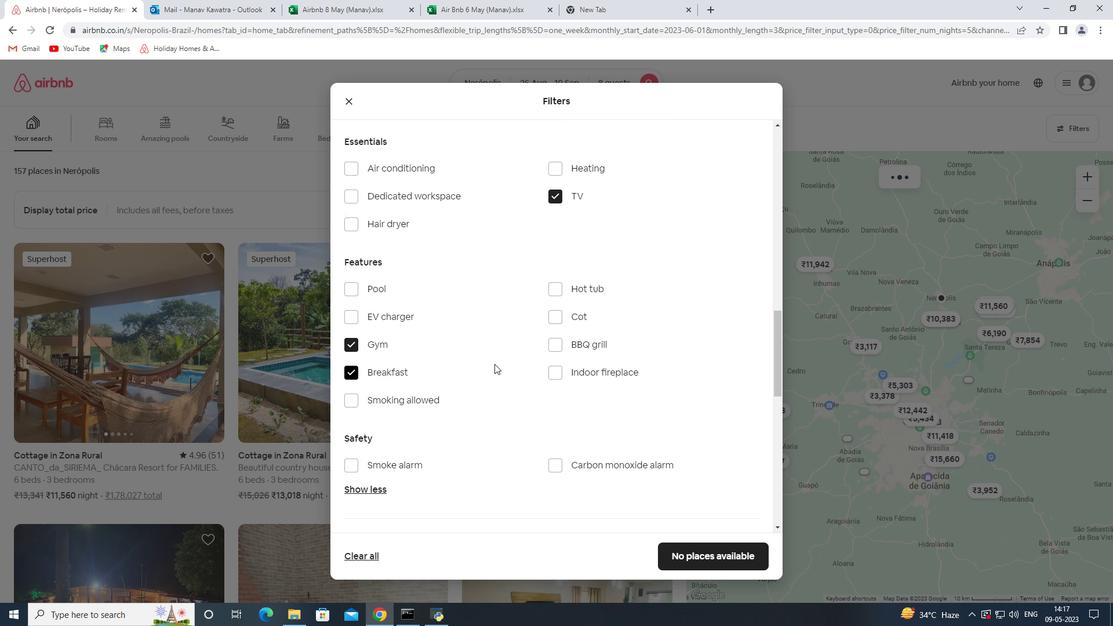 
Action: Mouse moved to (503, 360)
Screenshot: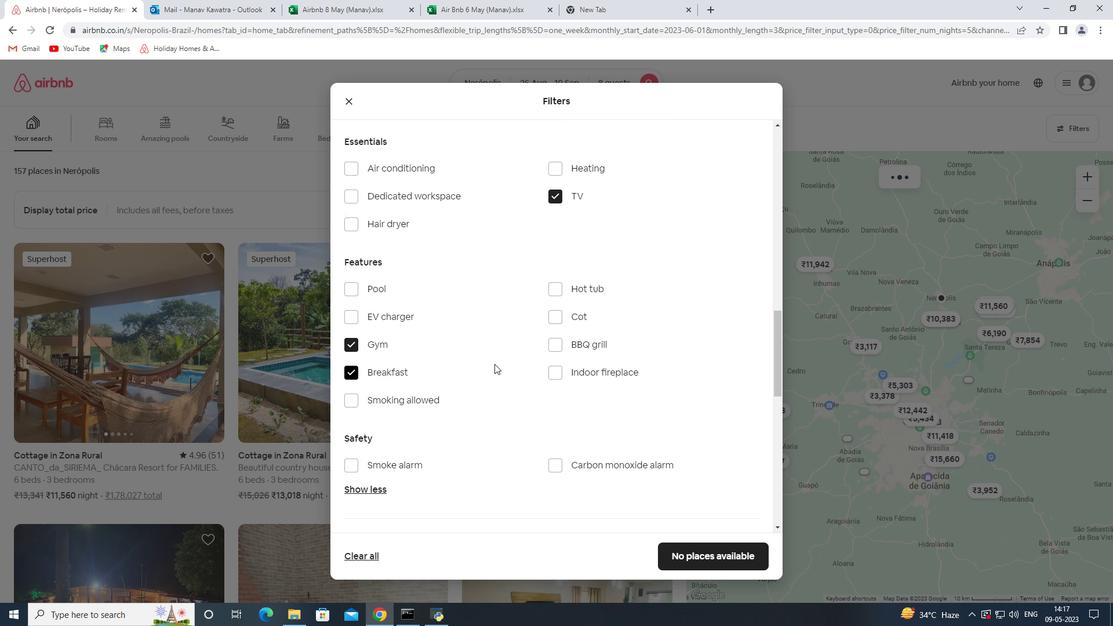 
Action: Mouse scrolled (503, 360) with delta (0, 0)
Screenshot: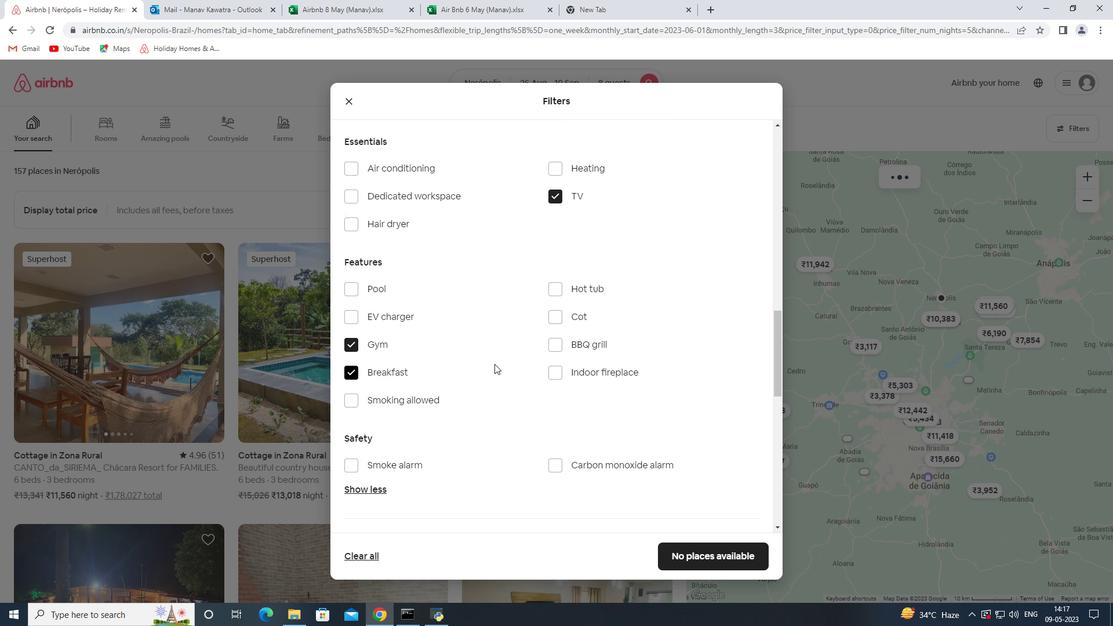 
Action: Mouse moved to (737, 338)
Screenshot: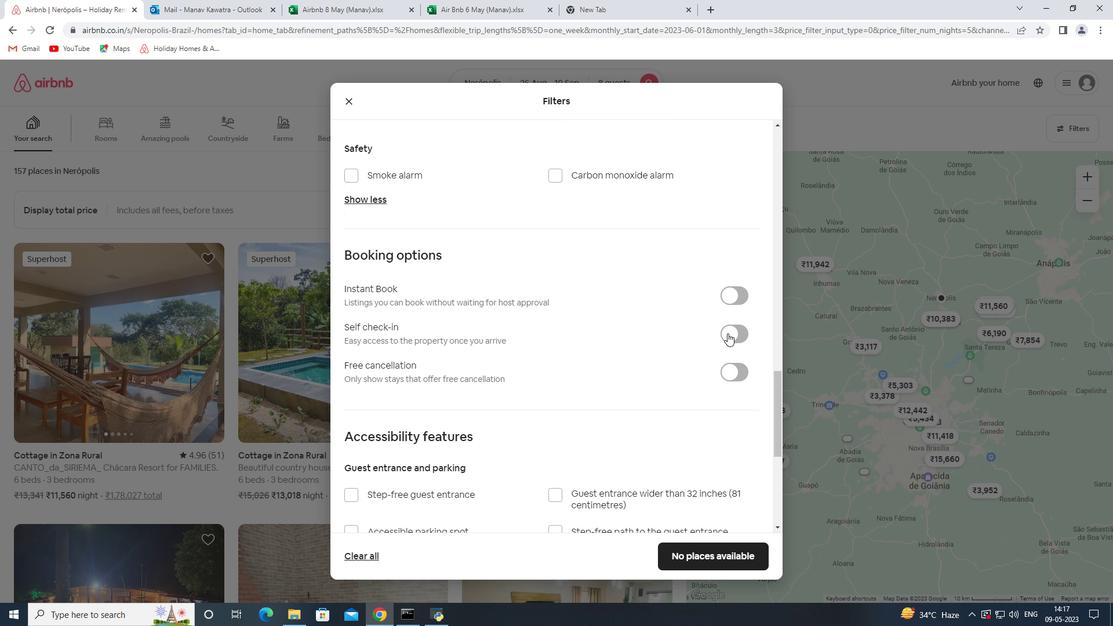 
Action: Mouse pressed left at (737, 338)
Screenshot: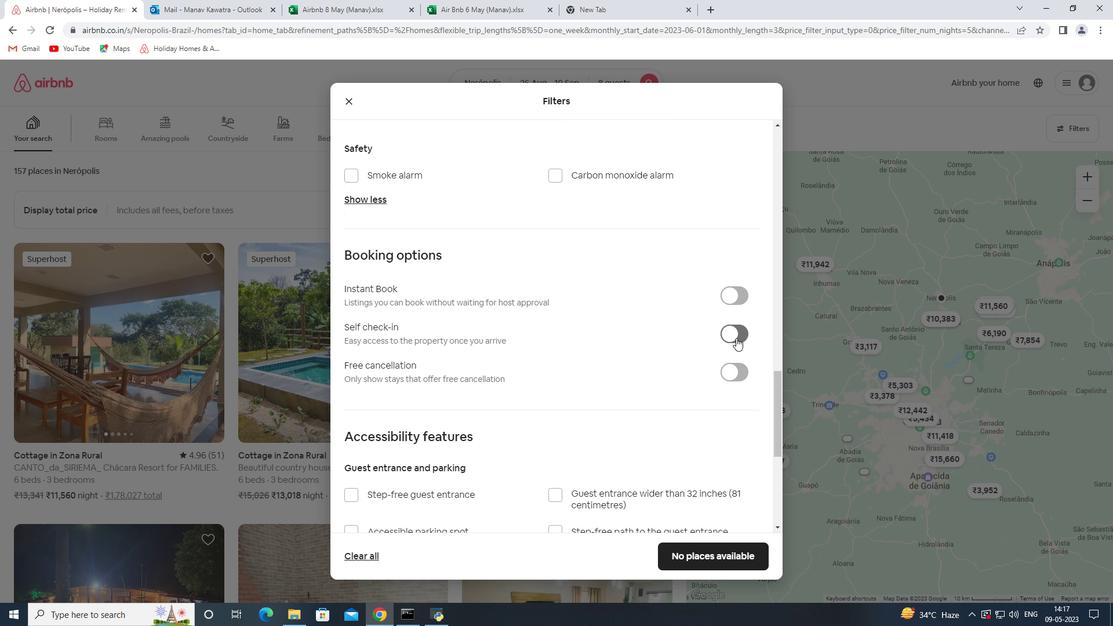 
Action: Mouse moved to (629, 373)
Screenshot: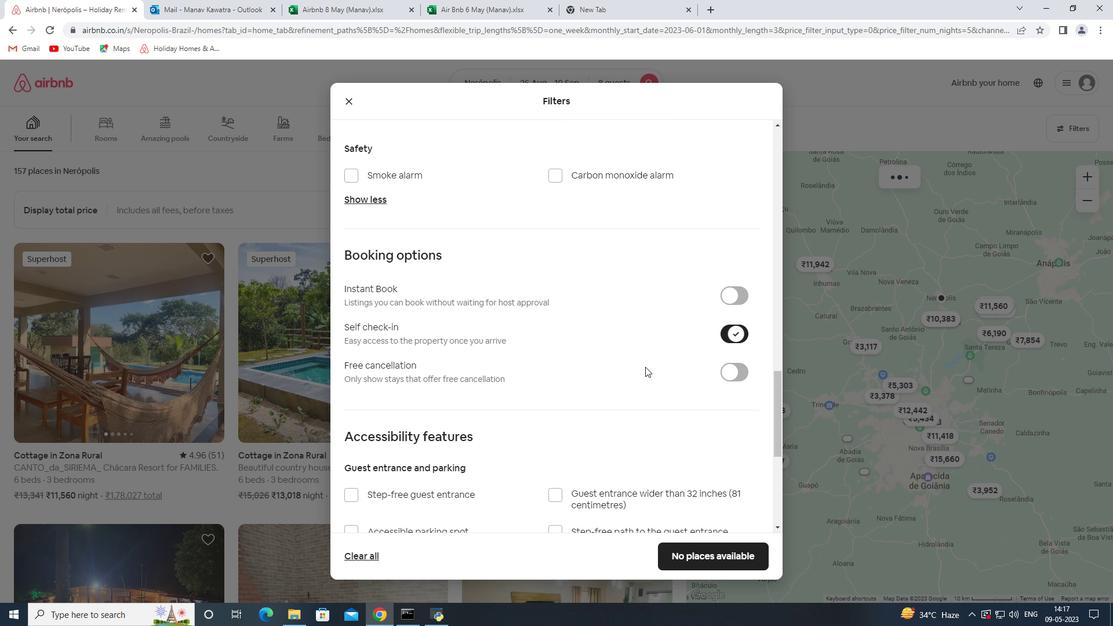 
Action: Mouse scrolled (629, 372) with delta (0, 0)
Screenshot: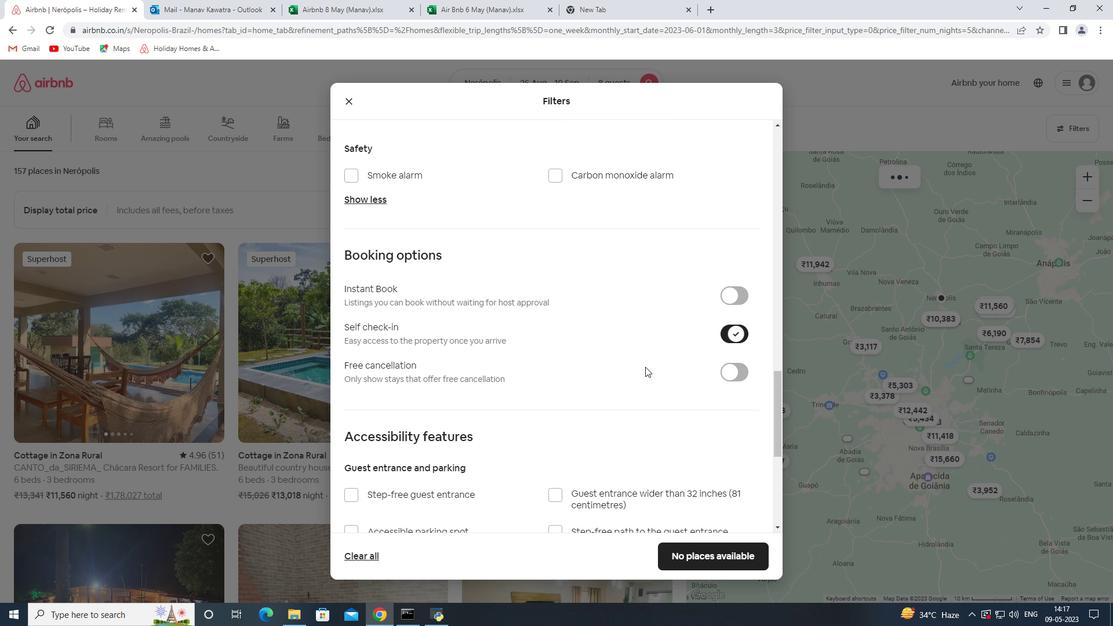 
Action: Mouse moved to (628, 373)
Screenshot: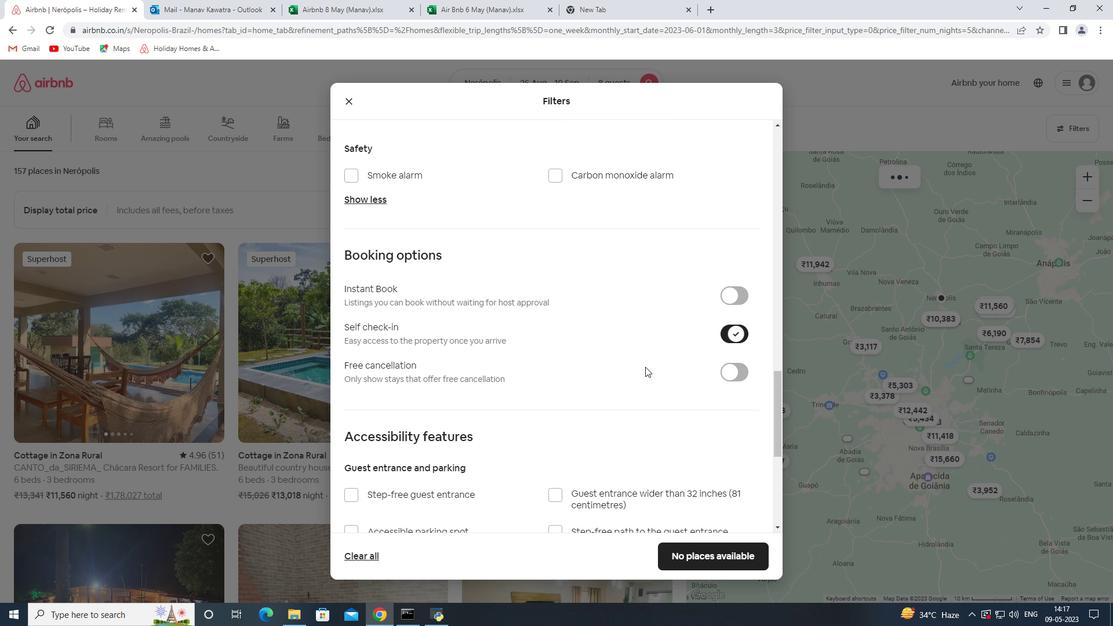 
Action: Mouse scrolled (628, 373) with delta (0, 0)
Screenshot: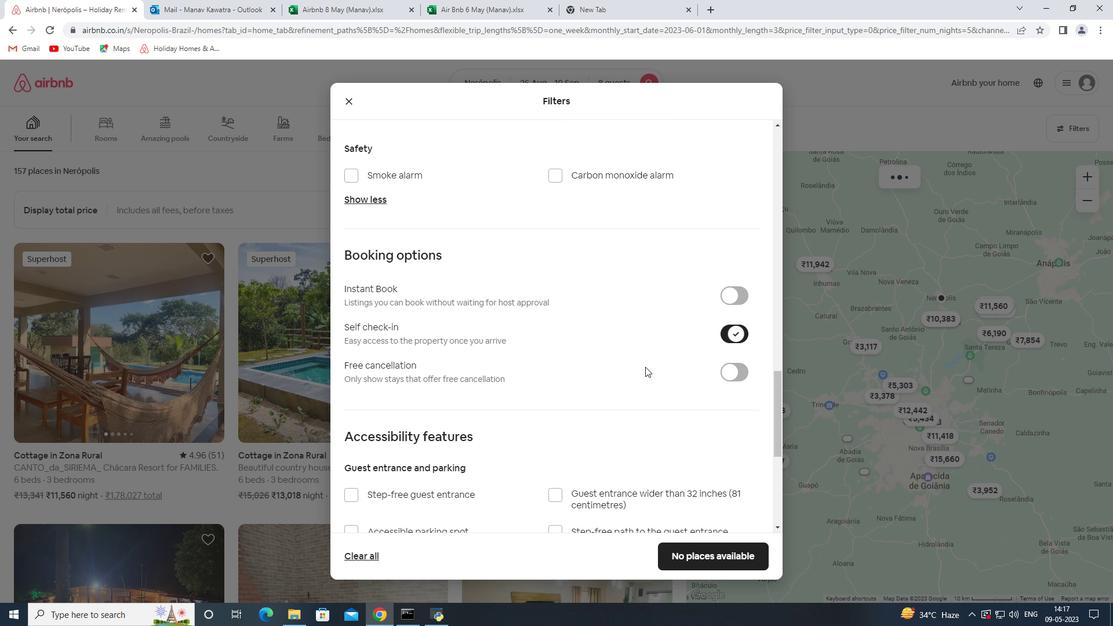 
Action: Mouse scrolled (628, 373) with delta (0, 0)
Screenshot: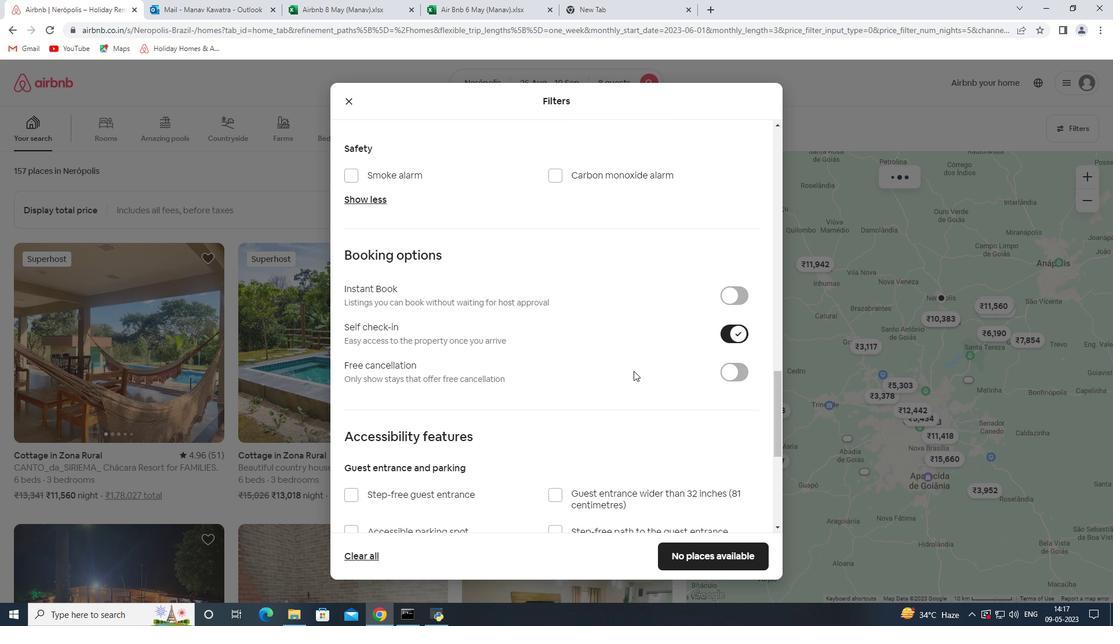 
Action: Mouse scrolled (628, 373) with delta (0, 0)
Screenshot: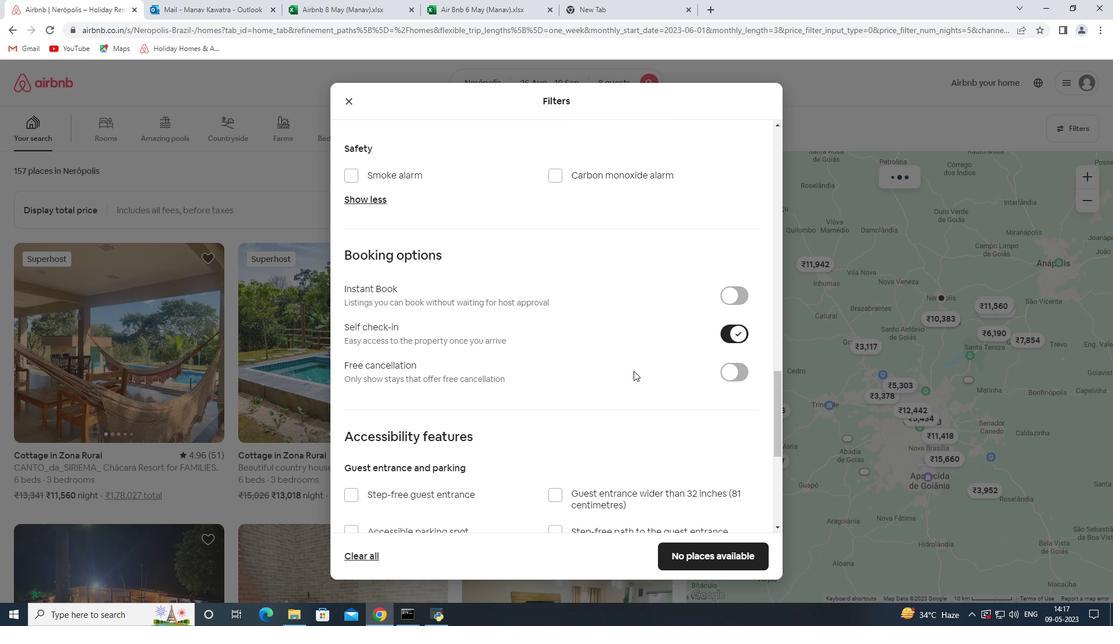 
Action: Mouse scrolled (628, 373) with delta (0, 0)
Screenshot: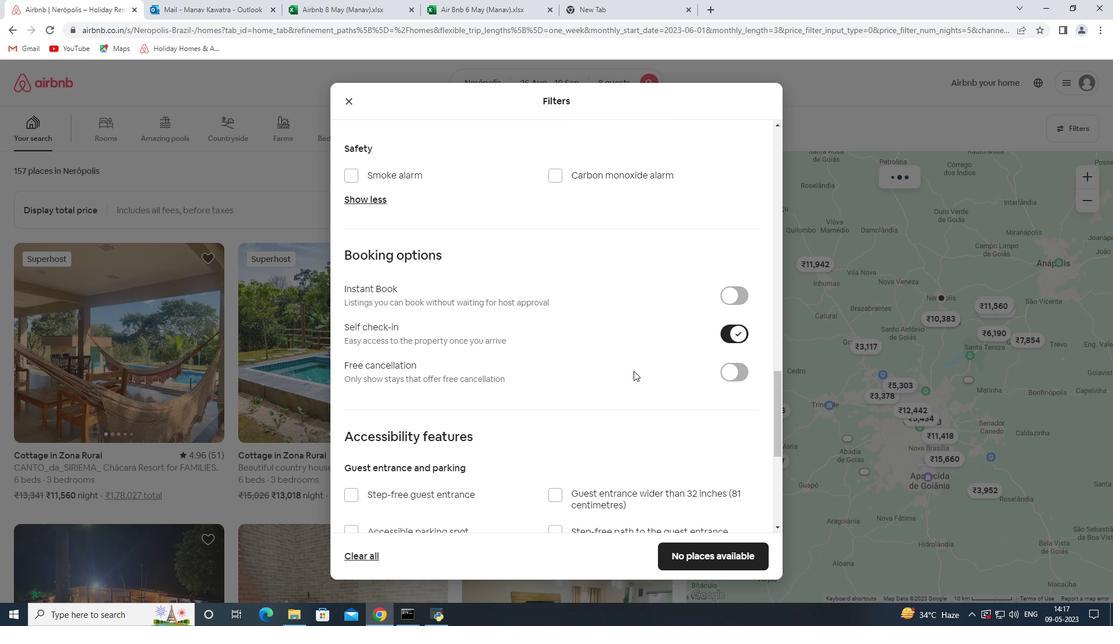 
Action: Mouse scrolled (628, 373) with delta (0, 0)
Screenshot: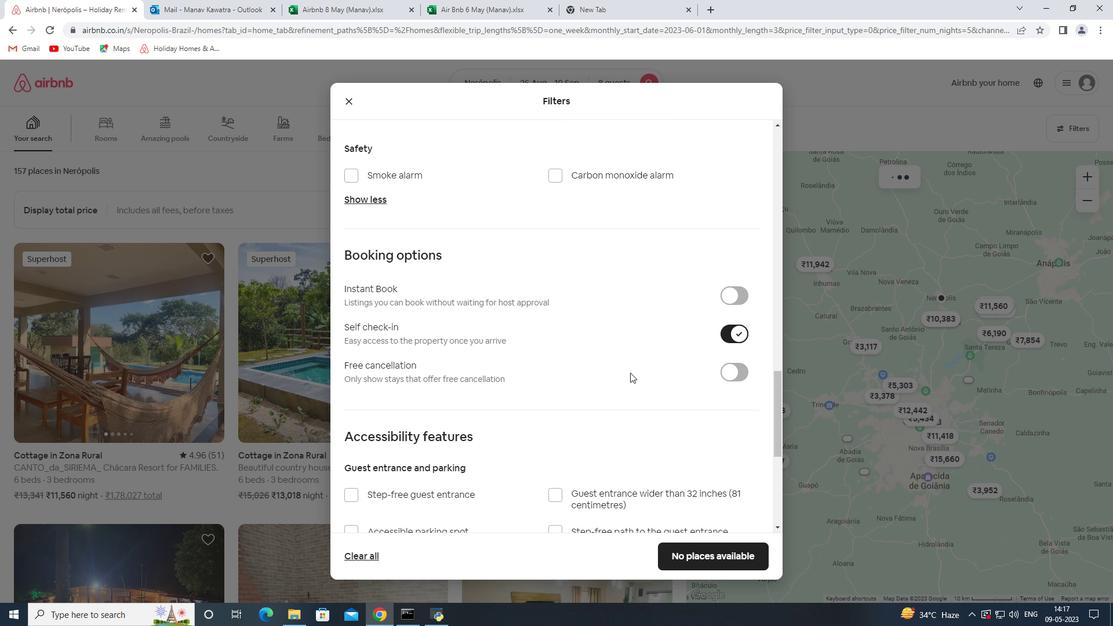 
Action: Mouse moved to (368, 452)
Screenshot: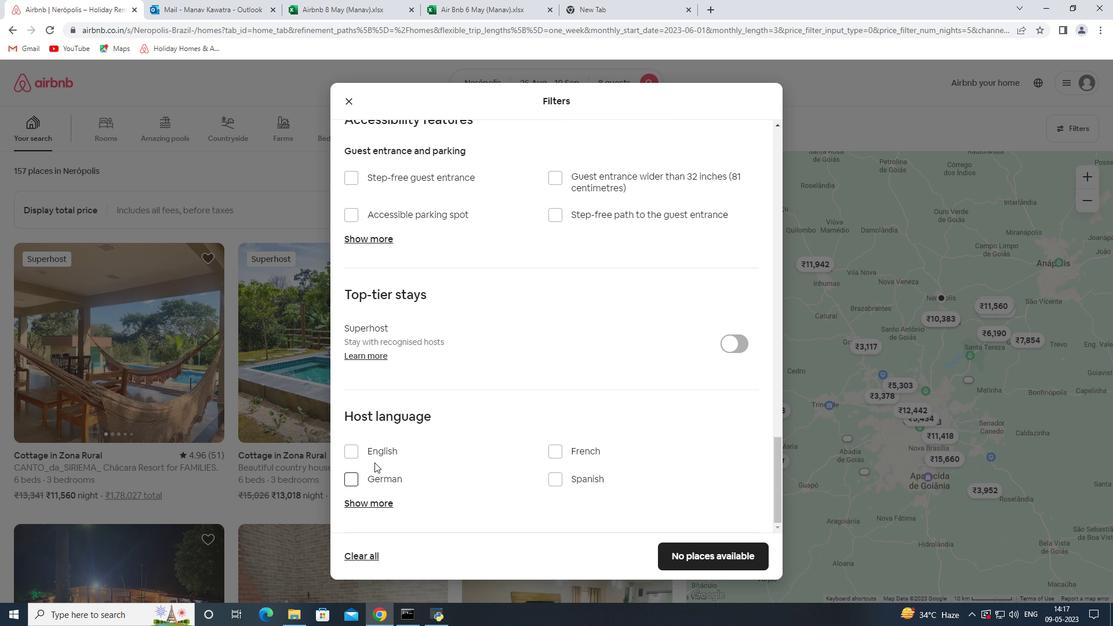 
Action: Mouse pressed left at (368, 452)
Screenshot: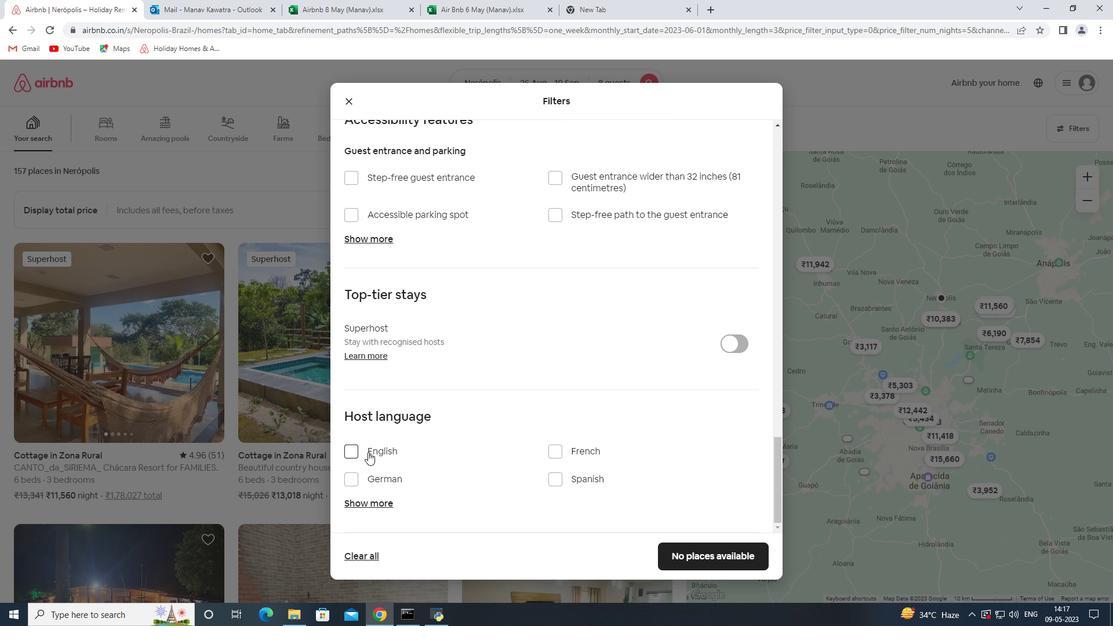 
Action: Mouse moved to (530, 432)
Screenshot: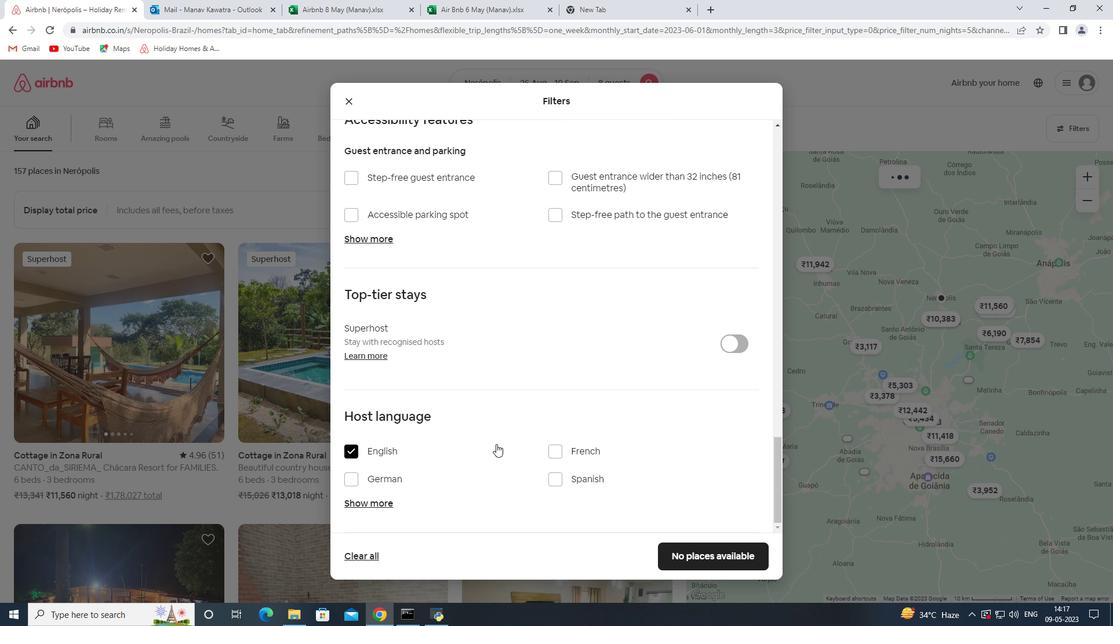 
Action: Mouse scrolled (530, 431) with delta (0, 0)
Screenshot: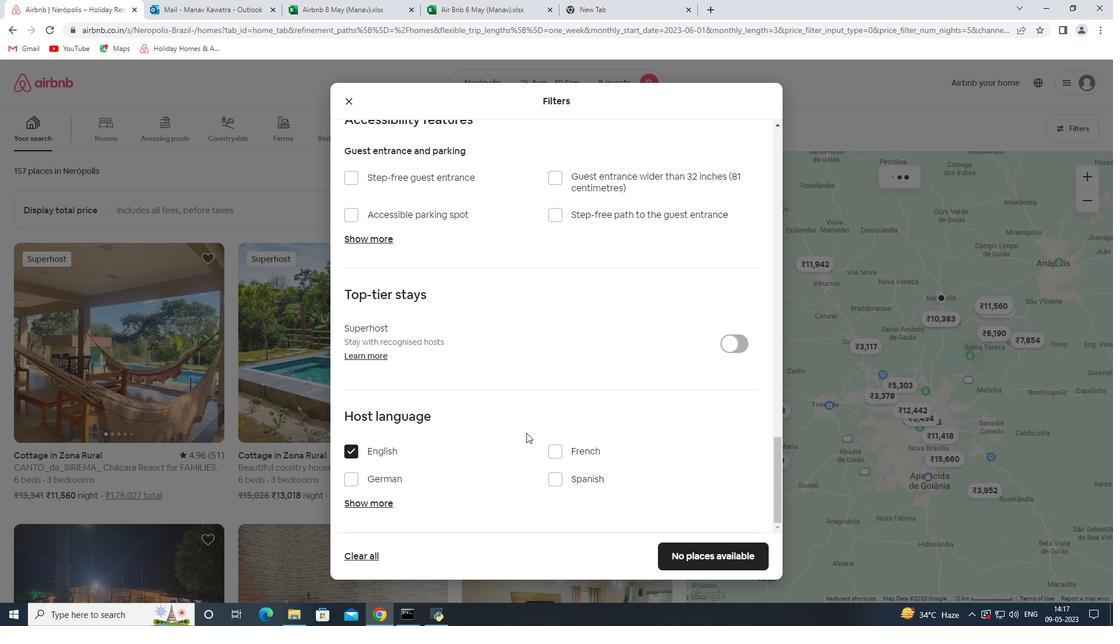 
Action: Mouse scrolled (530, 431) with delta (0, 0)
Screenshot: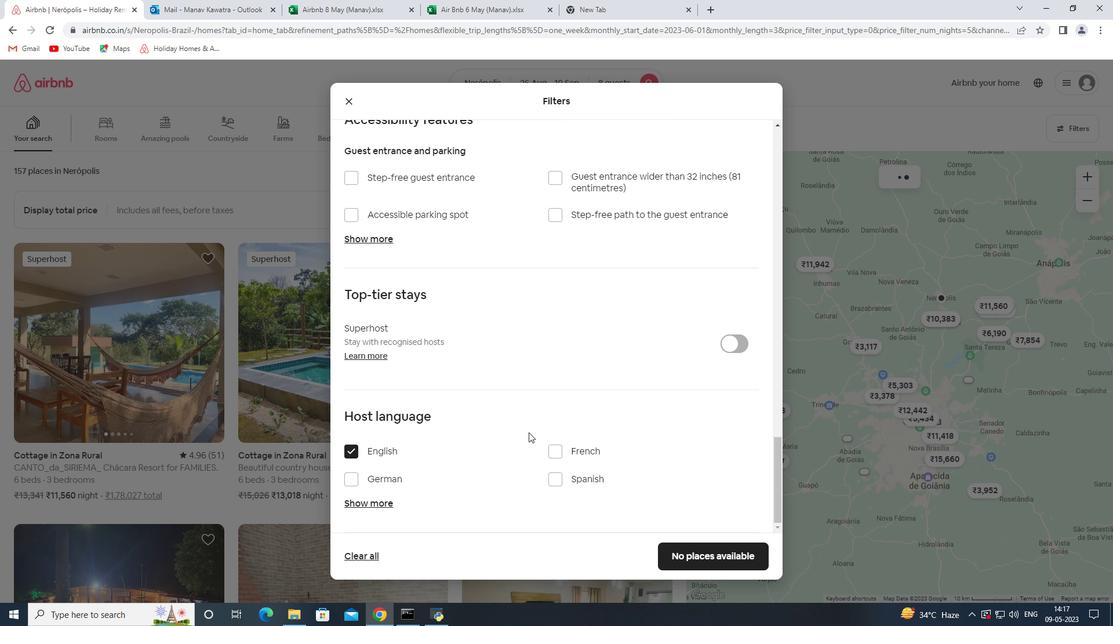 
Action: Mouse scrolled (530, 431) with delta (0, 0)
Screenshot: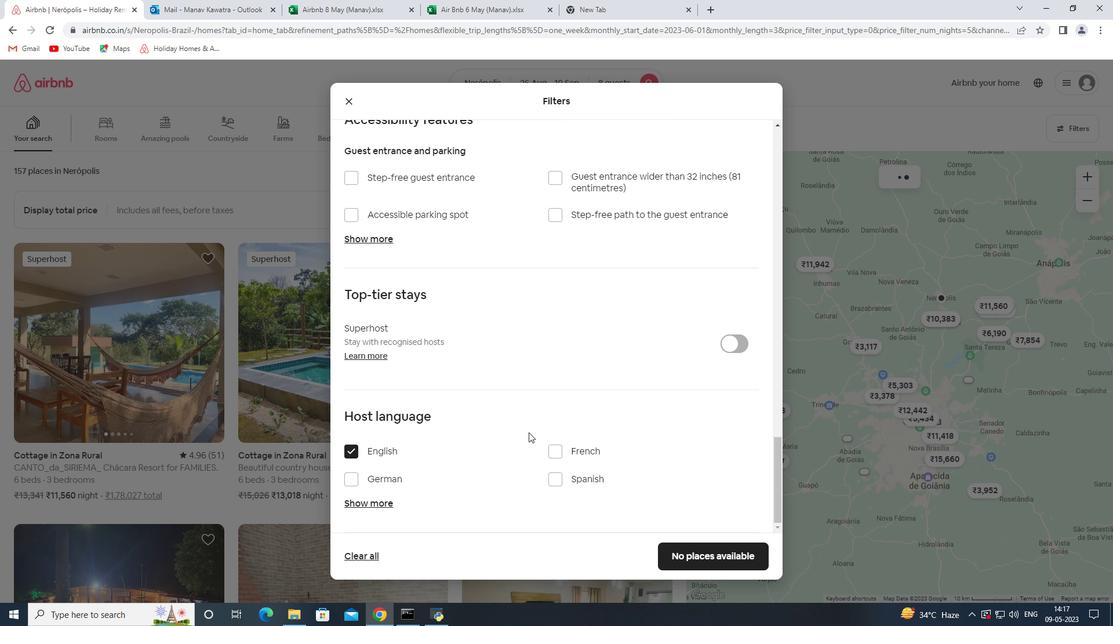 
Action: Mouse scrolled (530, 431) with delta (0, 0)
Screenshot: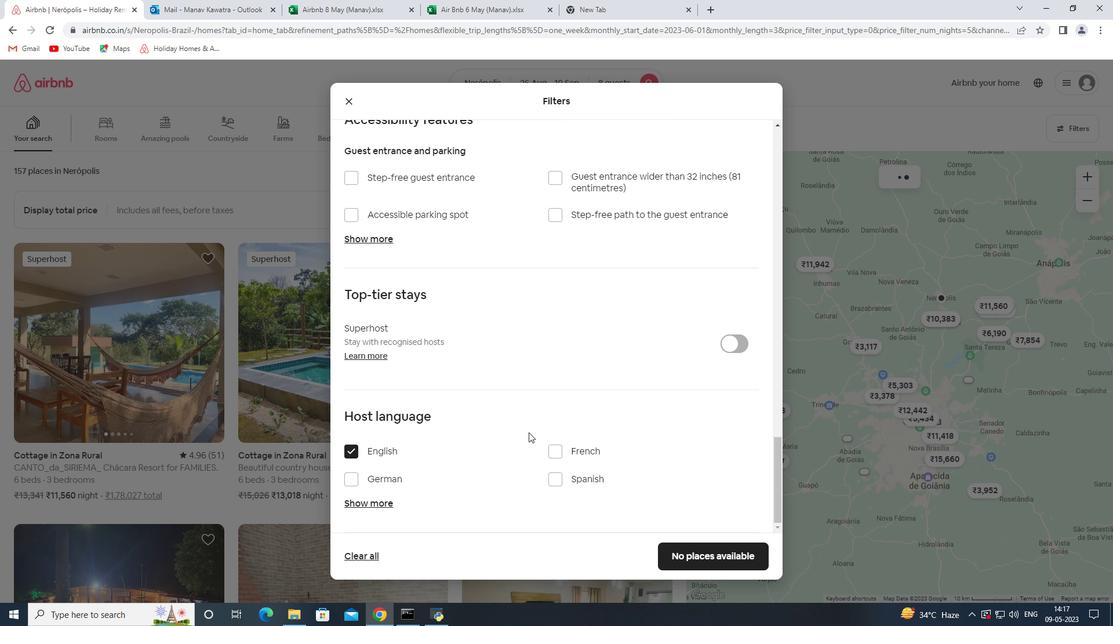 
Action: Mouse scrolled (530, 431) with delta (0, 0)
Screenshot: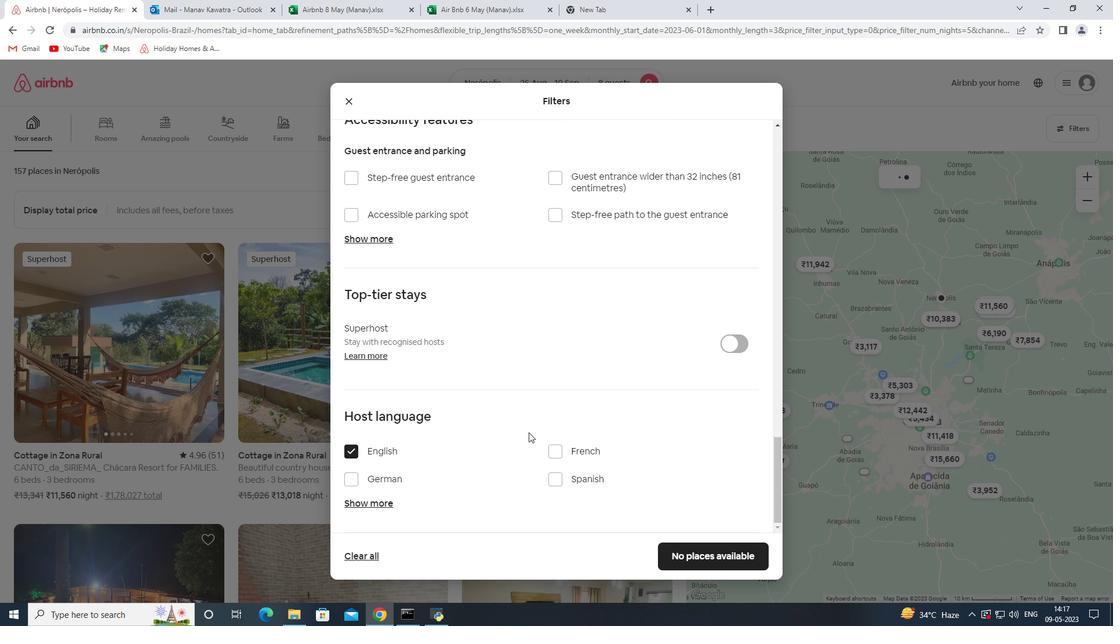 
Action: Mouse moved to (683, 551)
Screenshot: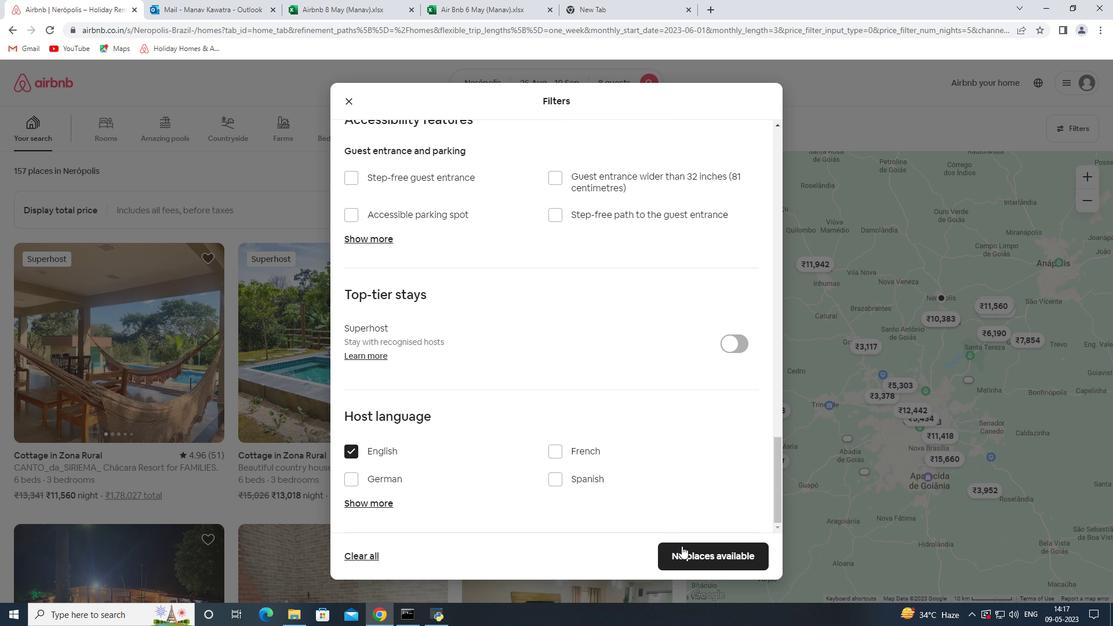 
Action: Mouse pressed left at (683, 551)
Screenshot: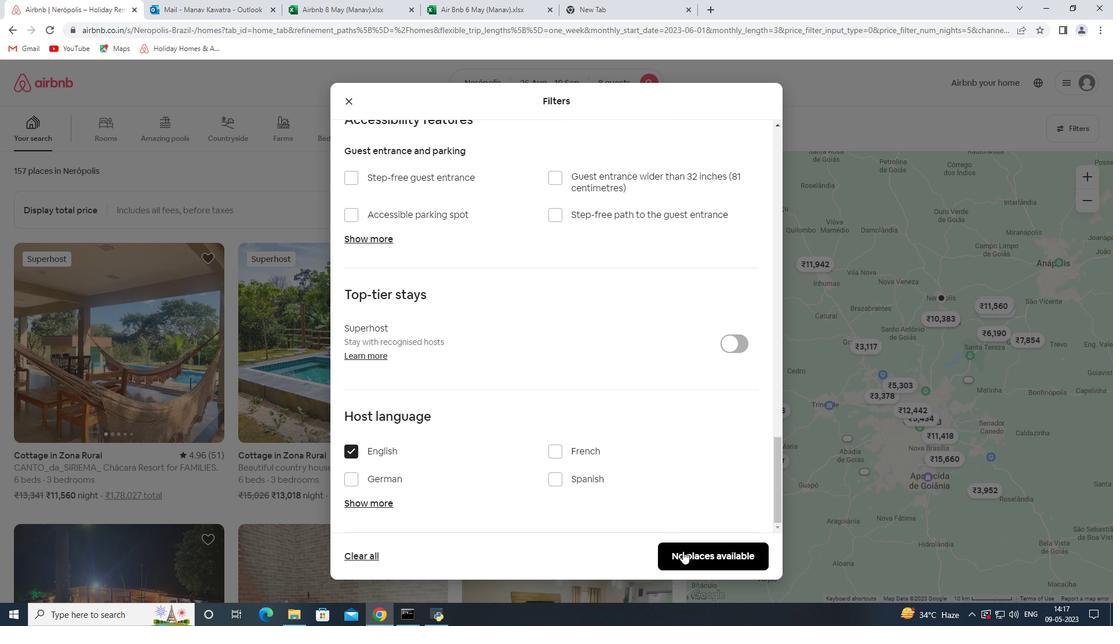 
Action: Mouse moved to (677, 551)
Screenshot: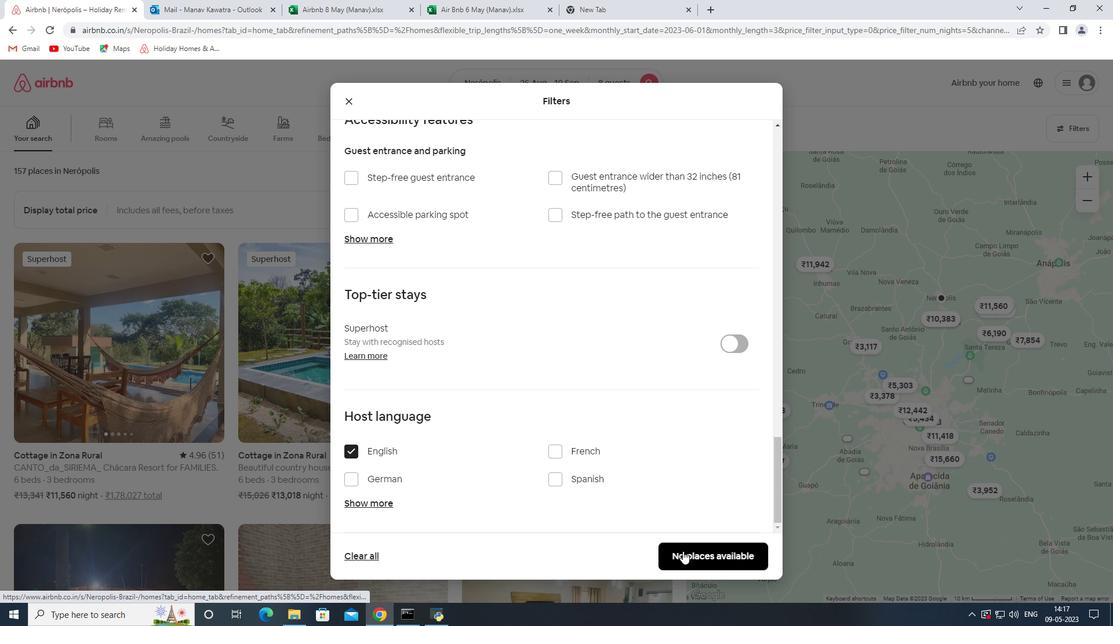 
